 Task: Schedule a 4-hour DIY home gardening and landscape design consultation.
Action: Mouse pressed left at (985, 144)
Screenshot: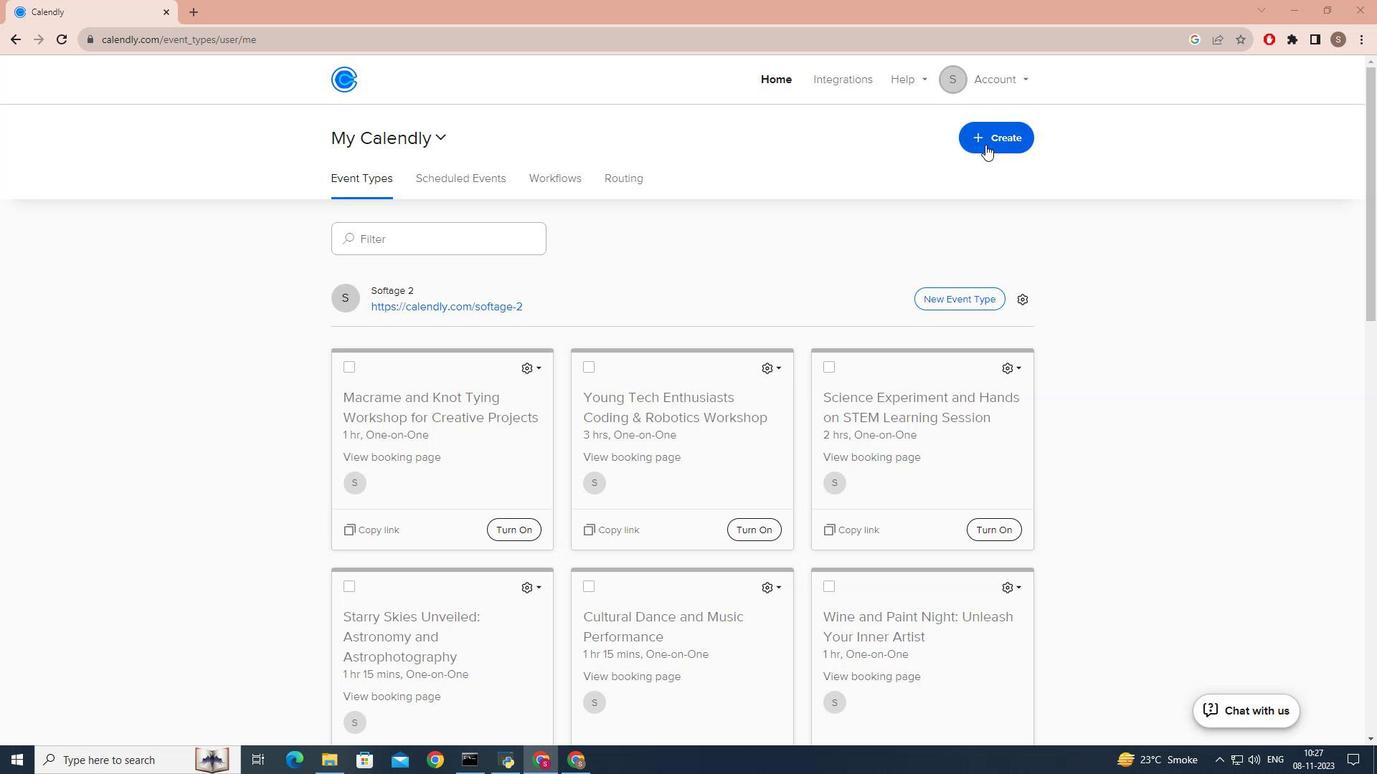 
Action: Mouse moved to (963, 188)
Screenshot: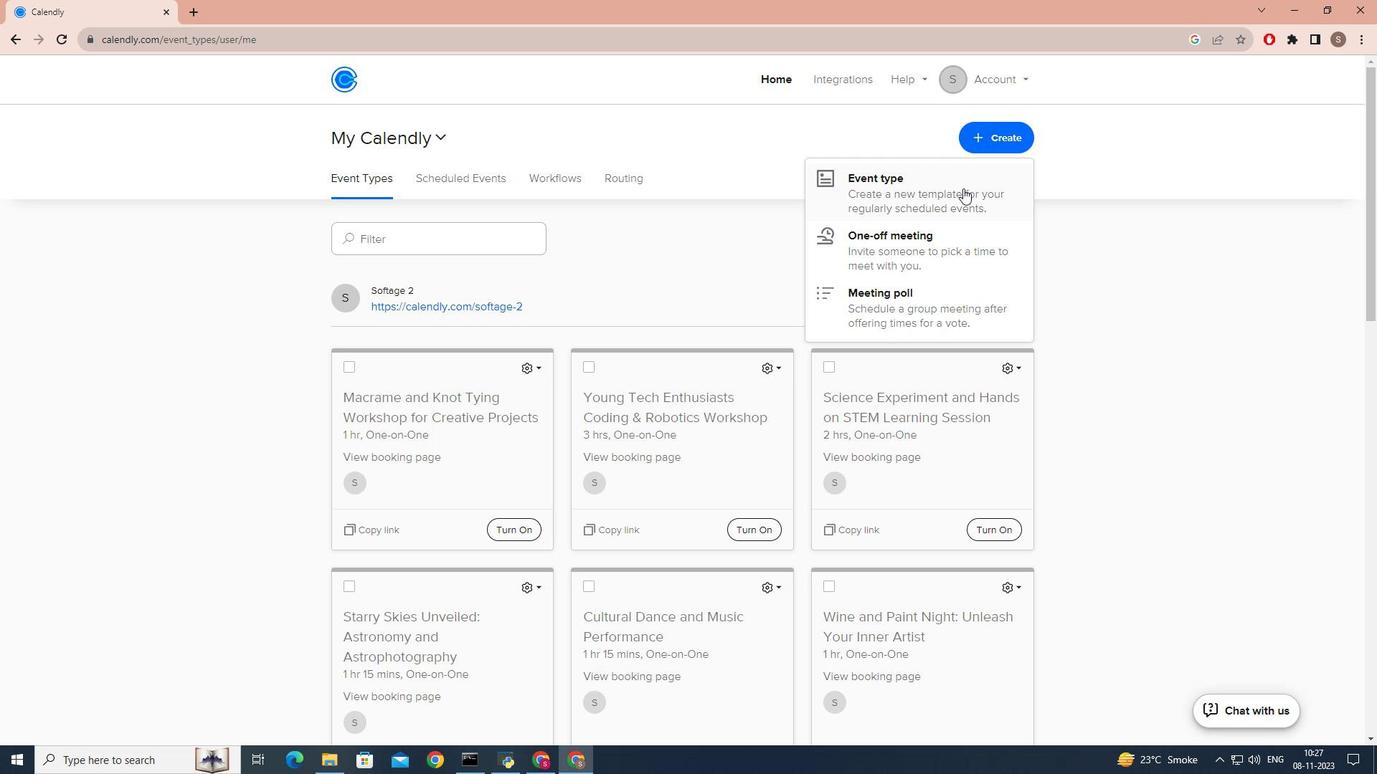 
Action: Mouse pressed left at (963, 188)
Screenshot: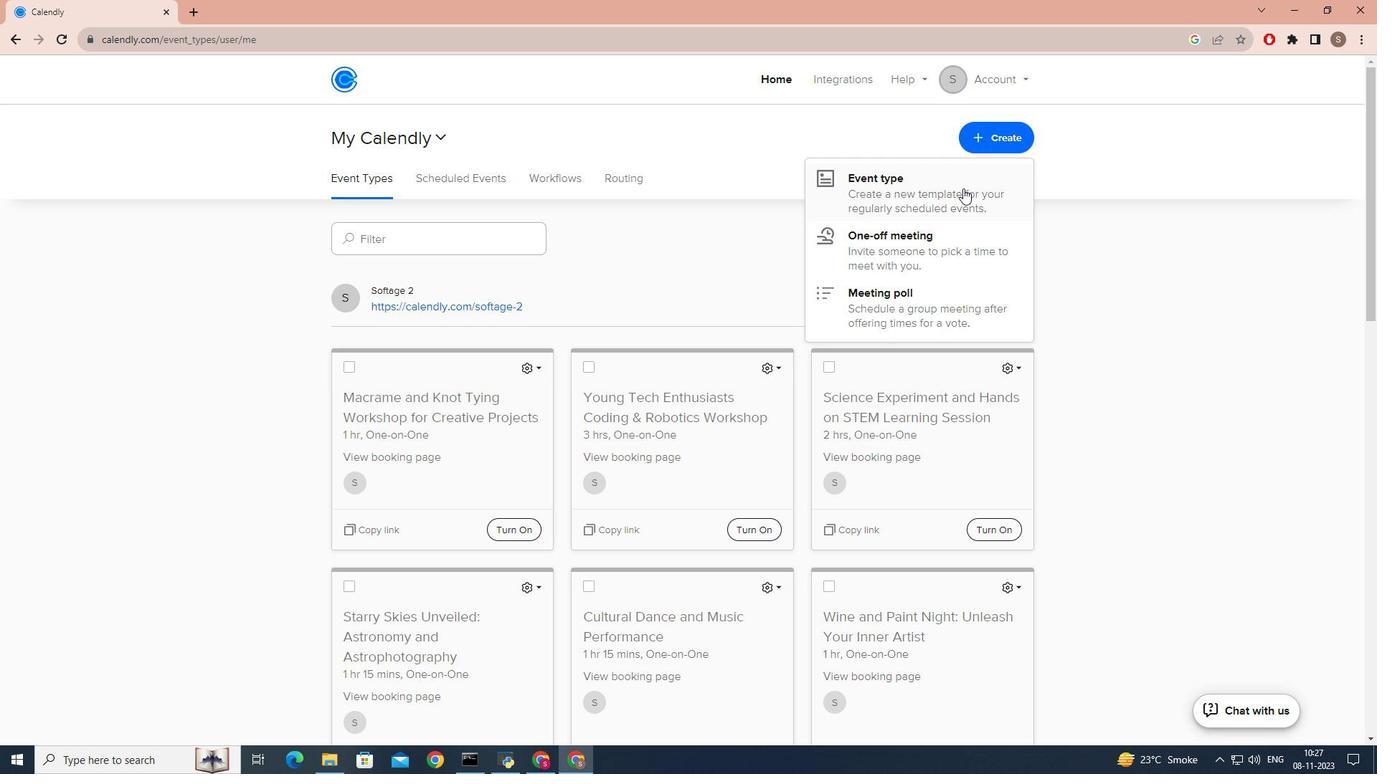 
Action: Mouse moved to (675, 257)
Screenshot: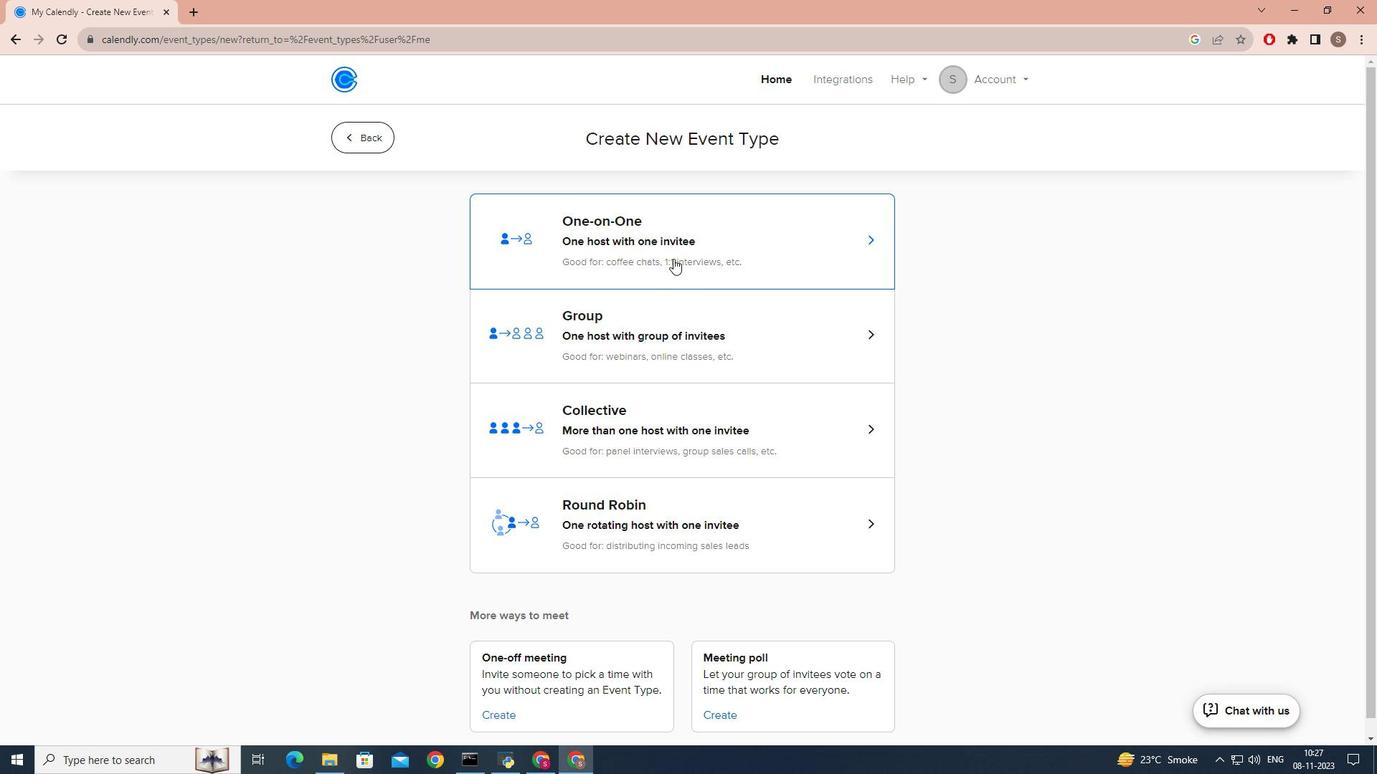 
Action: Mouse pressed left at (675, 257)
Screenshot: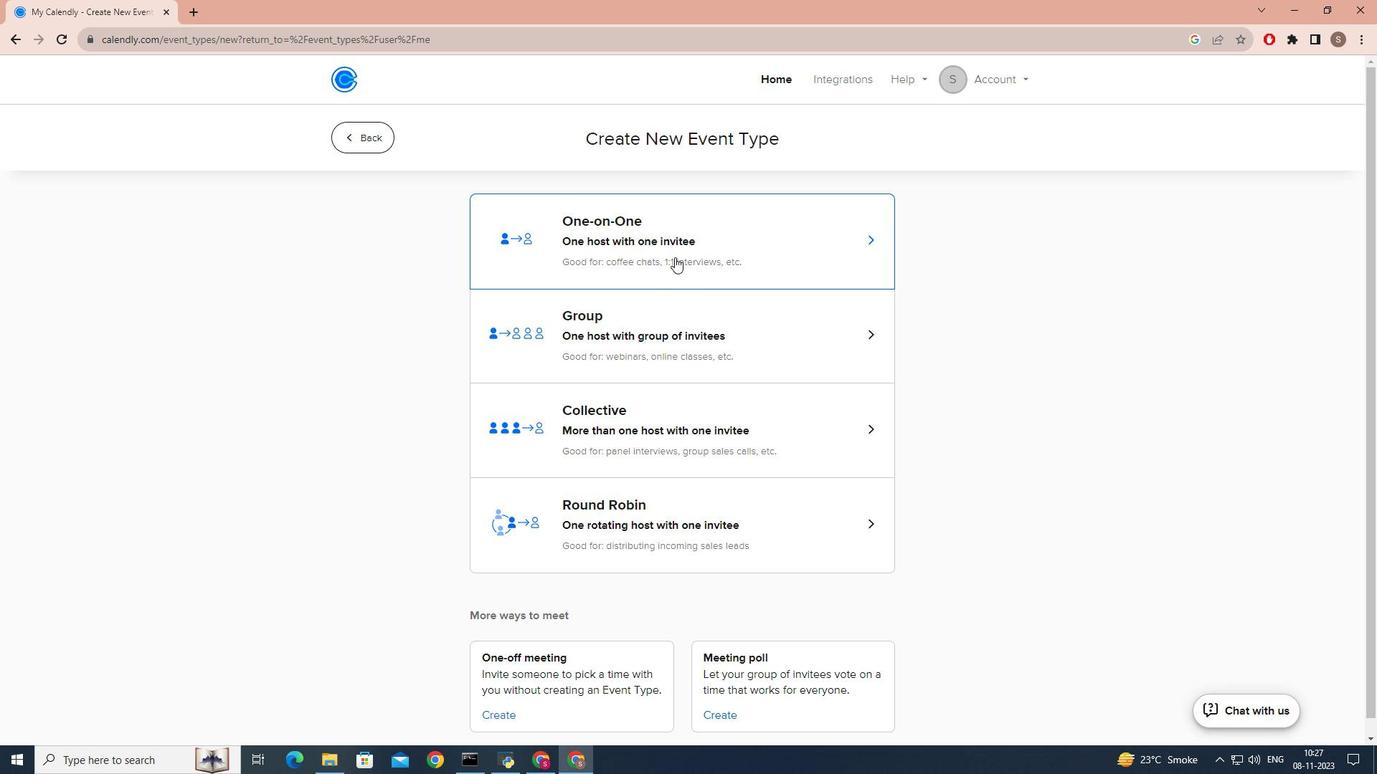 
Action: Mouse moved to (499, 327)
Screenshot: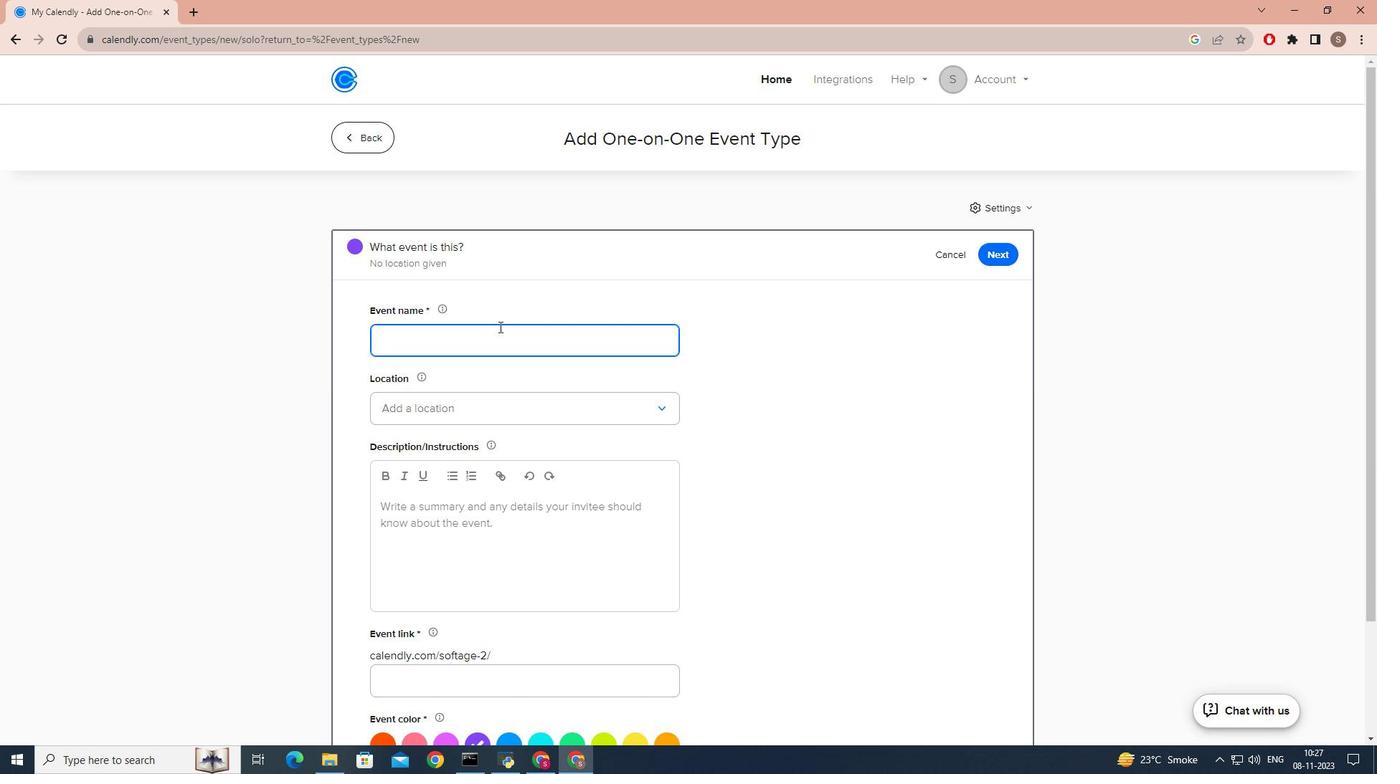 
Action: Key pressed <Key.caps_lock><Key.caps_lock>diy<Key.space>
Screenshot: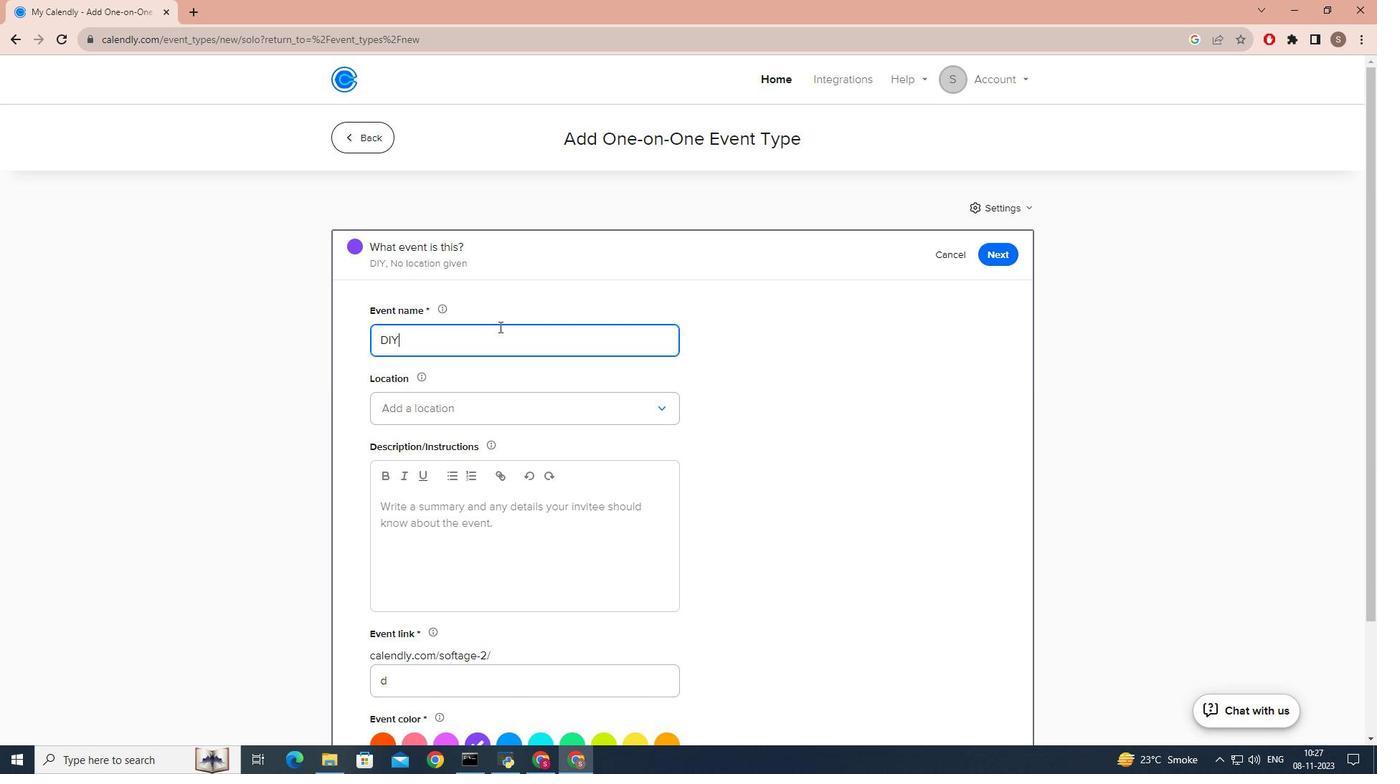 
Action: Mouse moved to (499, 327)
Screenshot: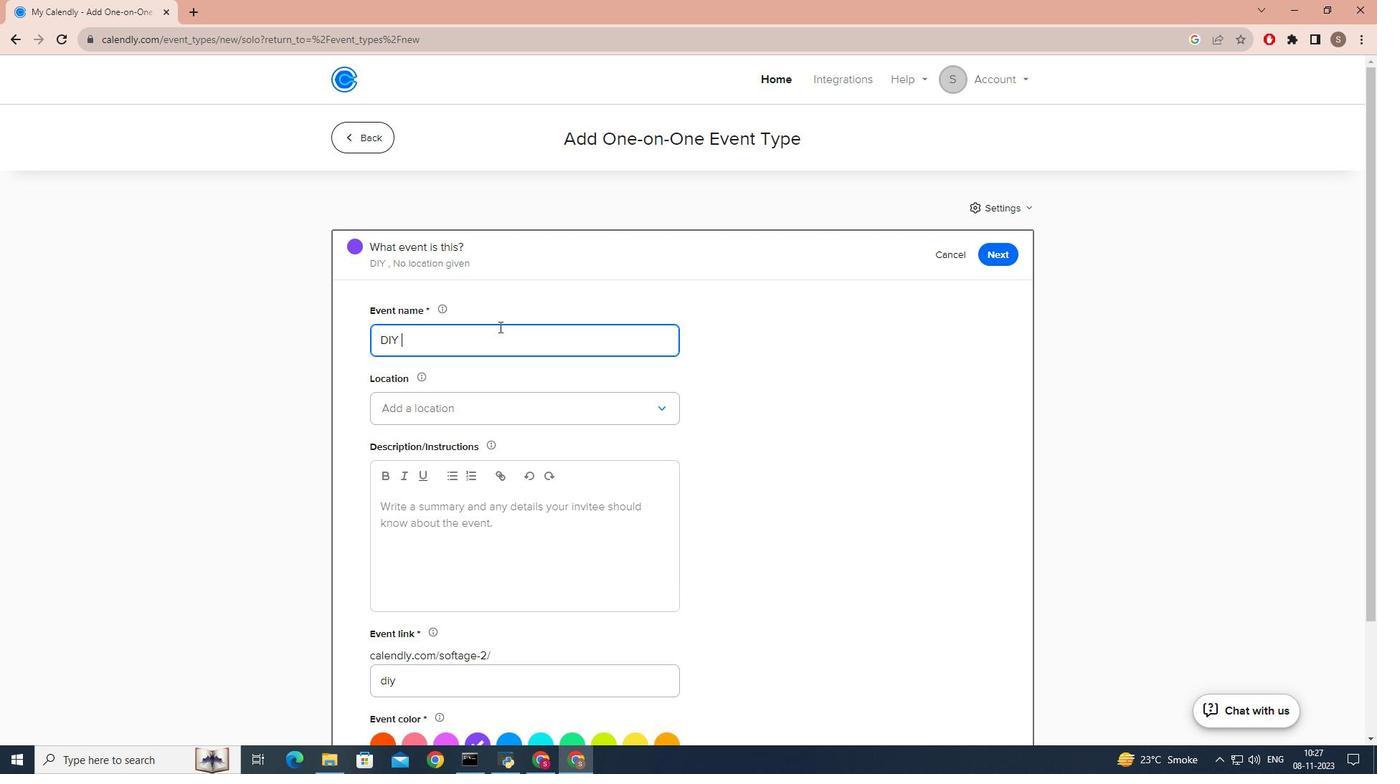 
Action: Key pressed h<Key.caps_lock>OME<Key.space><Key.caps_lock>g<Key.caps_lock>ARDENING<Key.space>AND<Key.space><Key.caps_lock>l<Key.caps_lock>ANDSCAPE<Key.space><Key.caps_lock>d<Key.caps_lock>ESIGN
Screenshot: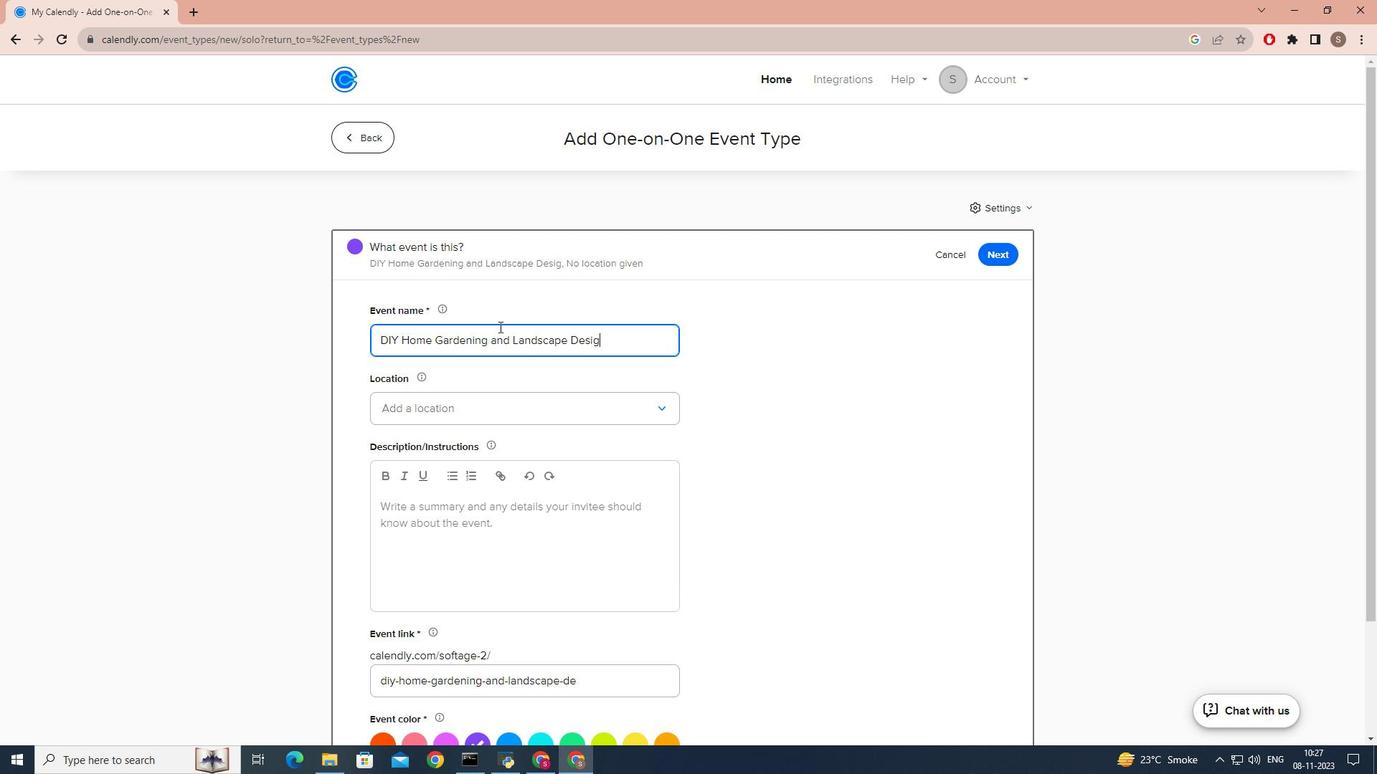 
Action: Mouse moved to (494, 330)
Screenshot: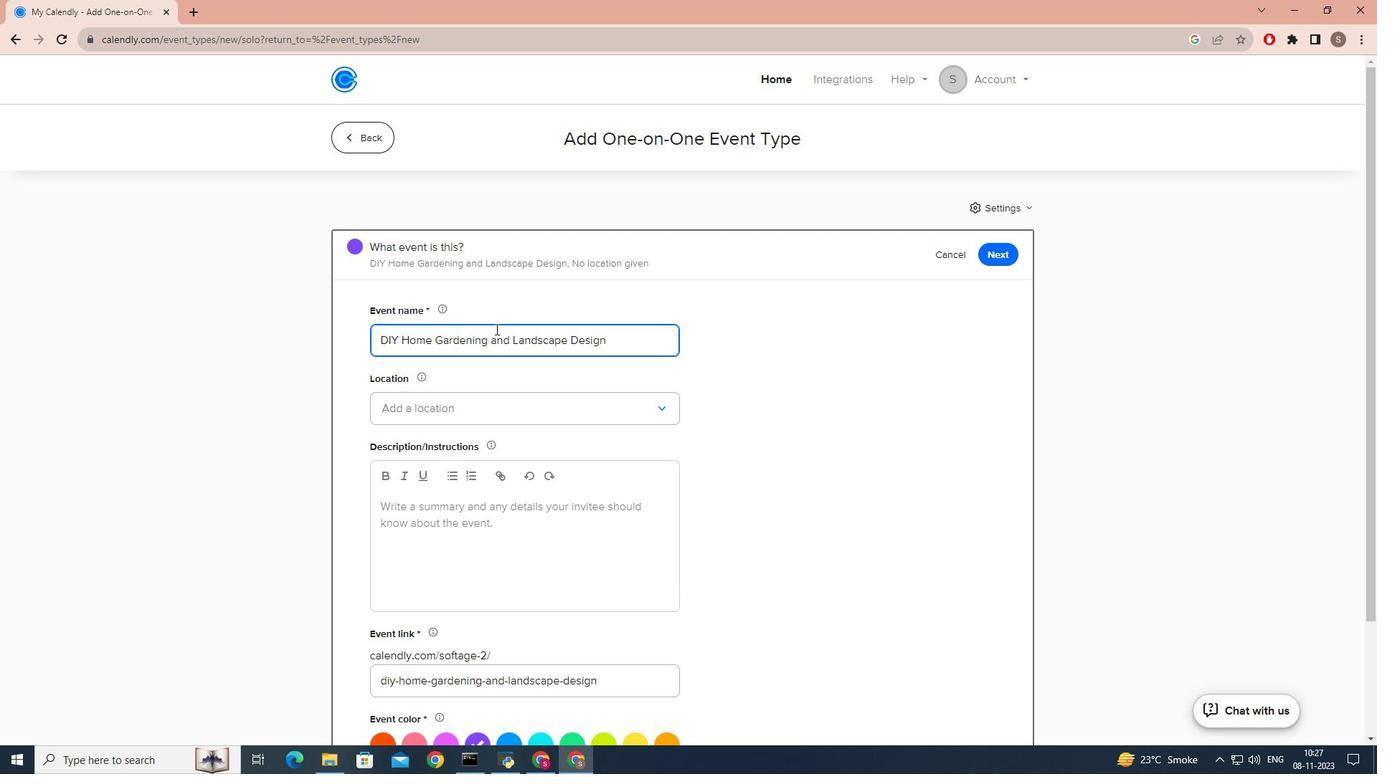 
Action: Key pressed <Key.space><Key.caps_lock>c<Key.caps_lock>ONSULTATOPN<Key.backspace><Key.backspace><Key.backspace>ION
Screenshot: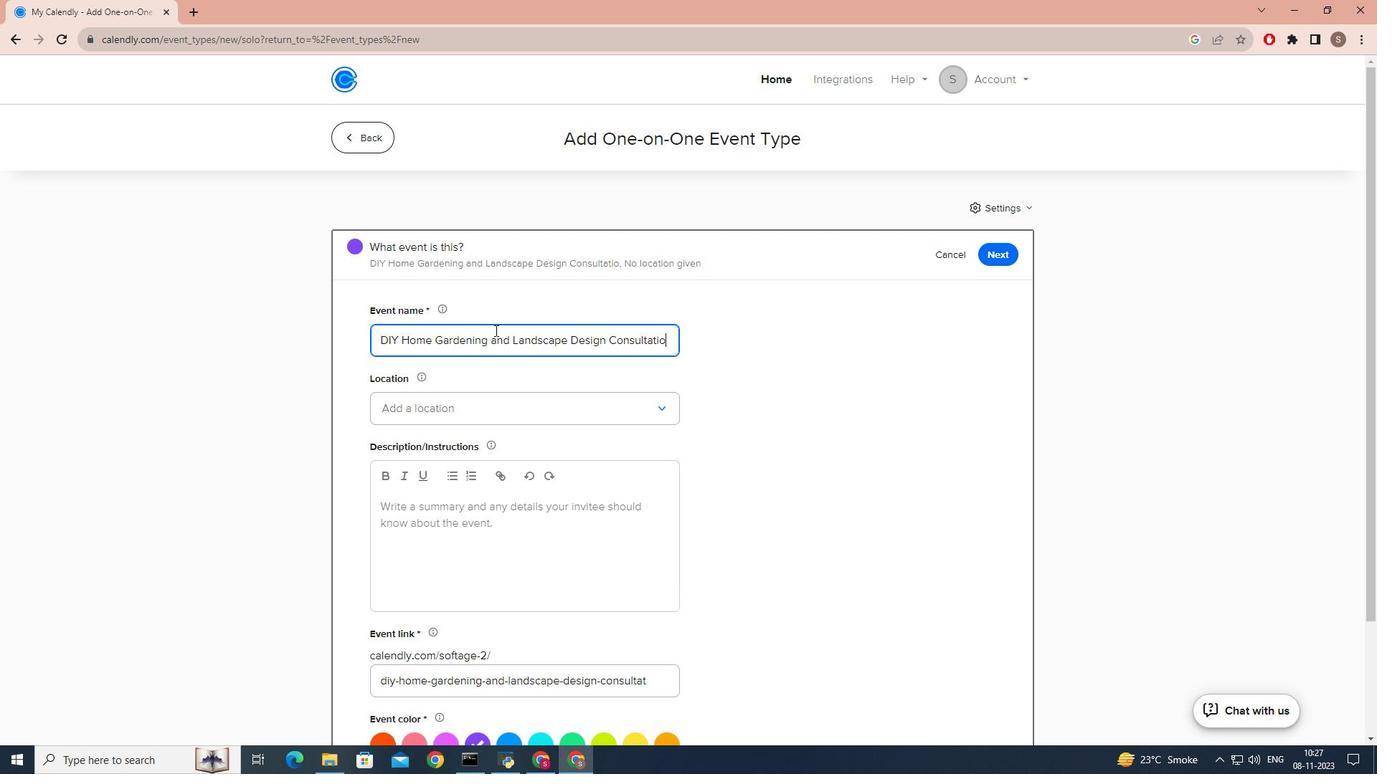 
Action: Mouse moved to (433, 416)
Screenshot: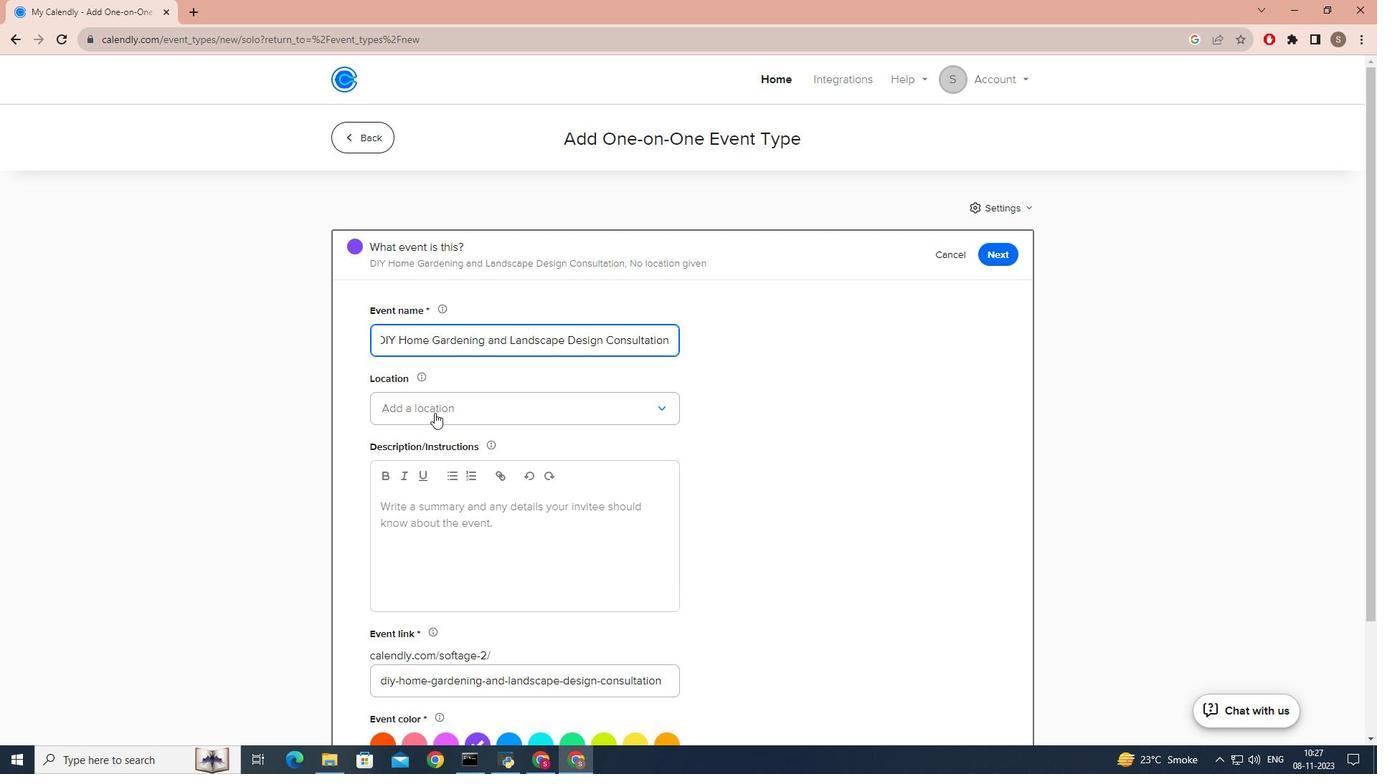 
Action: Mouse pressed left at (433, 416)
Screenshot: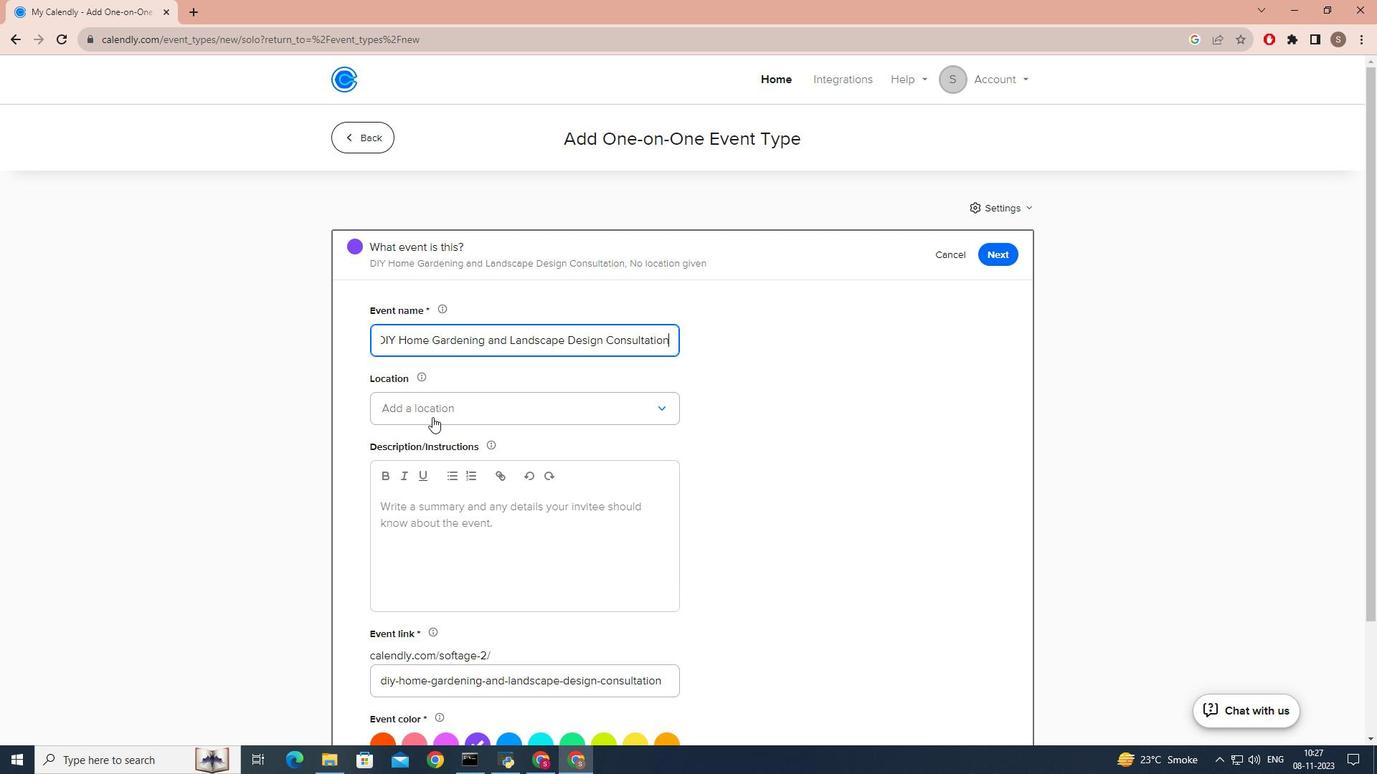 
Action: Mouse moved to (418, 438)
Screenshot: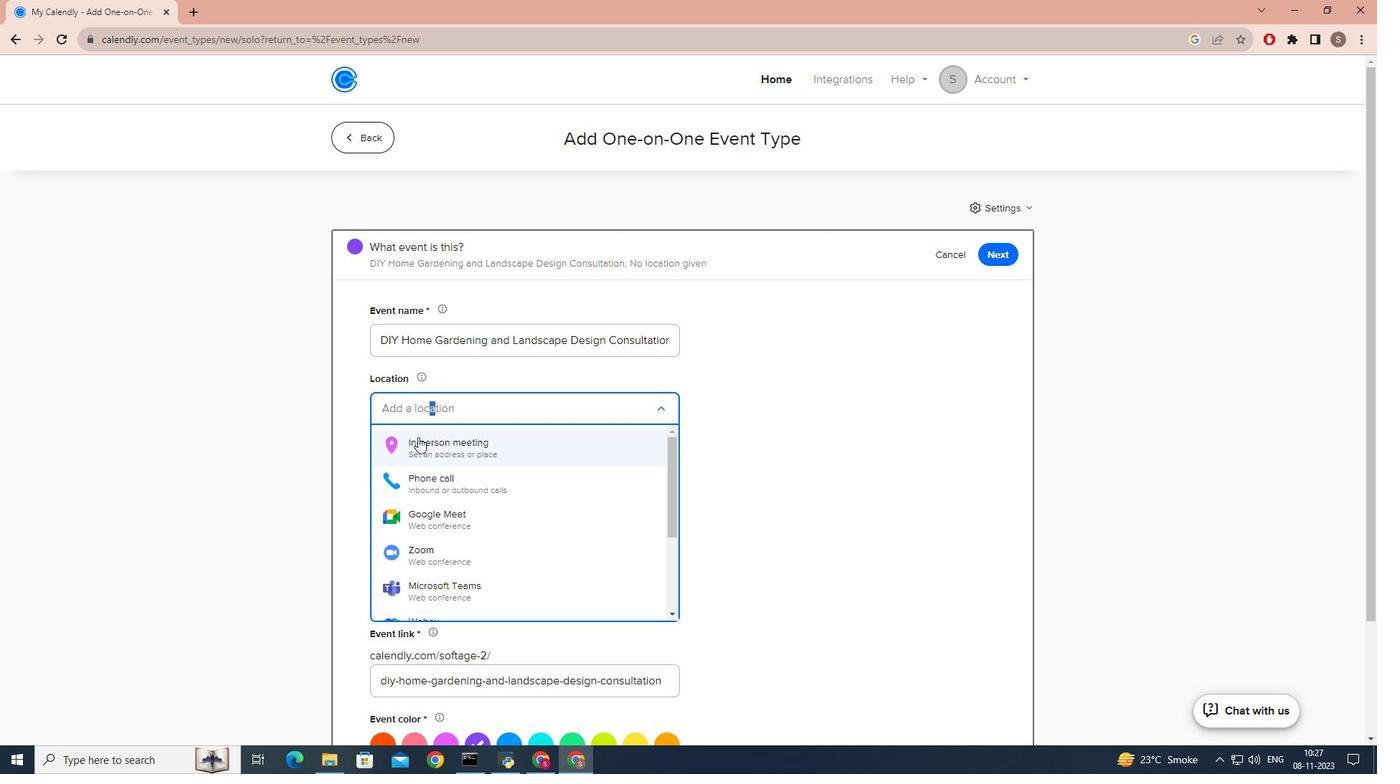 
Action: Mouse pressed left at (418, 438)
Screenshot: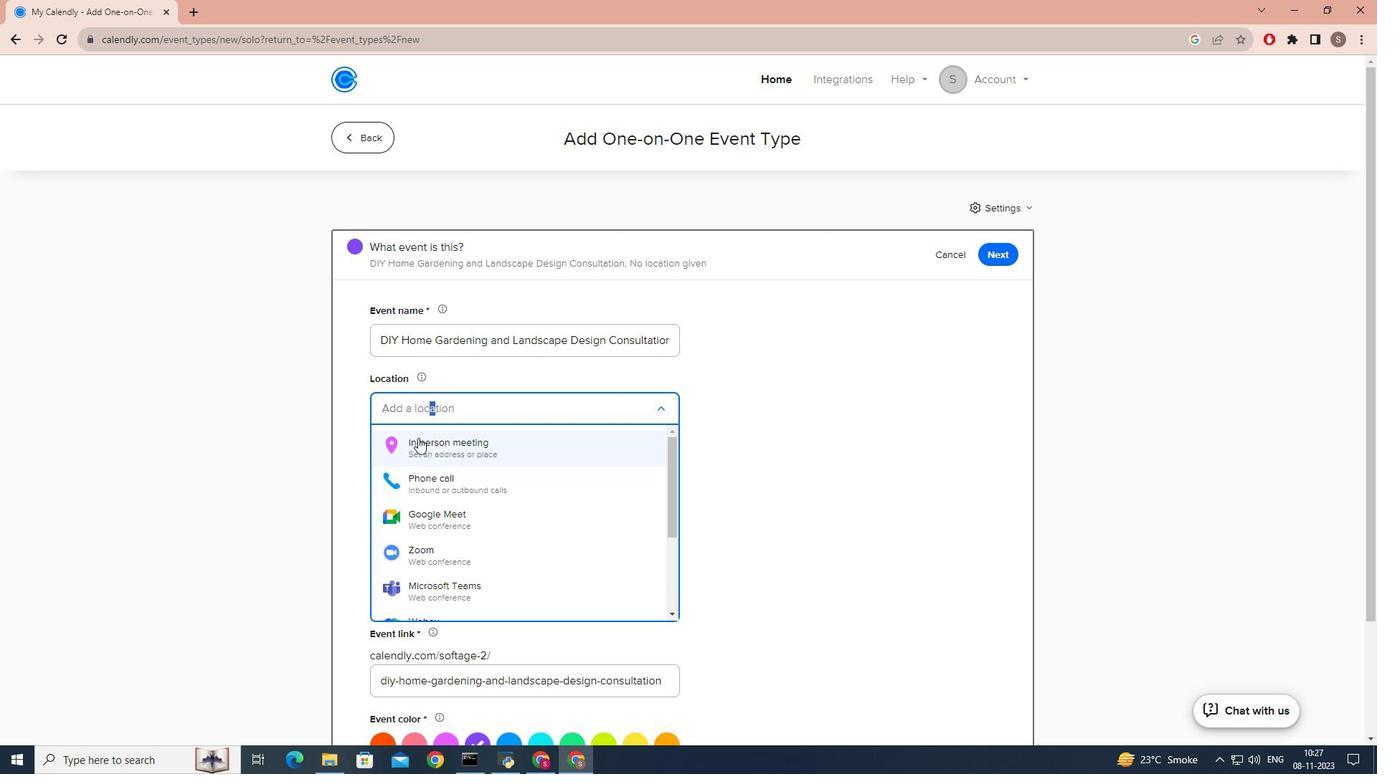 
Action: Mouse moved to (614, 227)
Screenshot: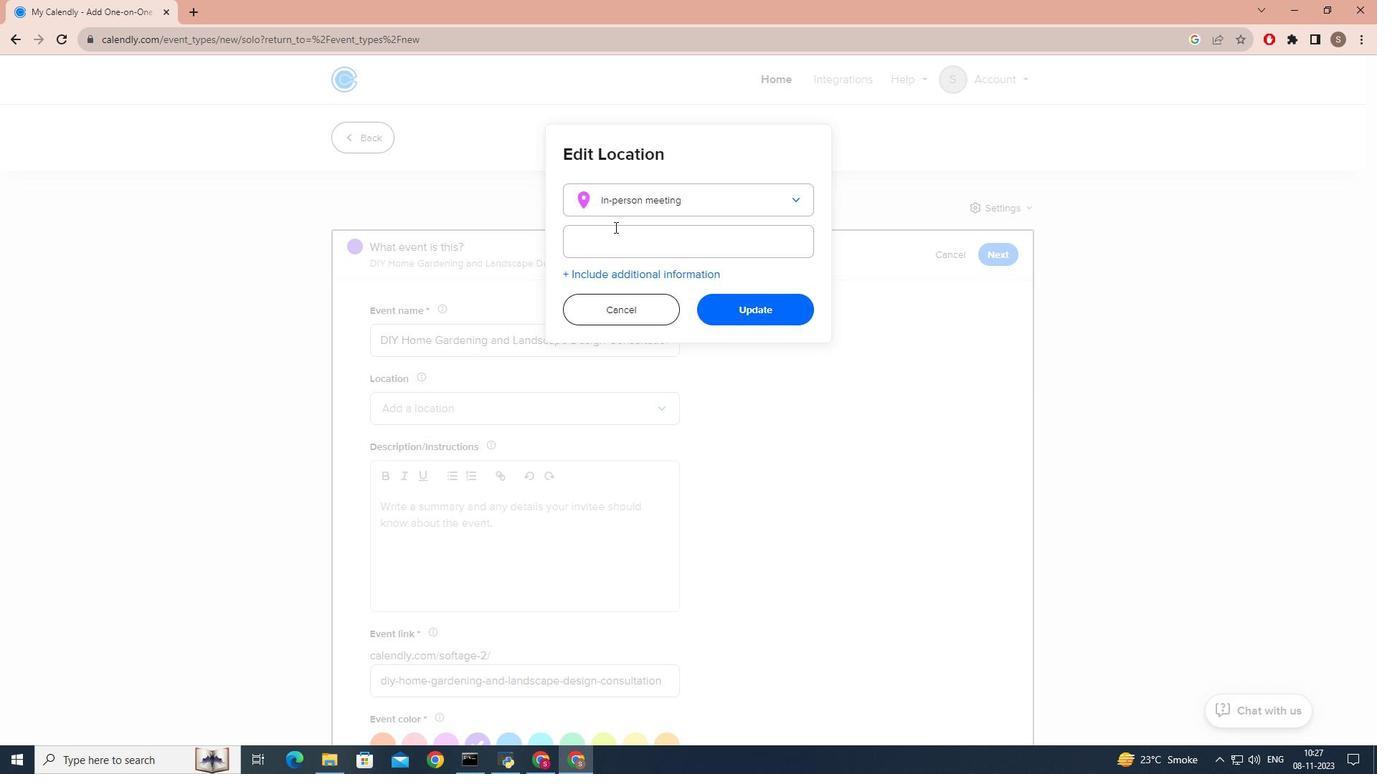 
Action: Mouse pressed left at (614, 227)
Screenshot: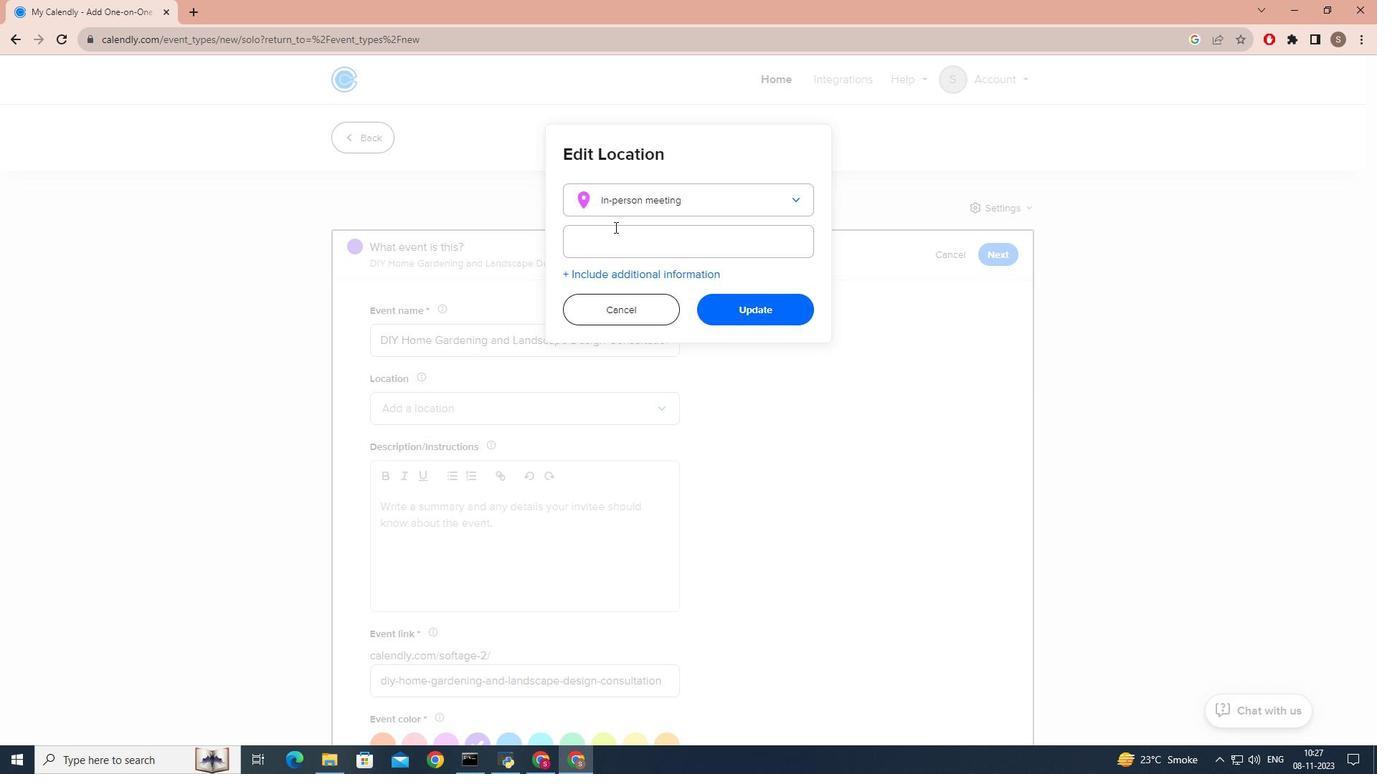 
Action: Key pressed <Key.caps_lock>z<Key.caps_lock>ENITH<Key.space><Key.caps_lock>z<Key.caps_lock>EN<Key.space><Key.caps_lock>g<Key.caps_lock>ARDEN,<Key.caps_lock>m<Key.caps_lock>INNESOTA,<Key.caps_lock>u.s.a
Screenshot: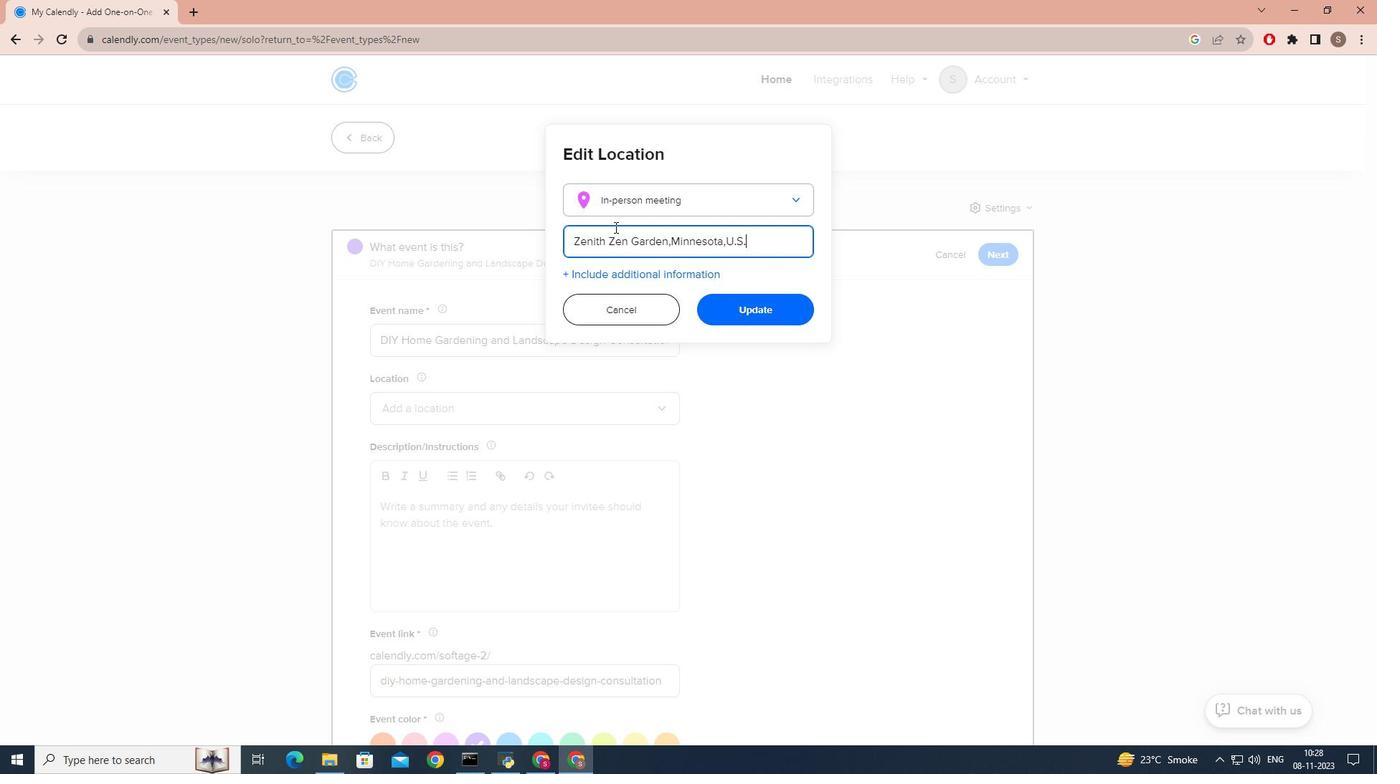 
Action: Mouse moved to (742, 318)
Screenshot: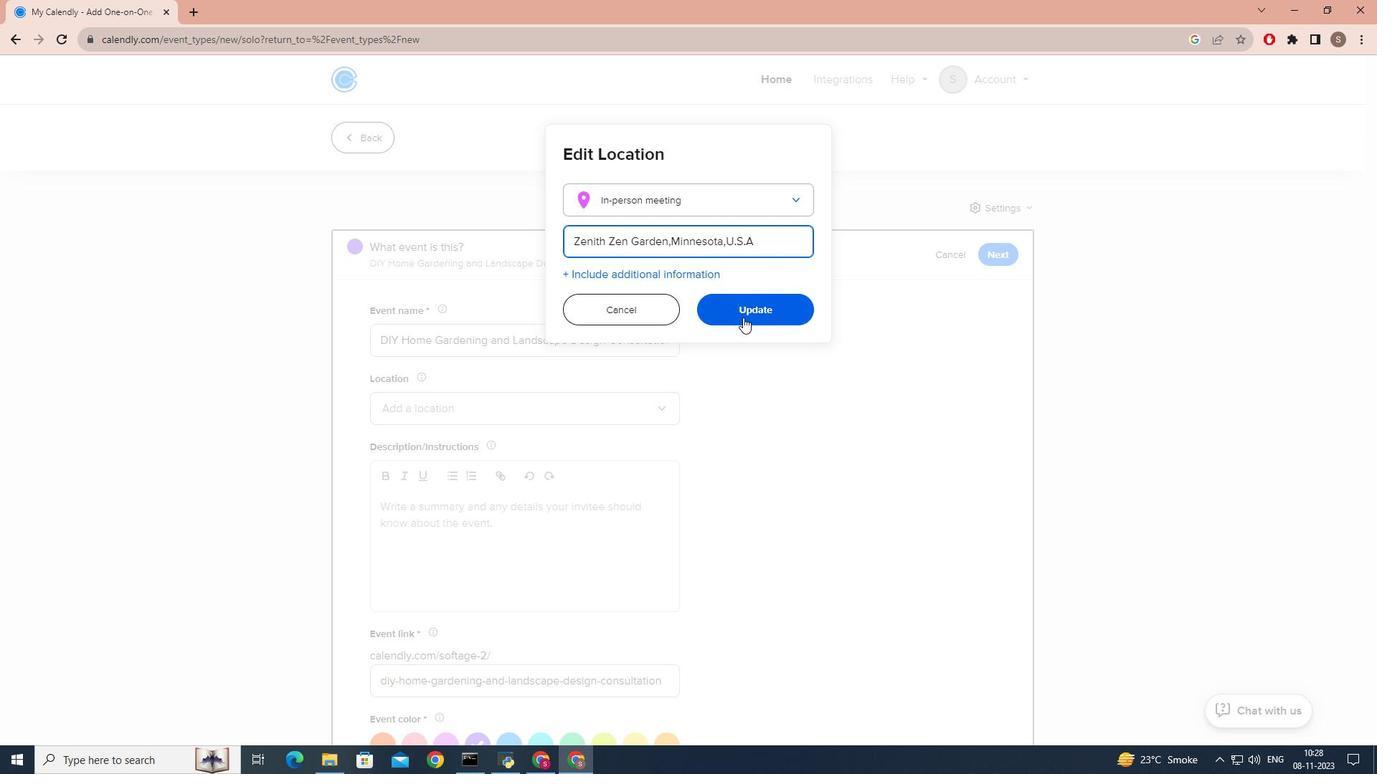 
Action: Mouse pressed left at (742, 318)
Screenshot: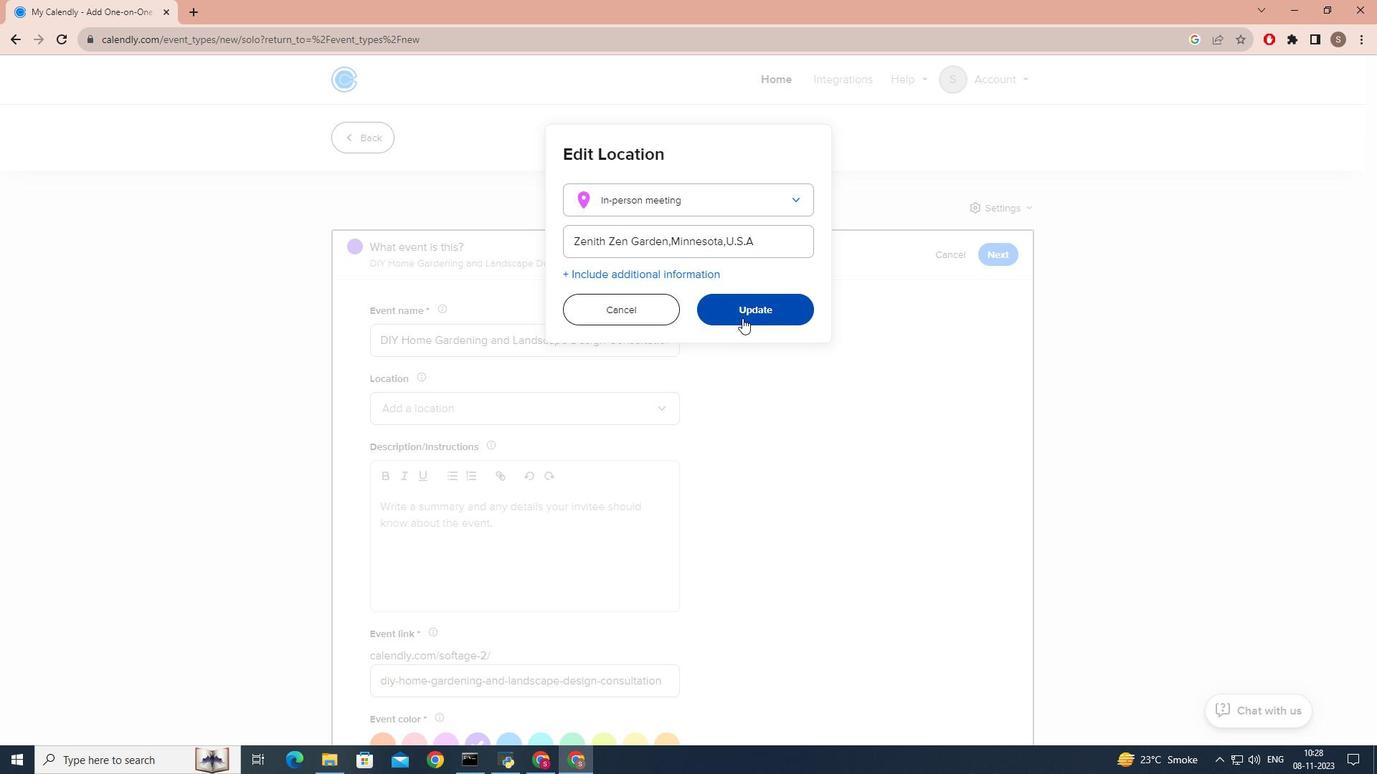 
Action: Mouse moved to (454, 497)
Screenshot: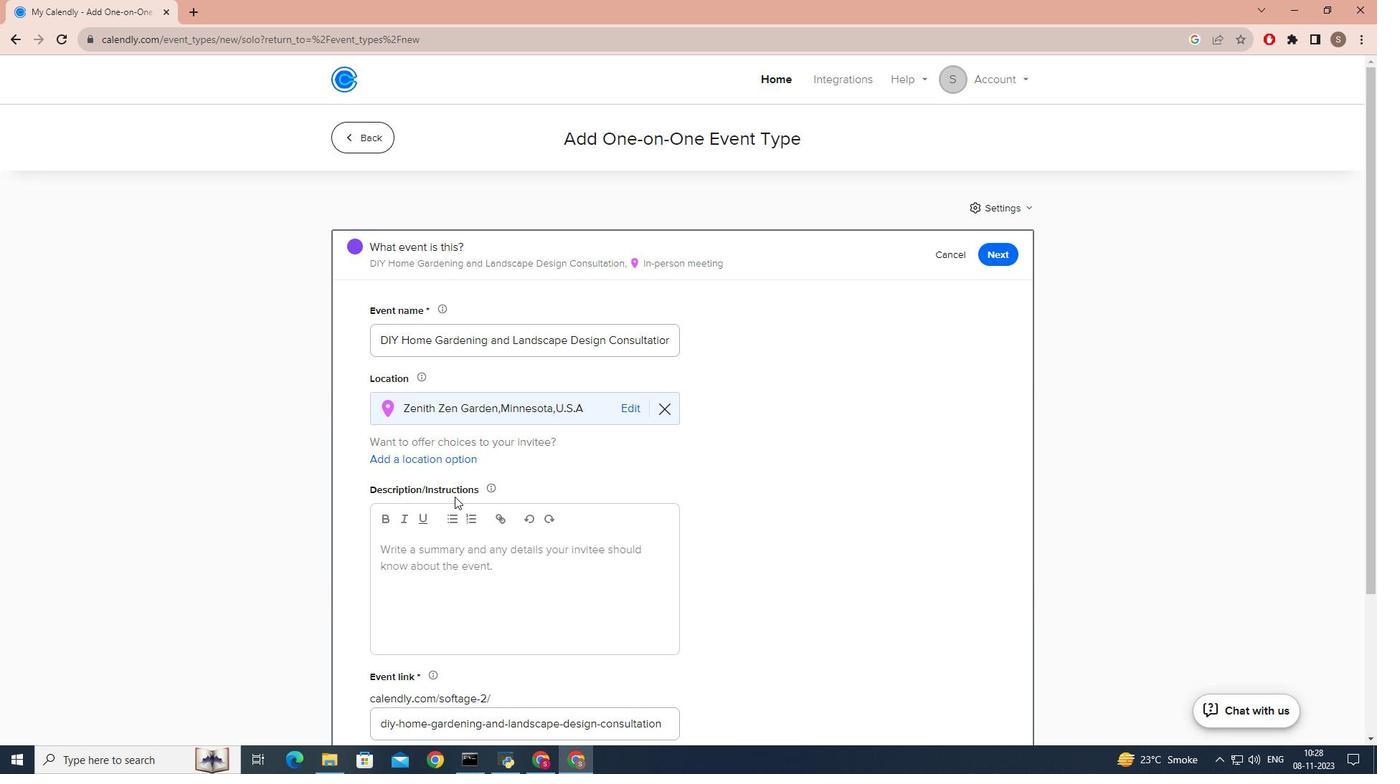 
Action: Mouse scrolled (454, 496) with delta (0, 0)
Screenshot: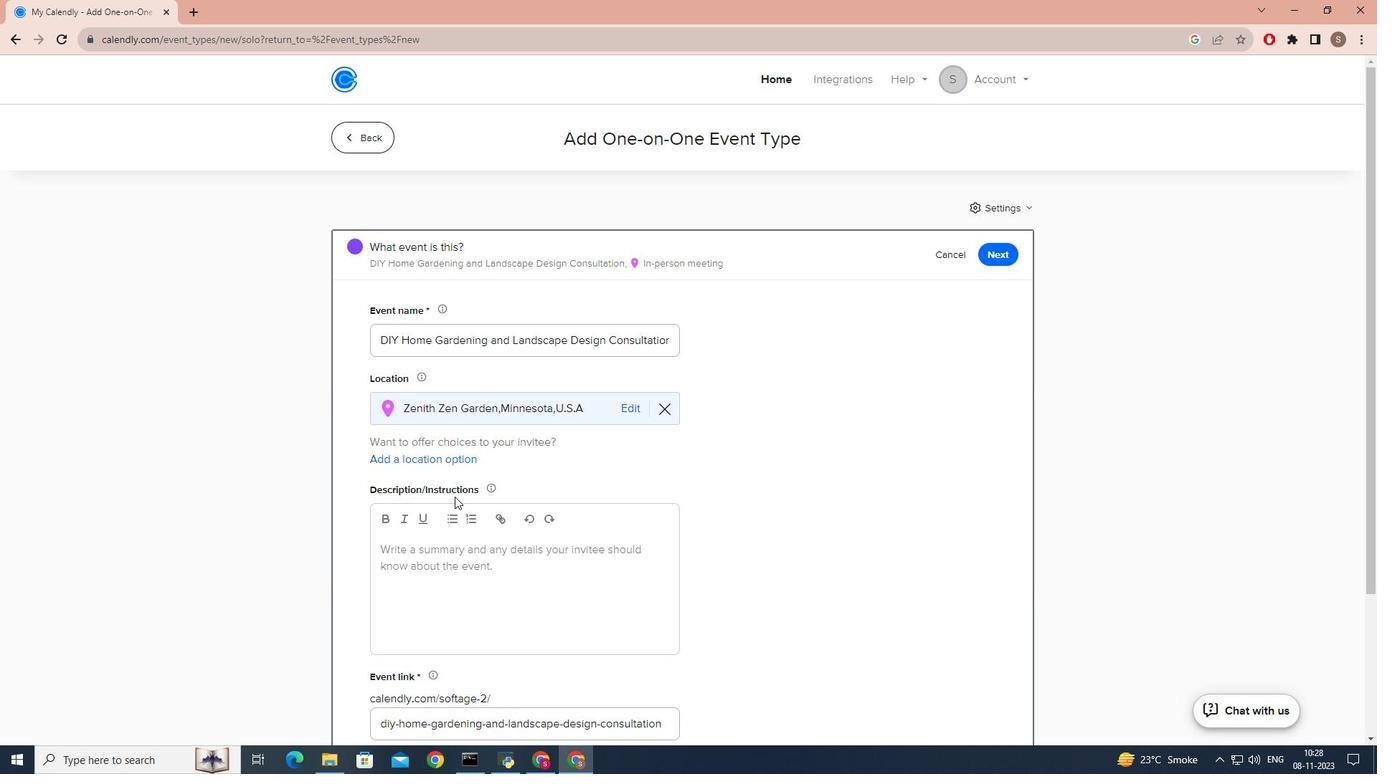 
Action: Mouse scrolled (454, 496) with delta (0, 0)
Screenshot: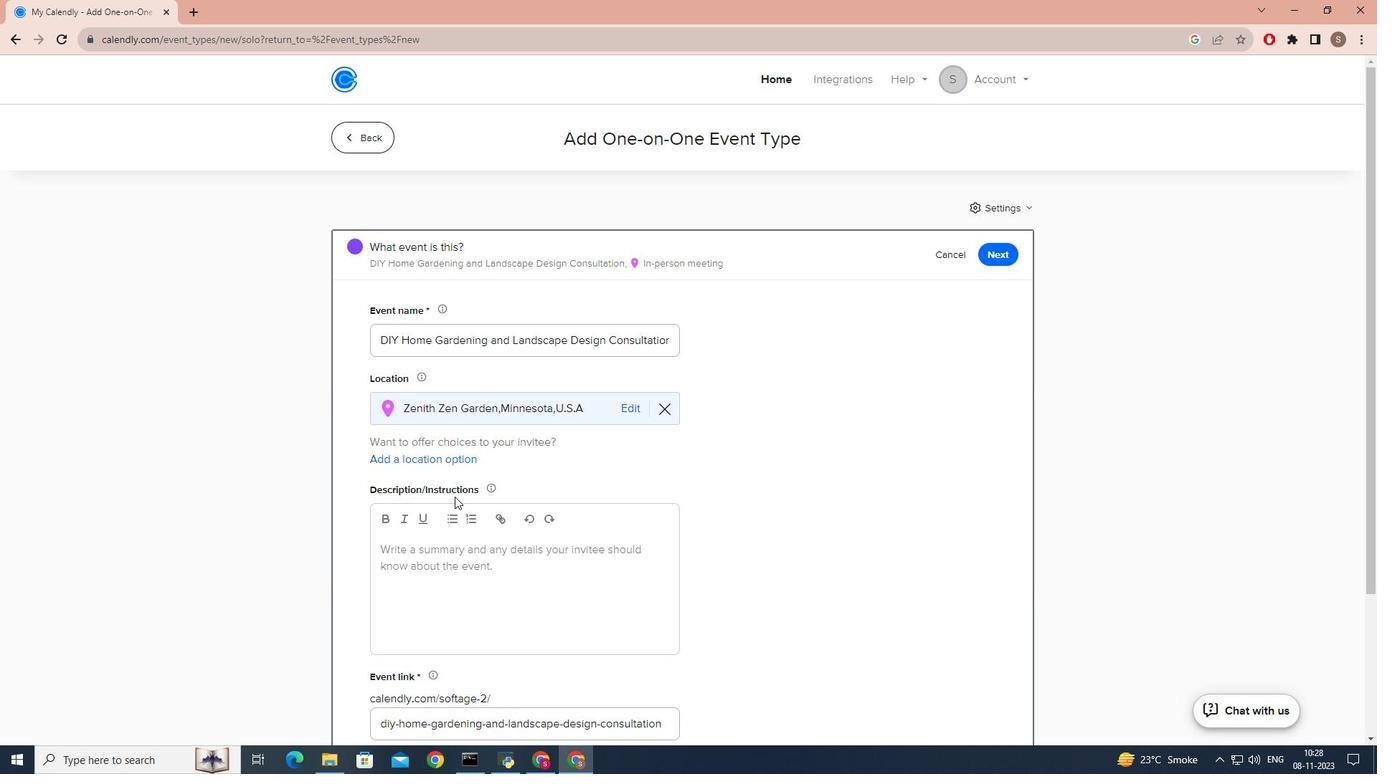 
Action: Mouse scrolled (454, 496) with delta (0, 0)
Screenshot: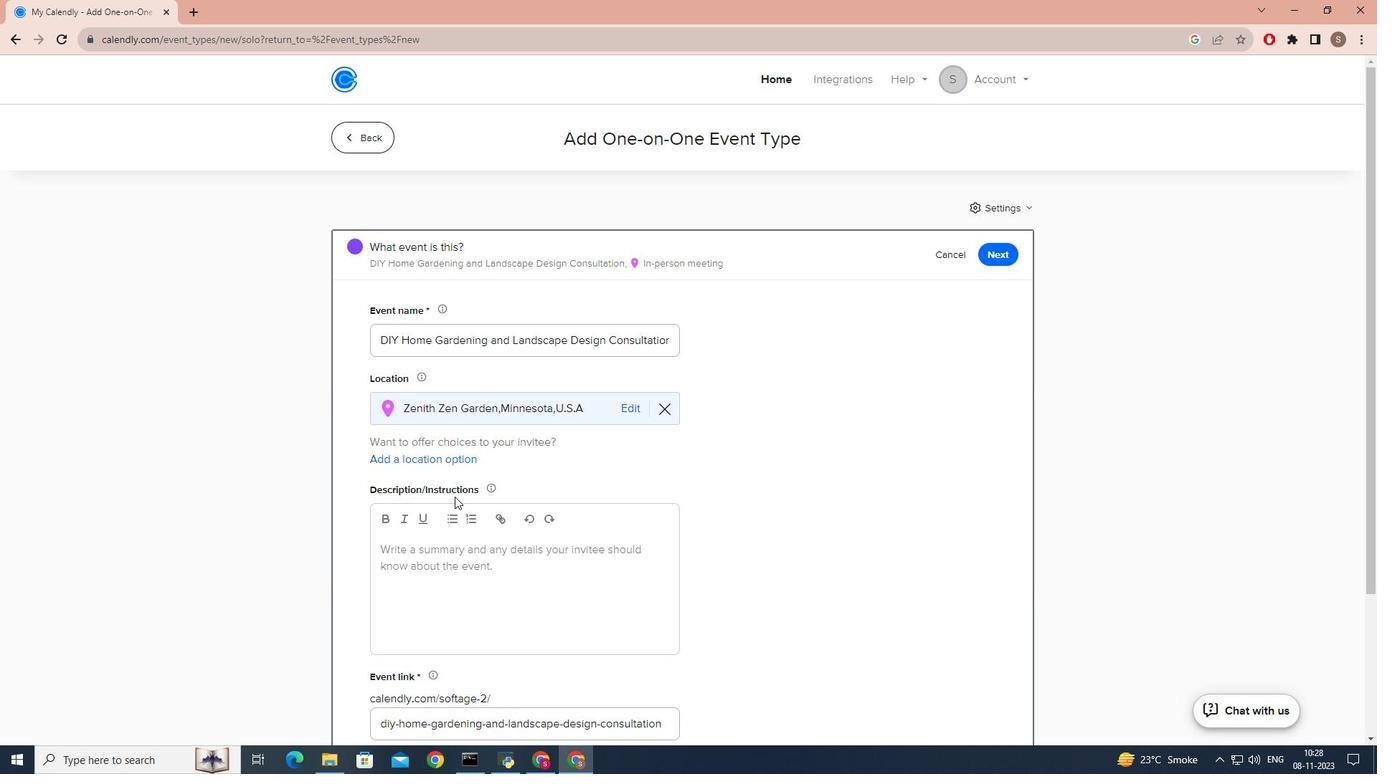 
Action: Mouse scrolled (454, 496) with delta (0, 0)
Screenshot: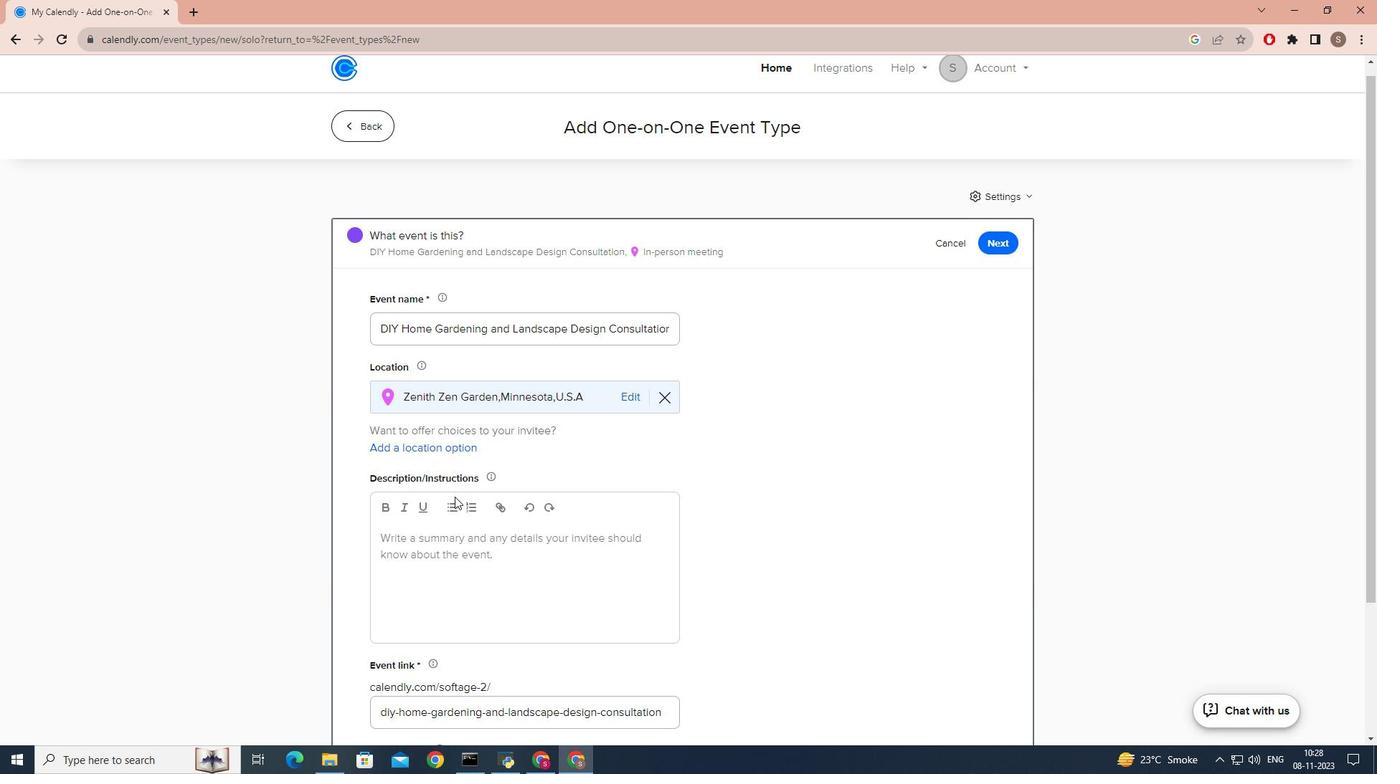 
Action: Mouse scrolled (454, 496) with delta (0, 0)
Screenshot: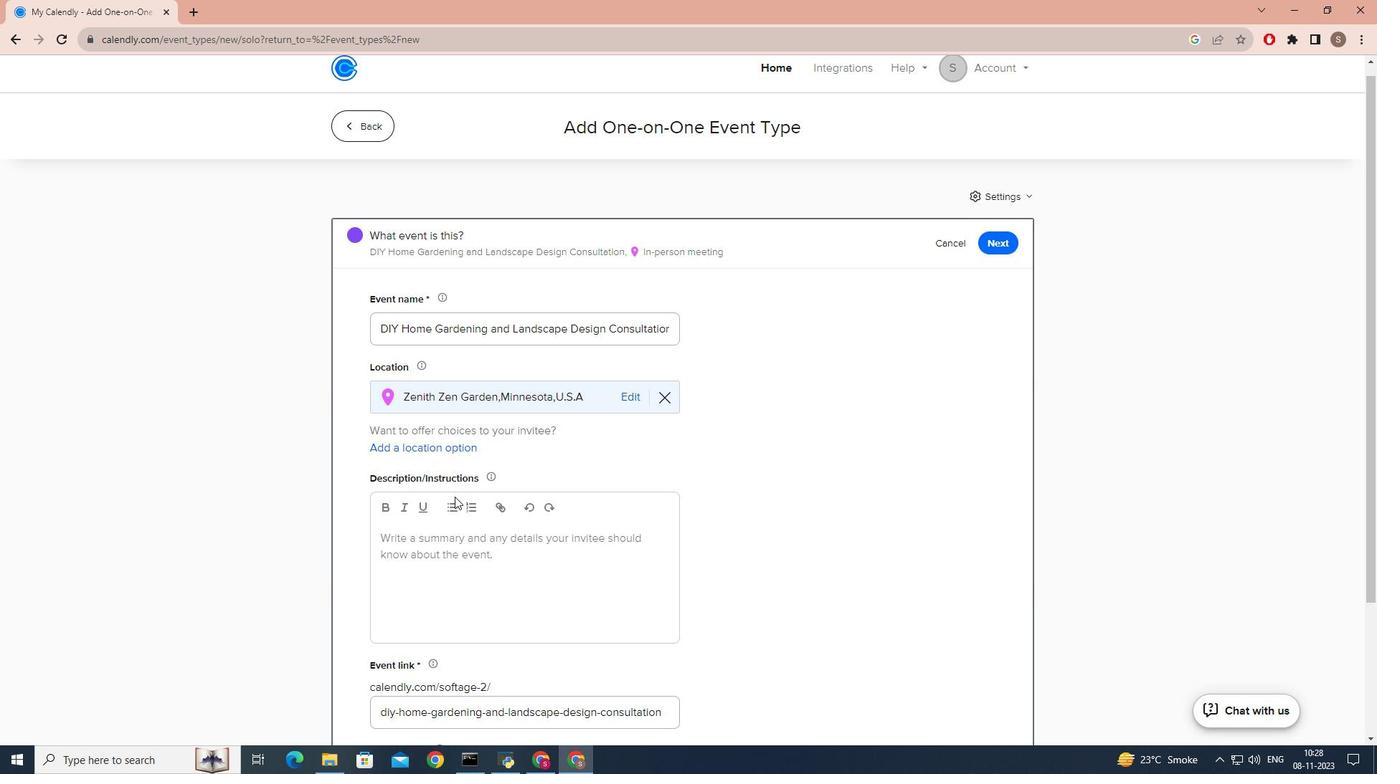 
Action: Mouse scrolled (454, 496) with delta (0, 0)
Screenshot: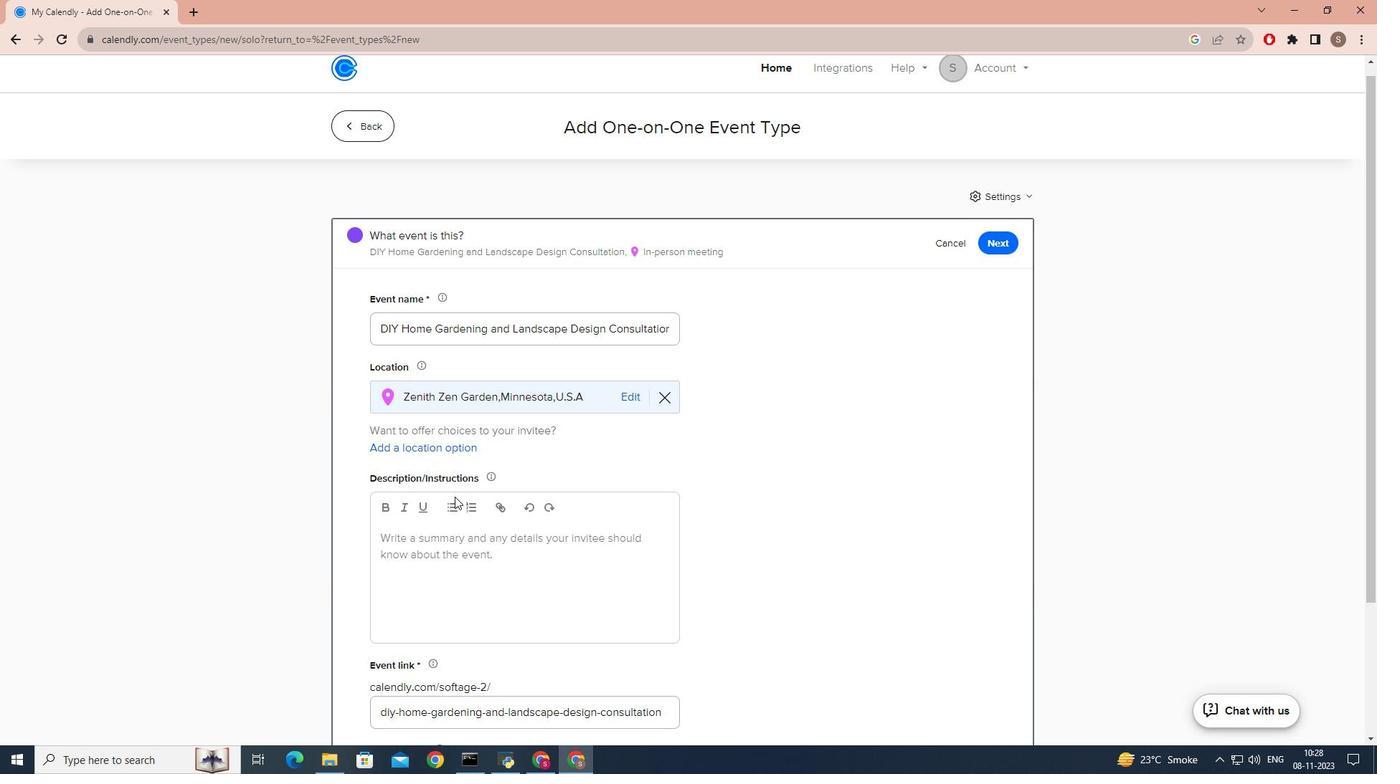 
Action: Mouse moved to (472, 393)
Screenshot: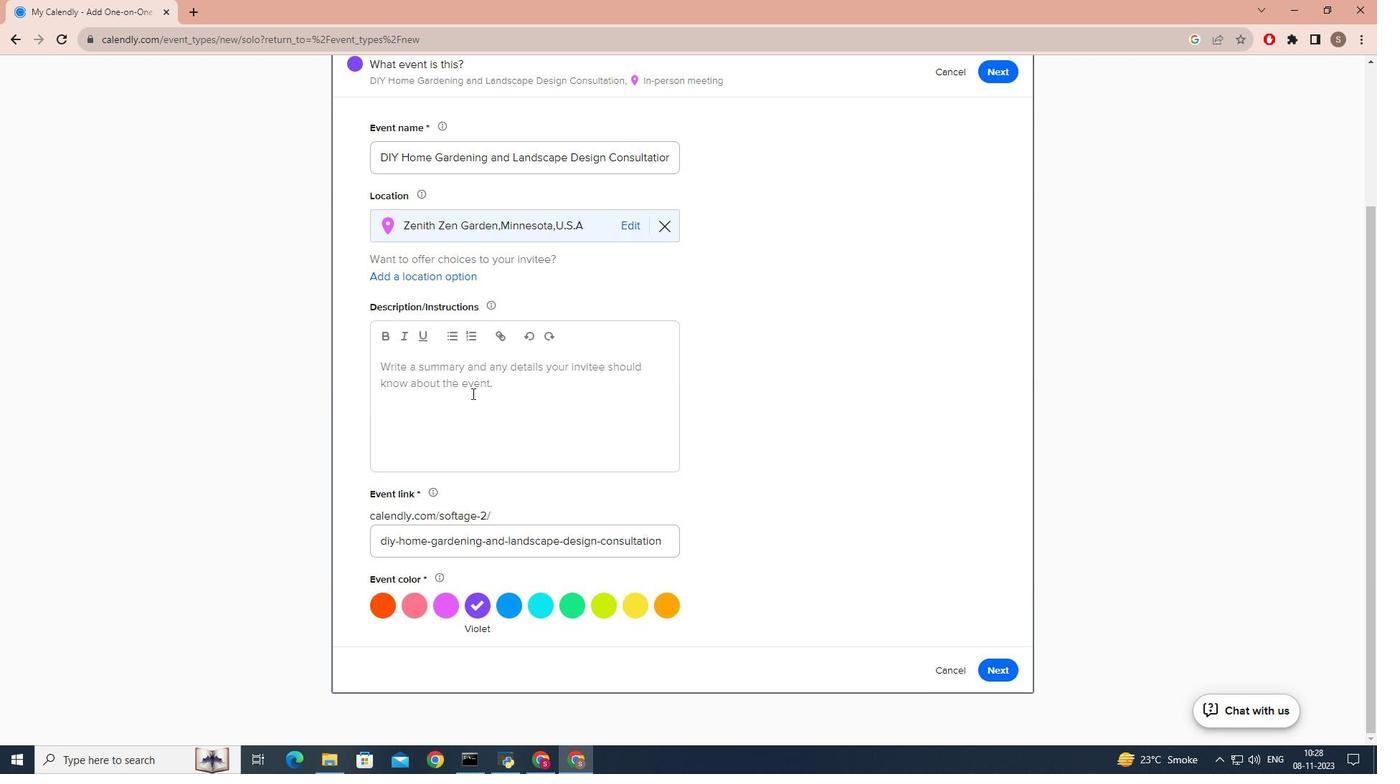 
Action: Mouse pressed left at (472, 393)
Screenshot: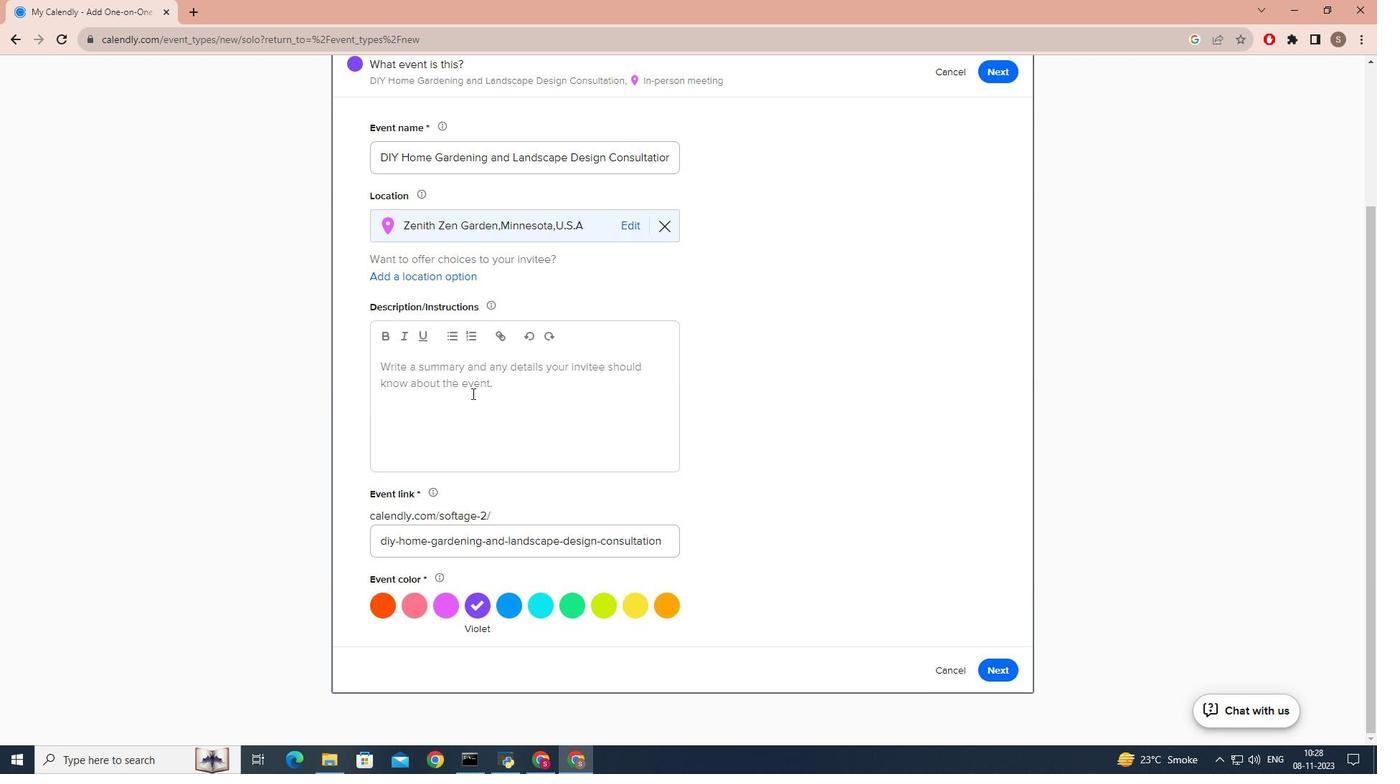 
Action: Key pressed <Key.caps_lock>J<Key.caps_lock><Key.backspace>j<Key.caps_lock>OIN<Key.space>US<Key.space>FOR<Key.space>A<Key.space>COMPREHEND<Key.backspace>SIVE<Key.space><Key.caps_lock>diy<Key.space><Key.caps_lock>HOME<Key.space>GARDENING<Key.space>AN
Screenshot: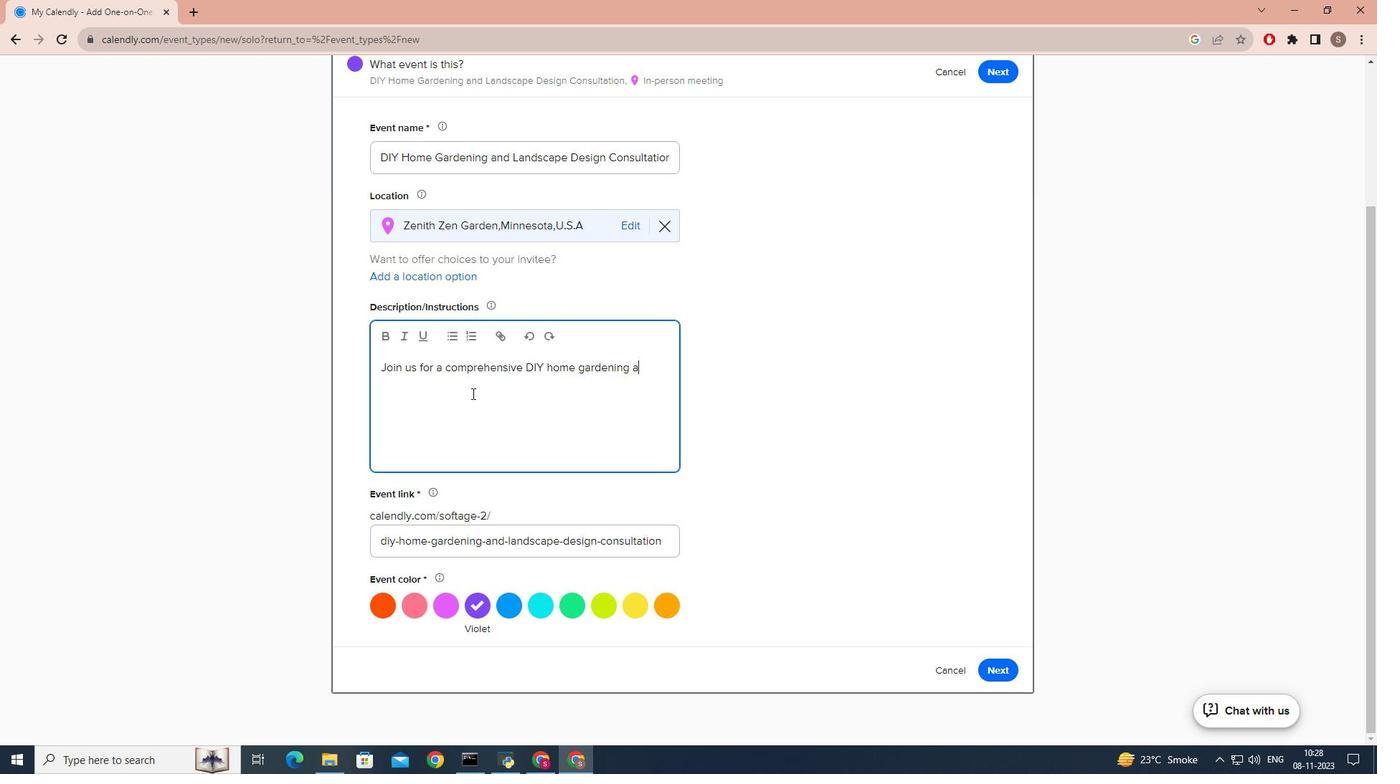 
Action: Mouse moved to (470, 393)
Screenshot: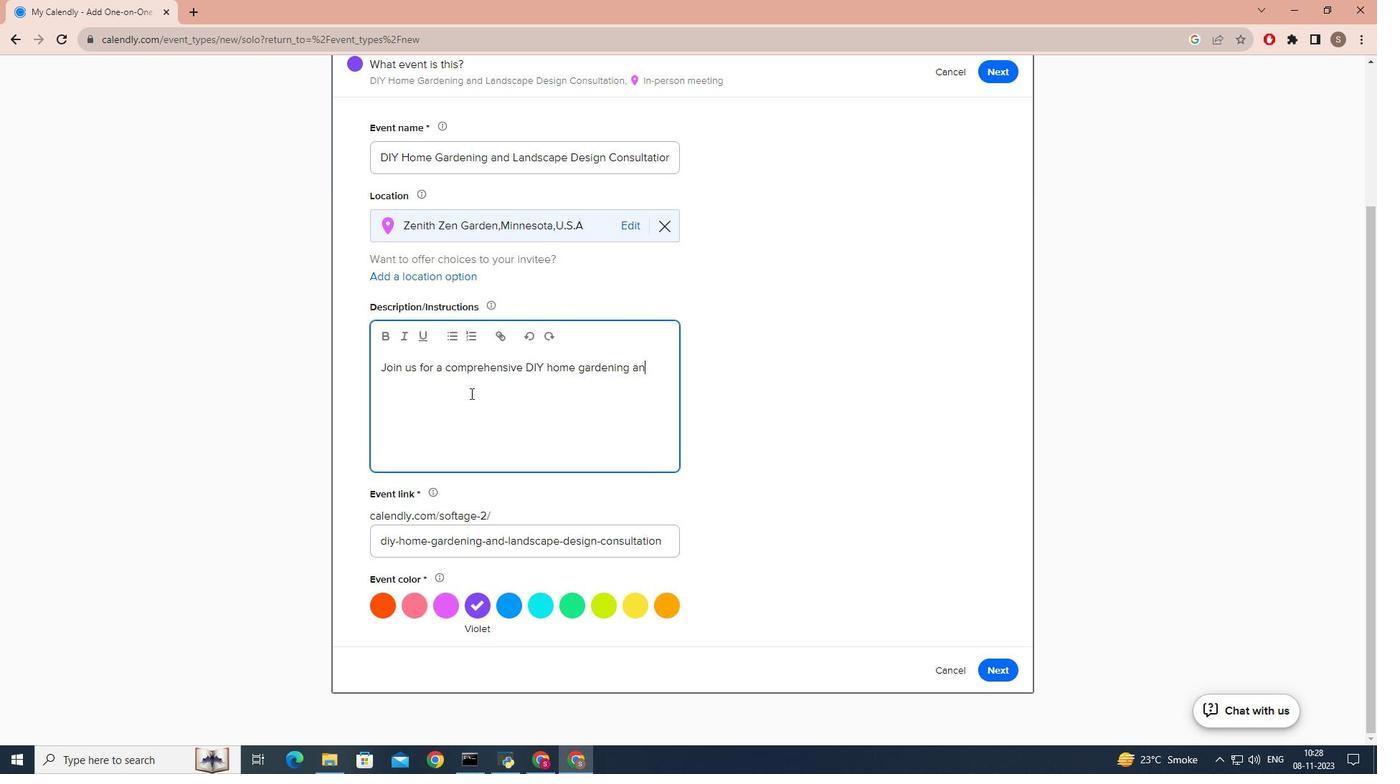 
Action: Key pressed D<Key.space>LANDSCAPE<Key.space>DESIGN<Key.space>WORK<Key.backspace><Key.backspace><Key.backspace><Key.backspace>CONSULTATION<Key.space>SESSION,WHERE<Key.space>YOU<Key.space>WILL<Key.space>H<Key.backspace>GAIN<Key.space>KNOWLEDGE<Key.space>NA<Key.space>D<Key.backspace><Key.backspace><Key.backspace><Key.backspace>AND<Key.space>SKILL<Key.space>TO<Key.space>TRANSFORM<Key.space>YOUR<Key.space>OUTDOOR<Key.space>SPACE<Key.space>INTO<Key.space><Key.space>A<Key.backspace><Key.backspace>A<Key.space>BEAUTIFUL<Key.space>AND<Key.space>FUNCTIONAL<Key.space>GARDEN.<Key.caps_lock>y<Key.caps_lock>OU<Key.space>
Screenshot: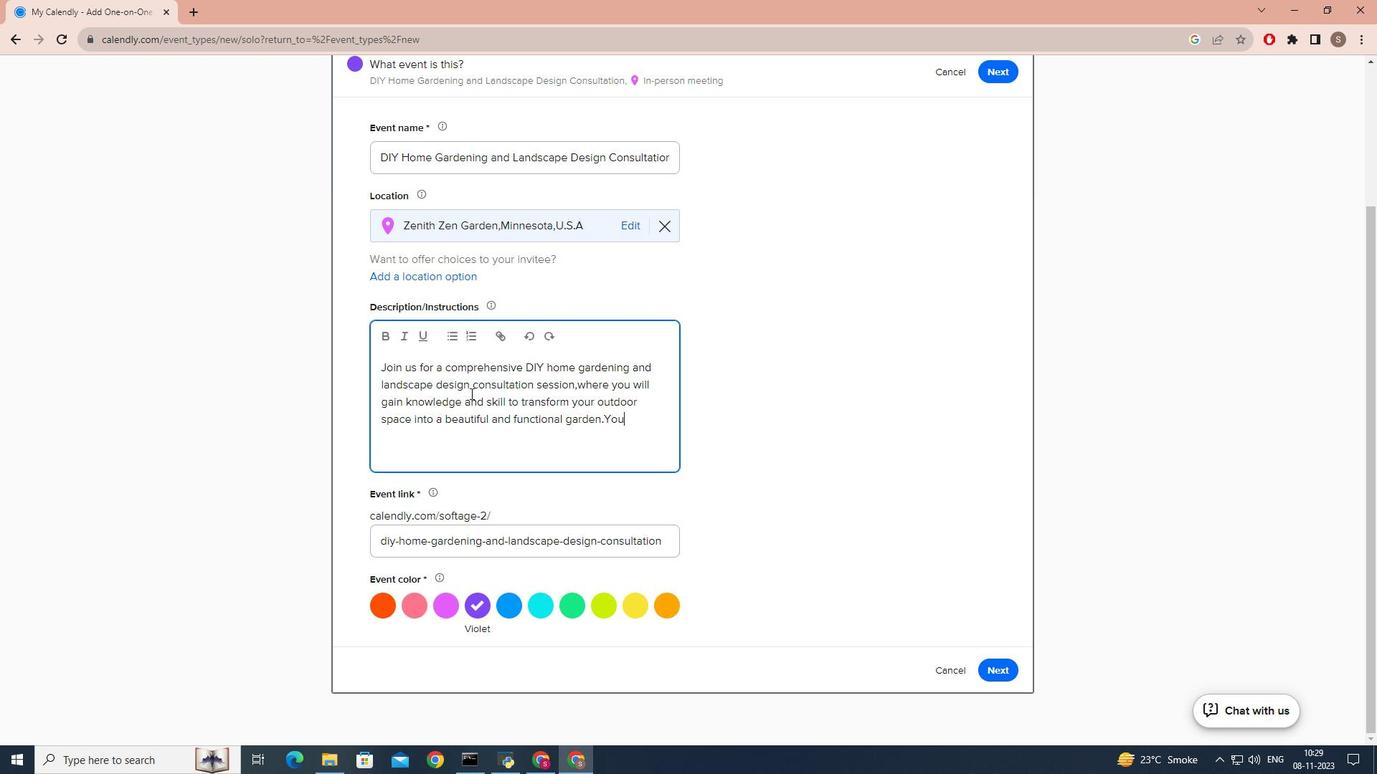 
Action: Mouse moved to (469, 393)
Screenshot: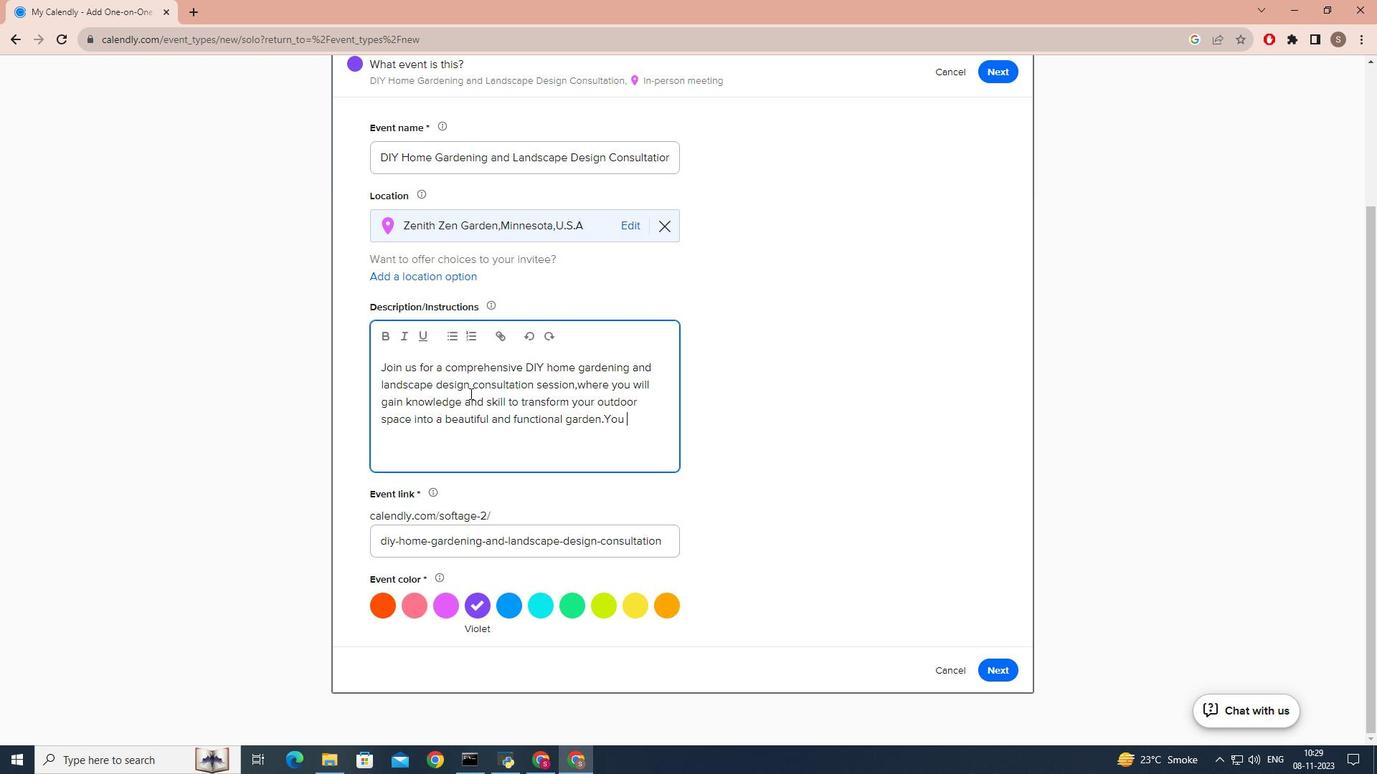 
Action: Key pressed WILL<Key.space>LEAR<Key.space><Key.backspace>N
Screenshot: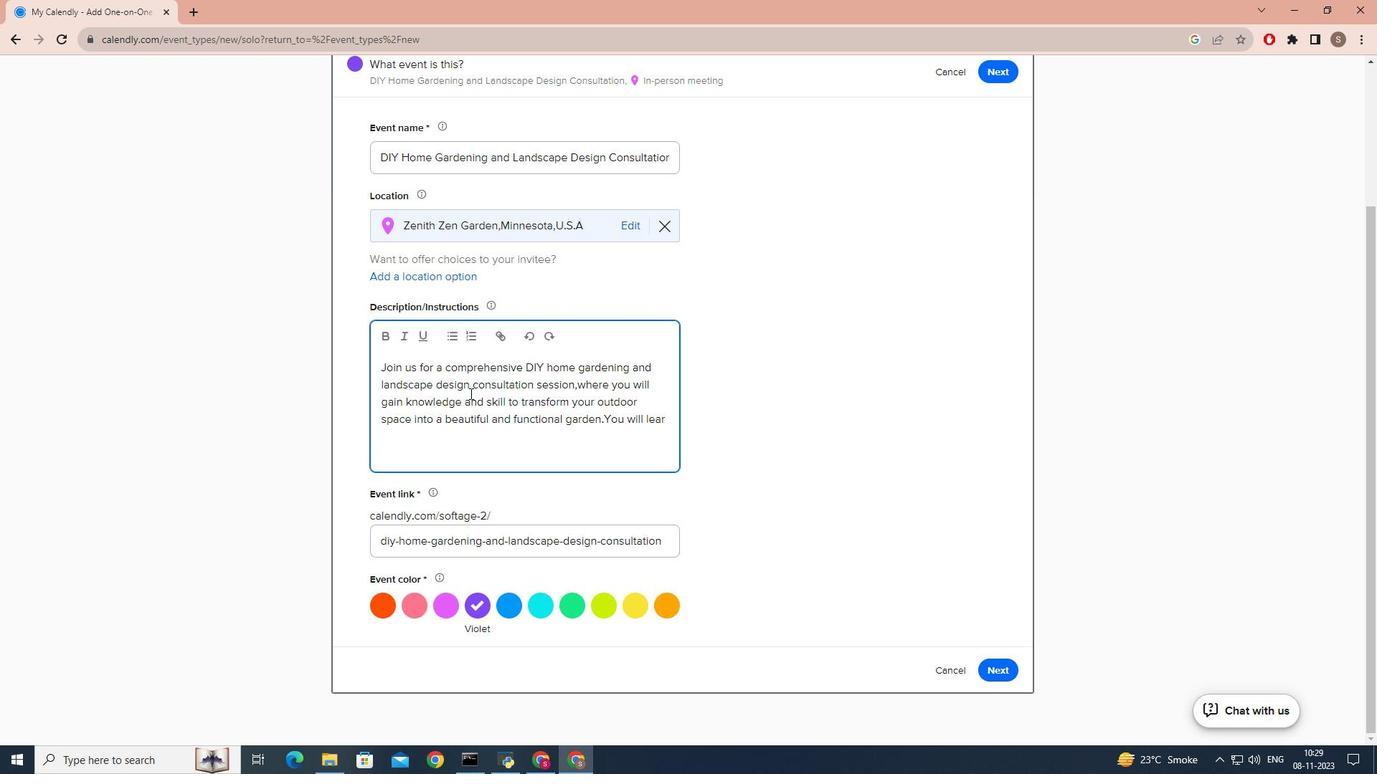 
Action: Mouse moved to (469, 393)
Screenshot: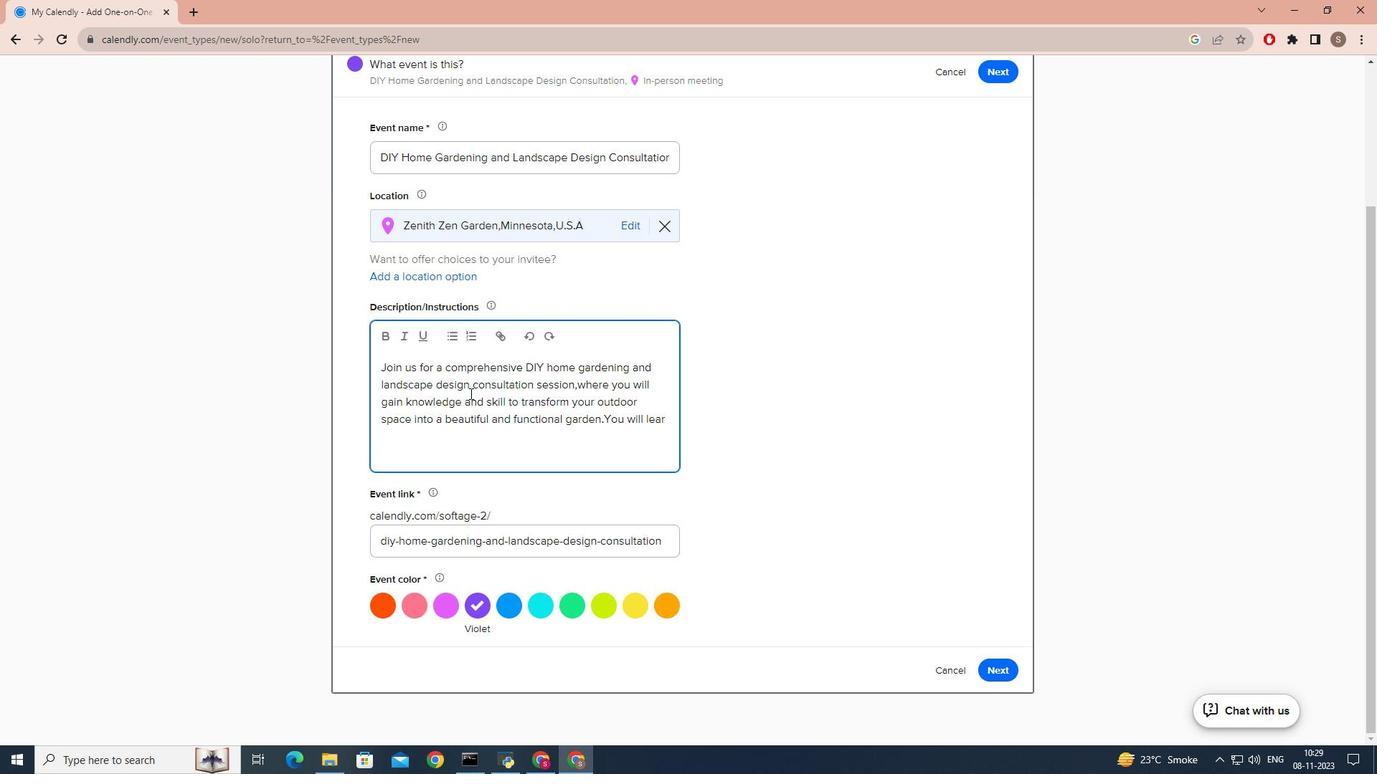 
Action: Key pressed <Key.space>ABOUT<Key.space>PLANT<Key.space>SELECTION,GARDEN<Key.space>LAYOUT,SOIL<Key.space>PREPARTION<Key.space><Key.backspace><Key.backspace><Key.backspace><Key.backspace><Key.backspace>ATION<Key.space><Key.space>AND<Key.space>SUSTAII<Key.backspace>NABLE<Key.space>LANDSCAPING<Key.space>
Screenshot: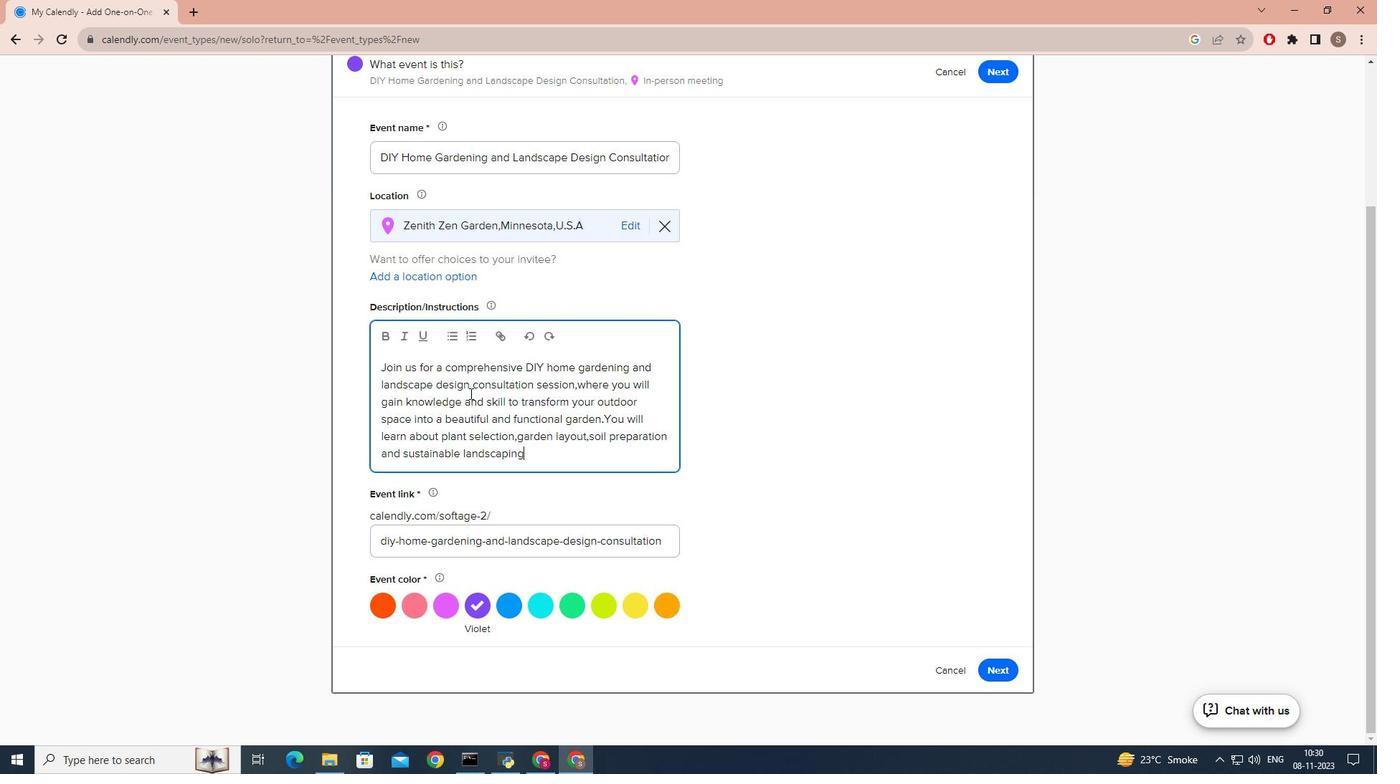 
Action: Mouse moved to (450, 402)
Screenshot: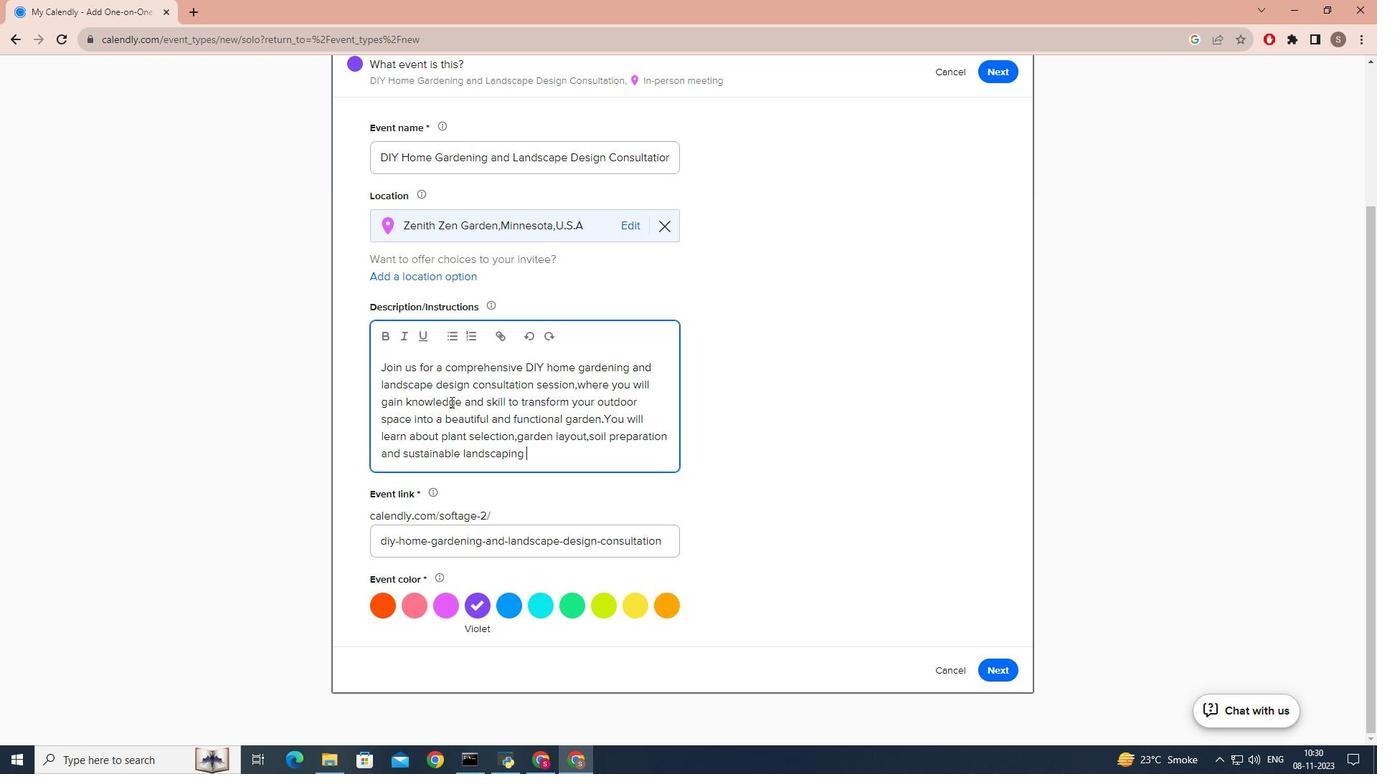 
Action: Key pressed PRACTICES.<Key.caps_lock>w<Key.caps_lock>HETHER<Key.space>YOU<Key.space>ARE<Key.space>A<Key.space>GARDENING<Key.space>NOVICE<Key.space>OR<Key.space>HAVE<Key.space>SOM<Key.space><Key.backspace>E<Key.space>EXPERIENCE<Key.space>,THIS<Key.space>PERSONALIZED<Key.space>CONSULTATION<Key.space>IS<Key.space>TO<Key.space>HELP<Key.space>YOU<Key.space>
Screenshot: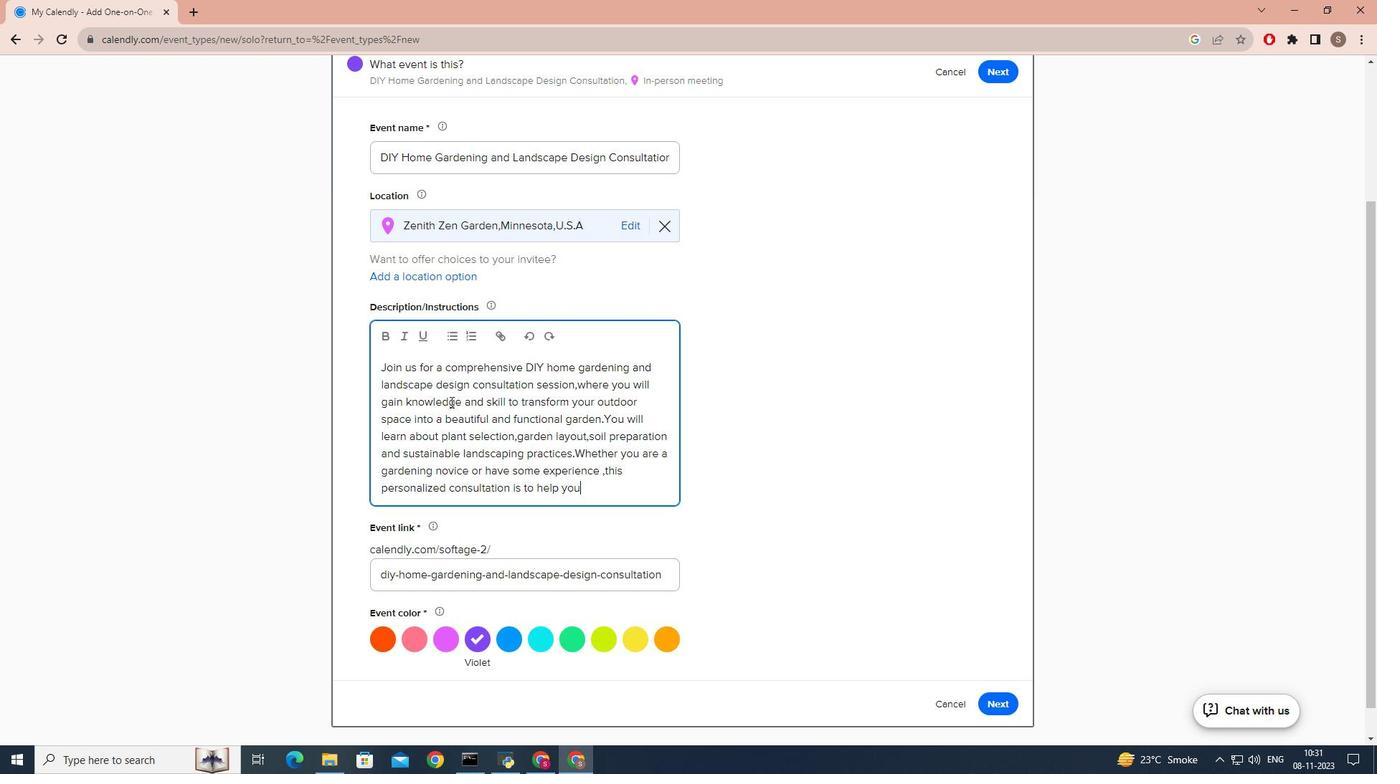 
Action: Mouse moved to (442, 406)
Screenshot: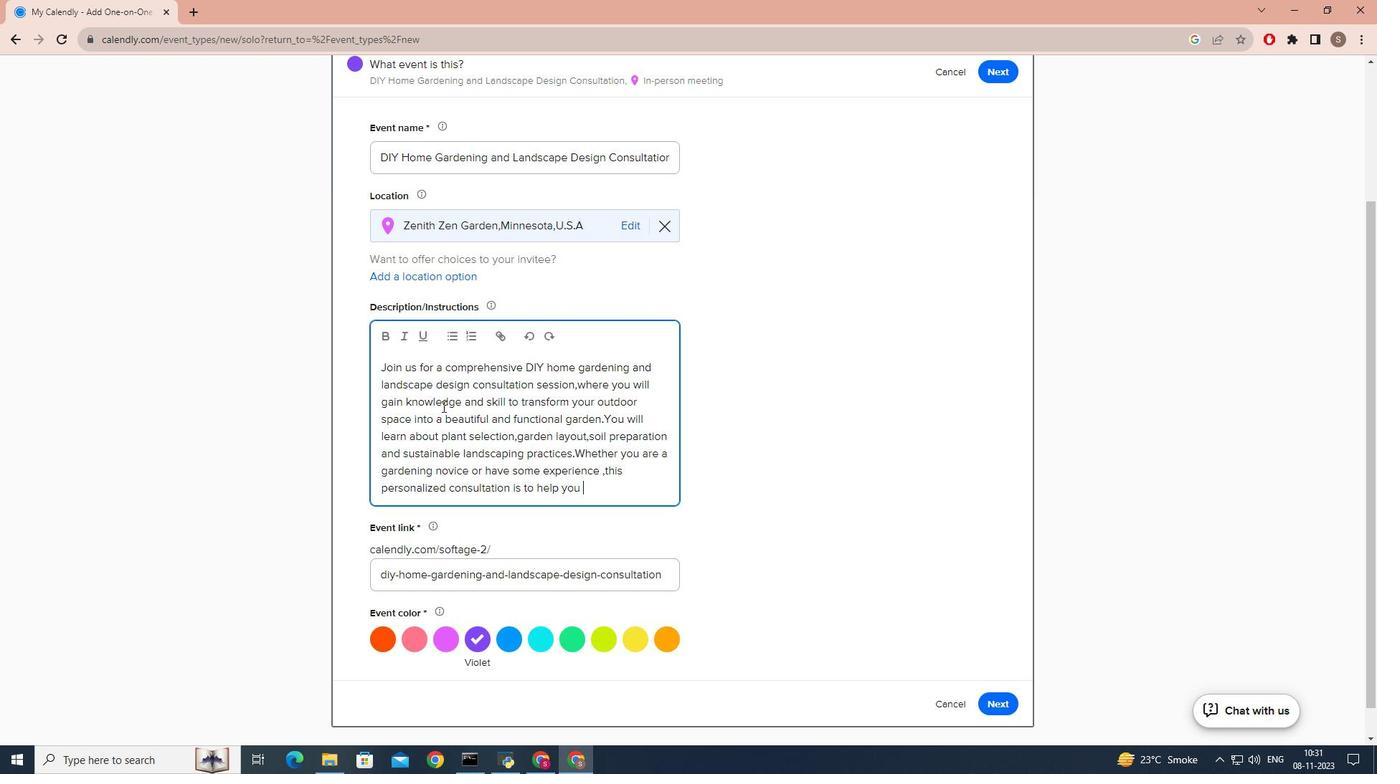 
Action: Key pressed CREATE<Key.space>THE<Key.space>GARDEN<Key.space>OF<Key.space>YOUR<Key.space>DREAMS.
Screenshot: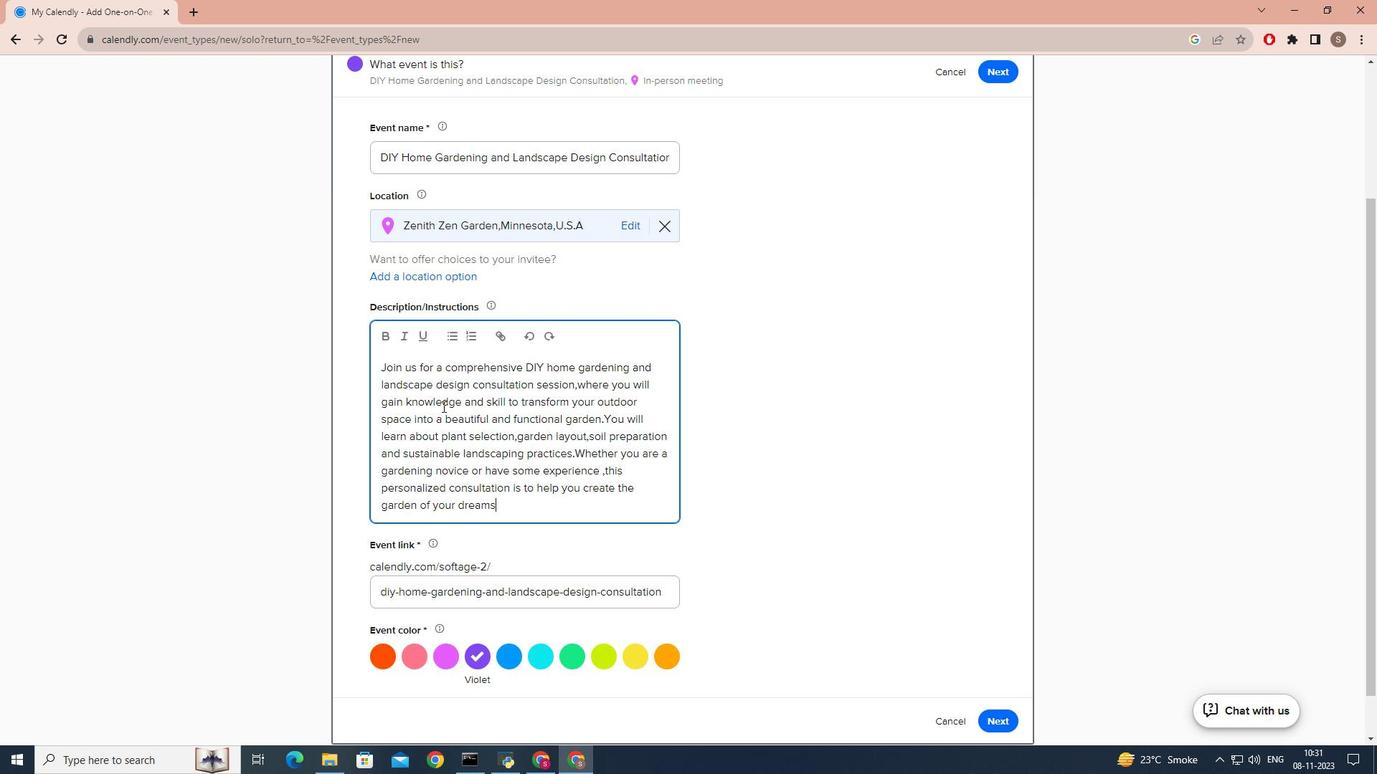 
Action: Mouse moved to (725, 588)
Screenshot: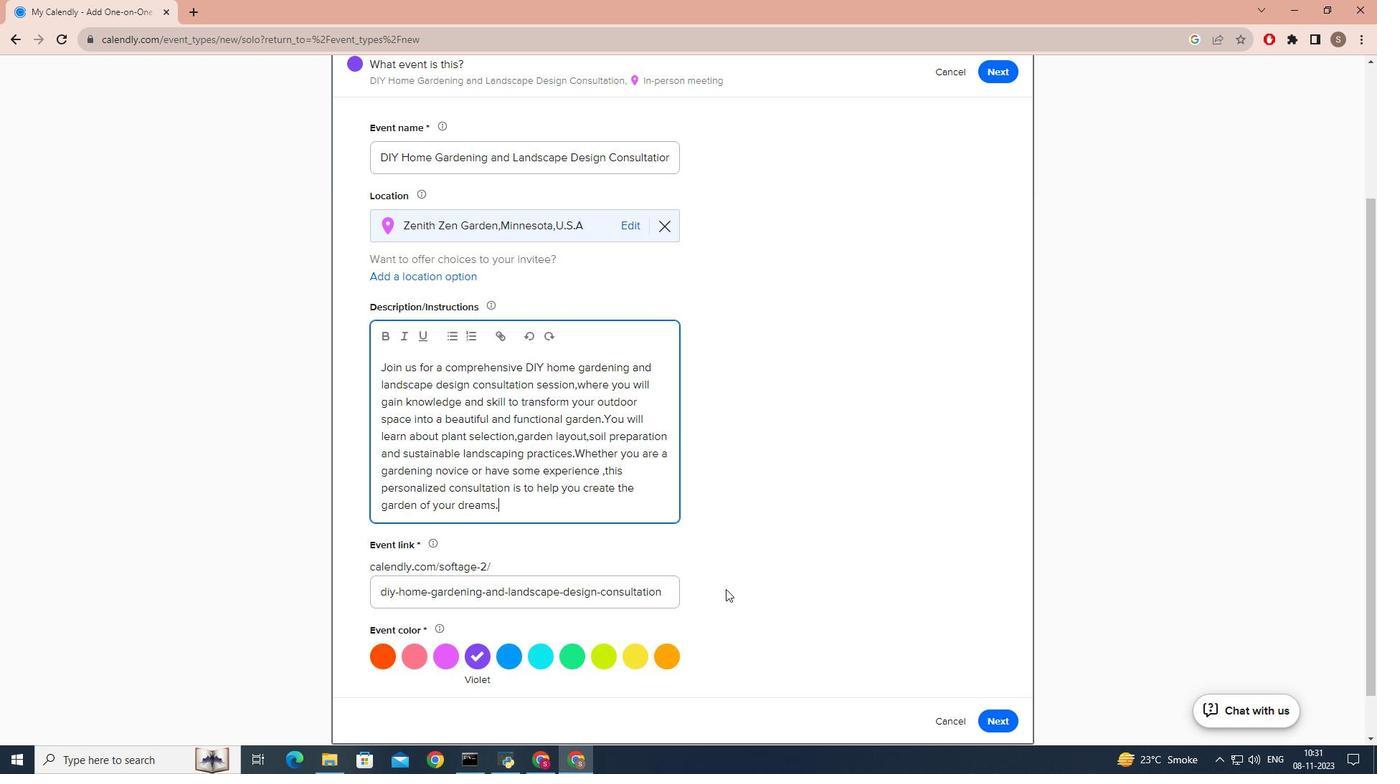 
Action: Mouse scrolled (725, 588) with delta (0, 0)
Screenshot: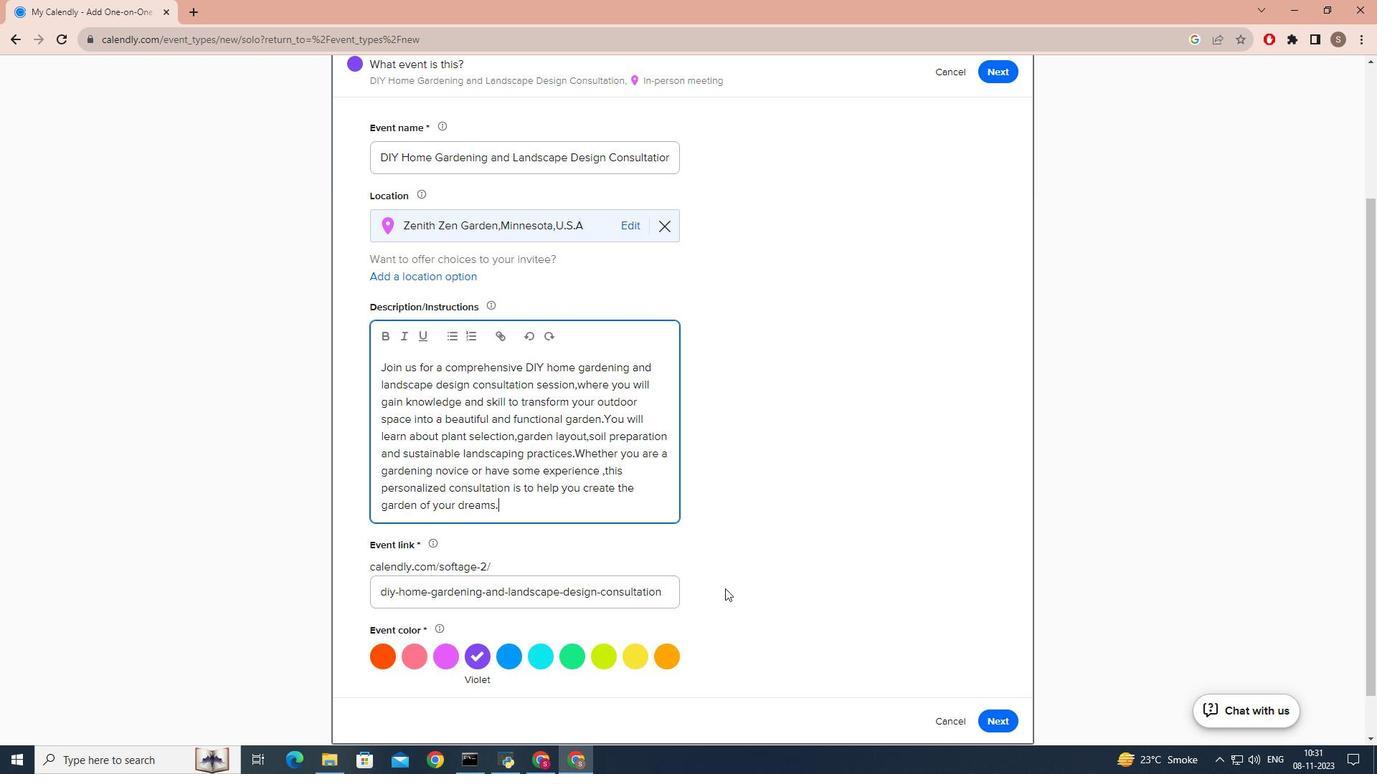 
Action: Mouse moved to (1010, 675)
Screenshot: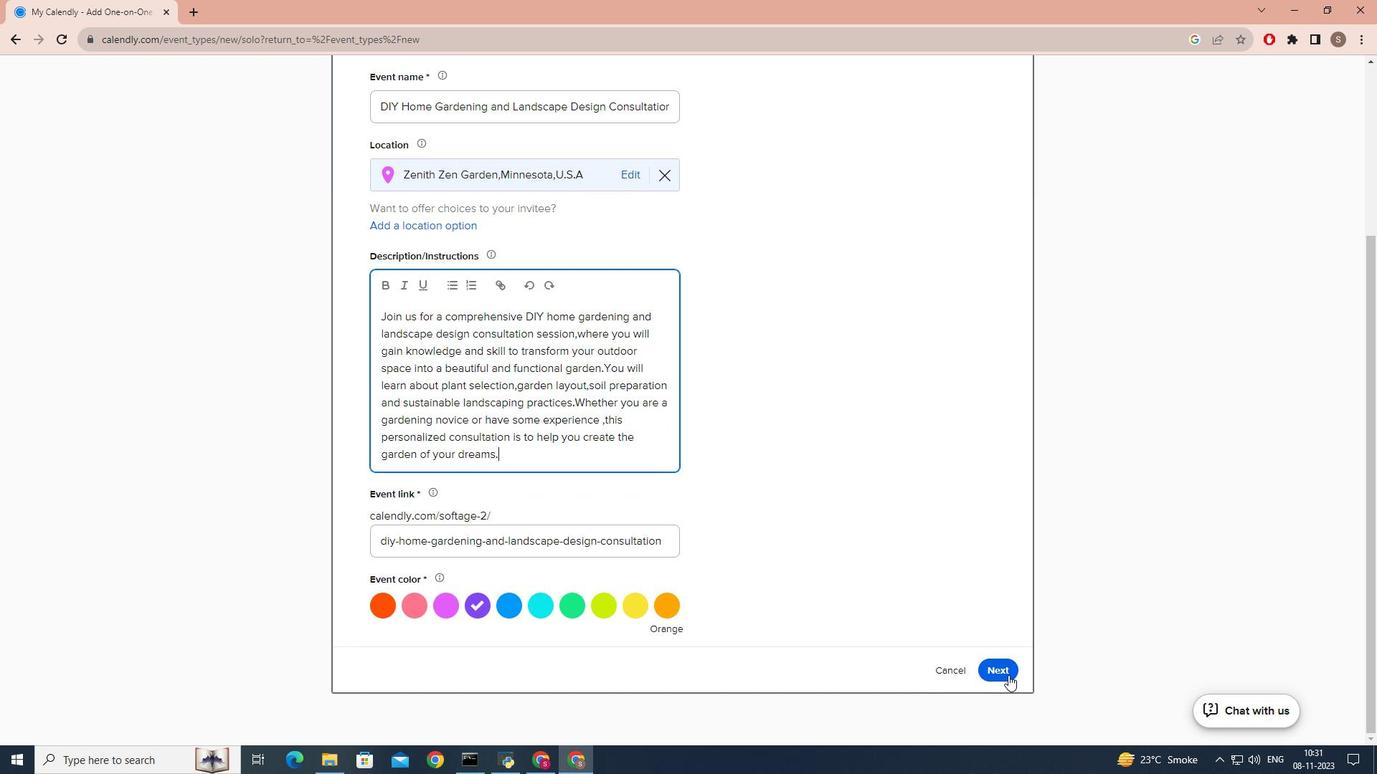 
Action: Mouse pressed left at (1010, 675)
Screenshot: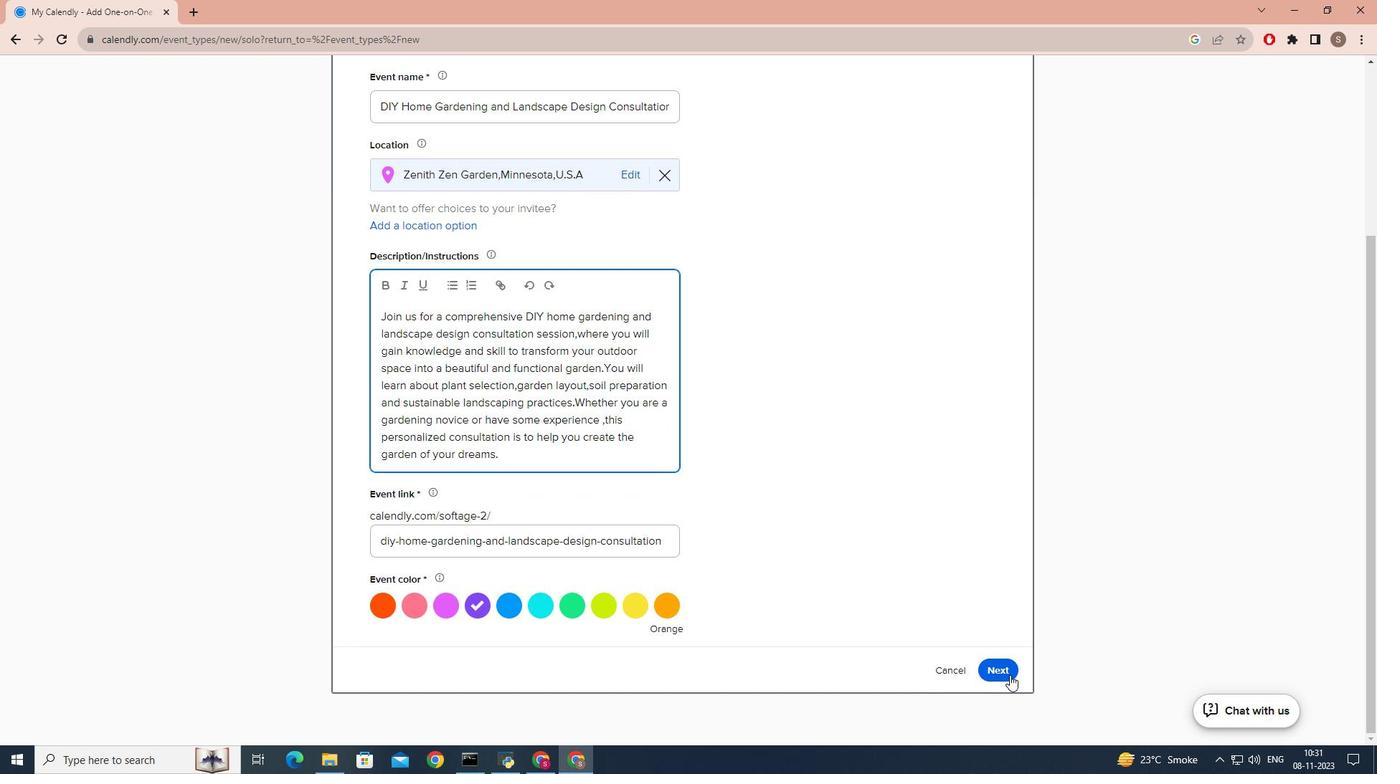 
Action: Mouse moved to (403, 359)
Screenshot: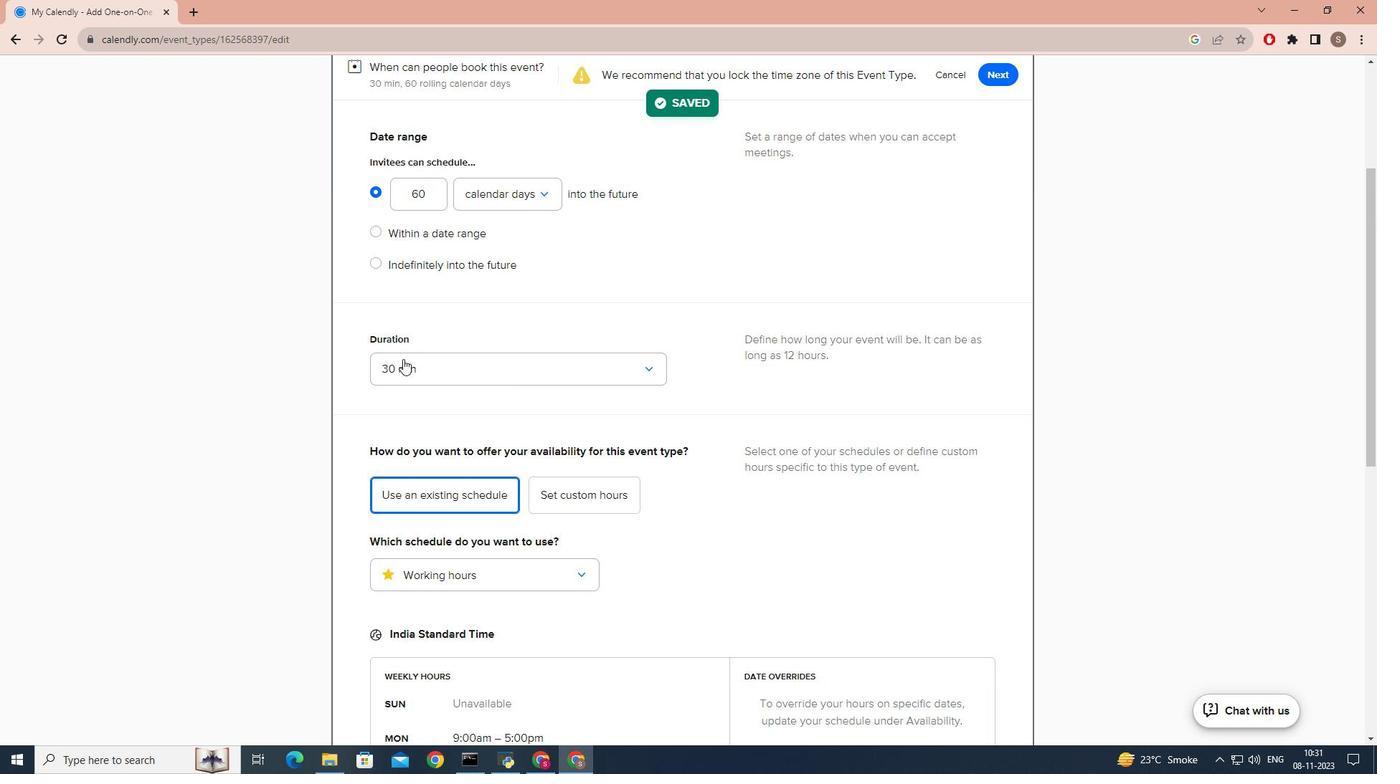 
Action: Mouse pressed left at (403, 359)
Screenshot: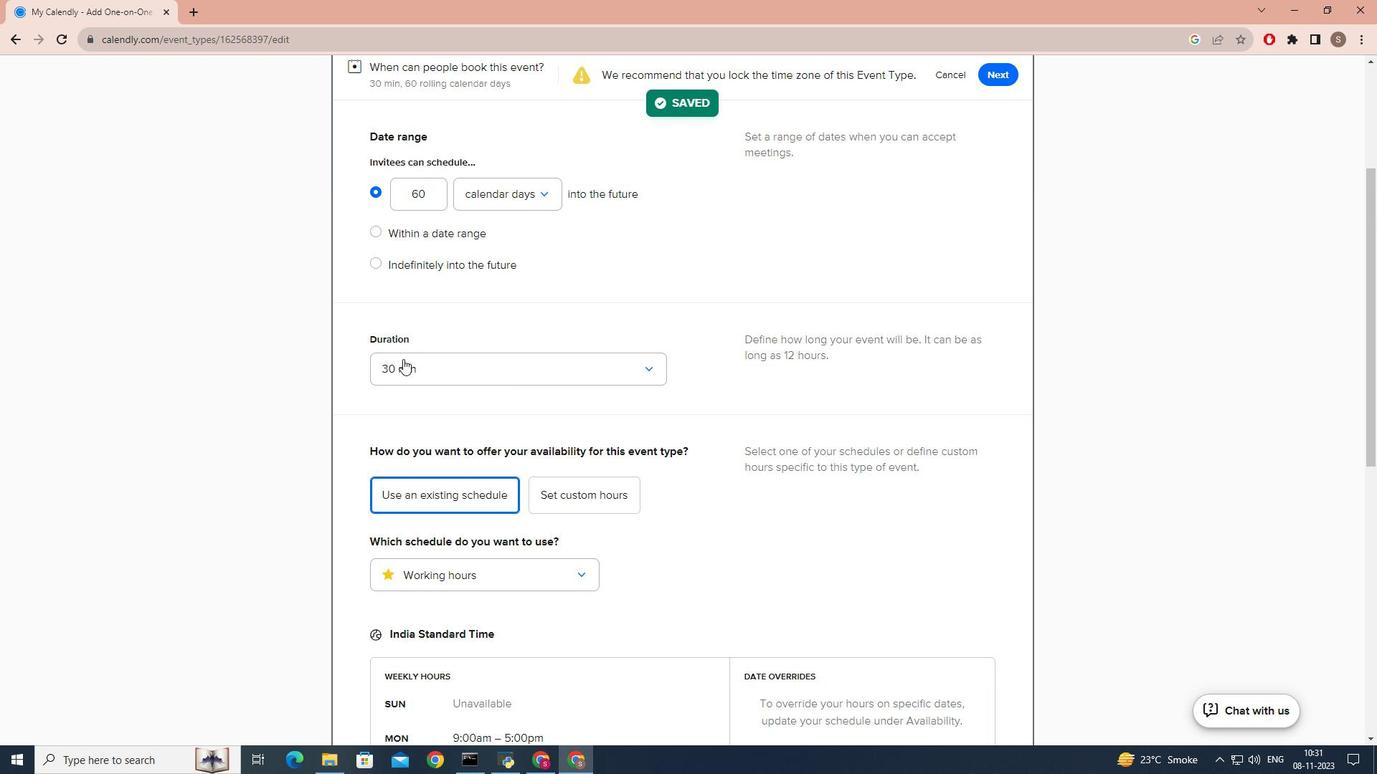 
Action: Mouse moved to (395, 520)
Screenshot: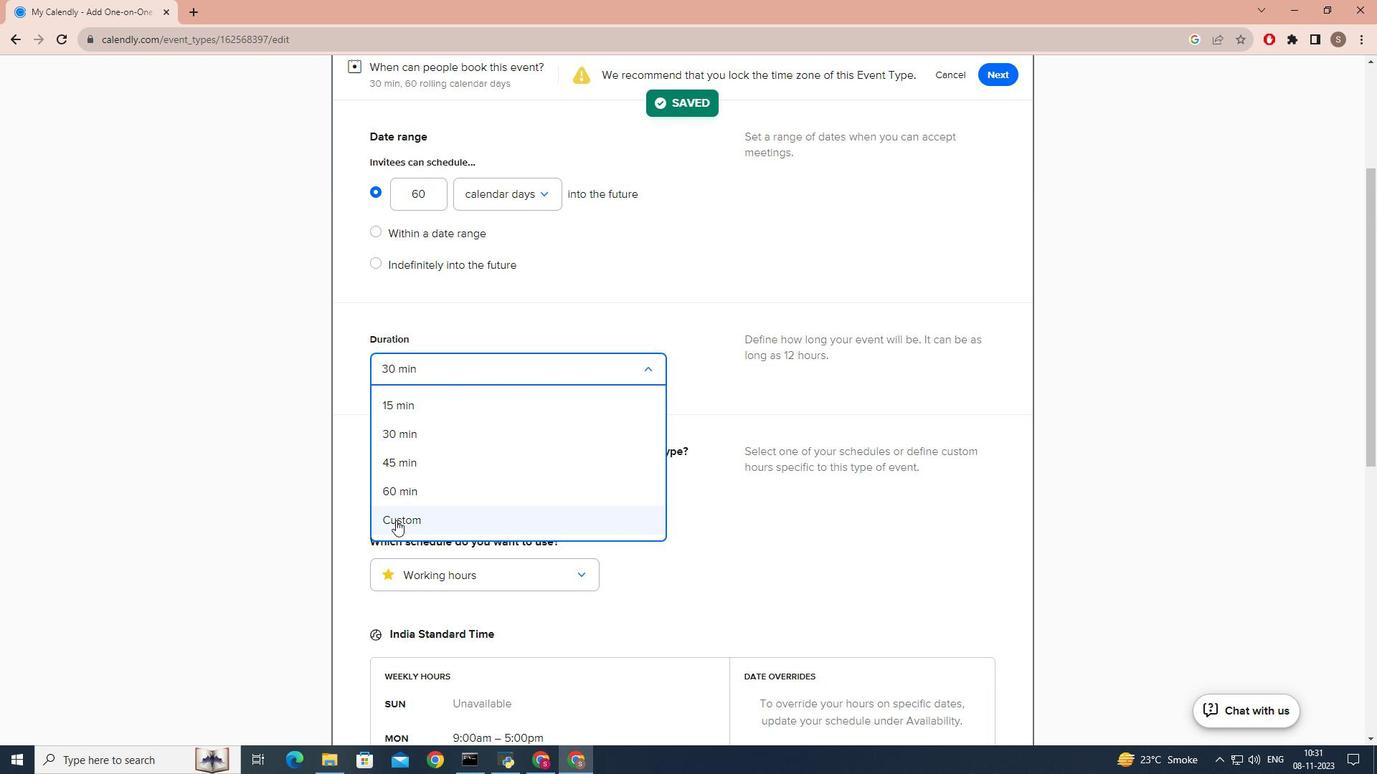 
Action: Mouse pressed left at (395, 520)
Screenshot: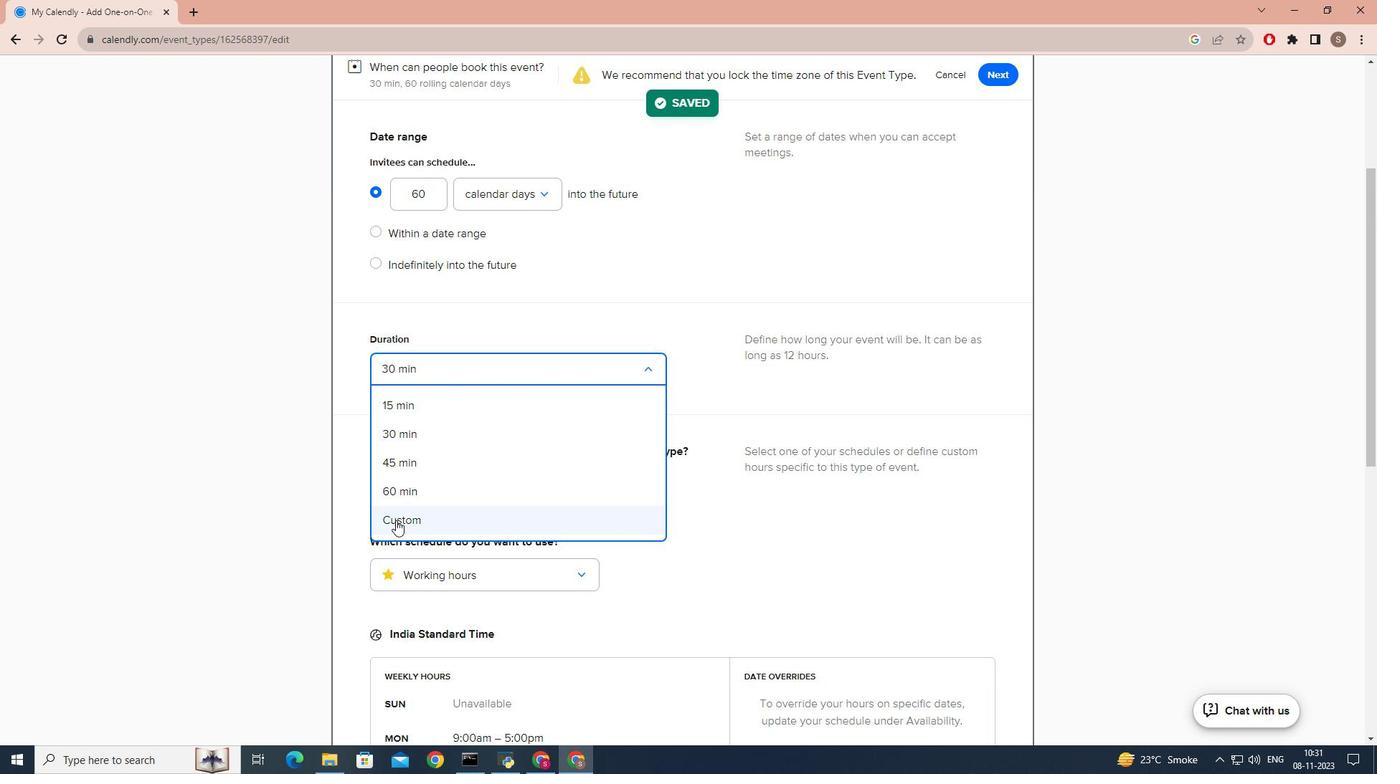 
Action: Mouse moved to (565, 405)
Screenshot: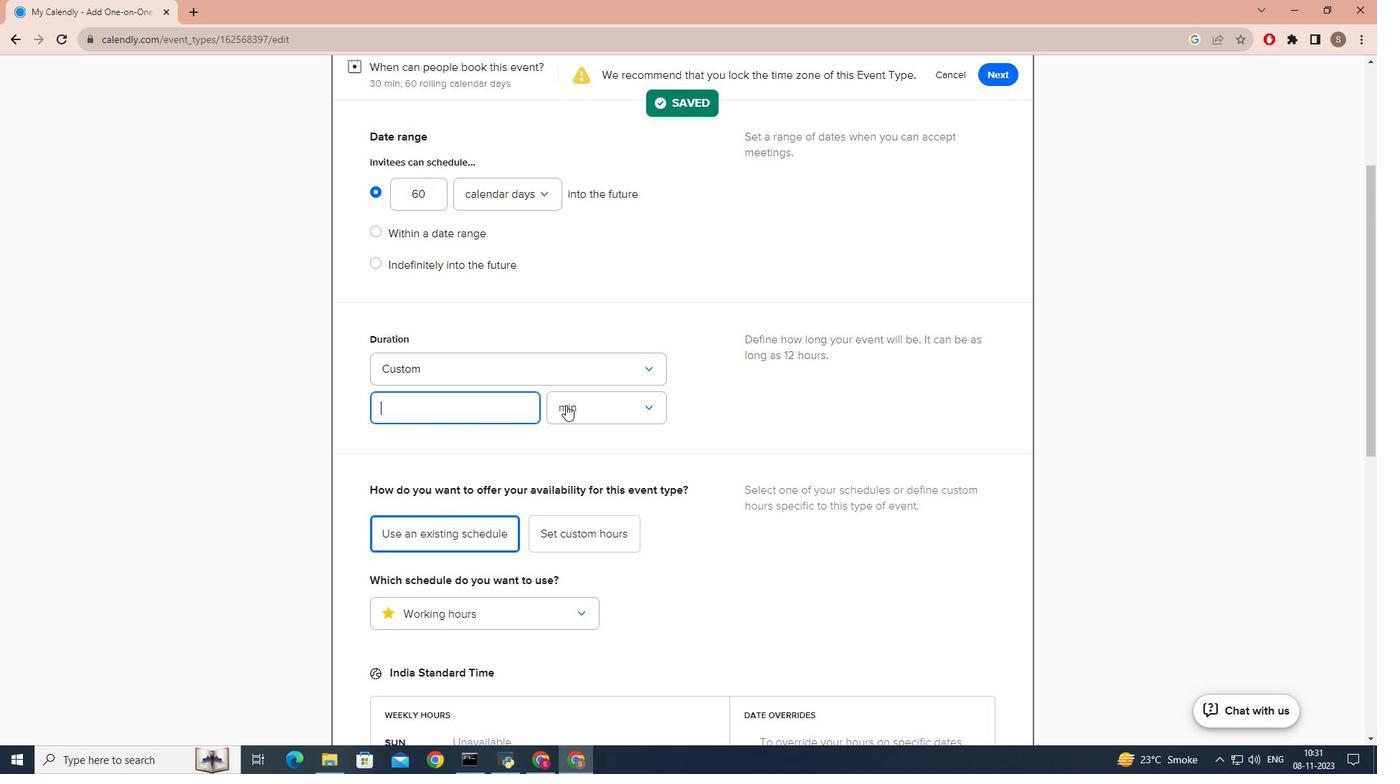 
Action: Mouse pressed left at (565, 405)
Screenshot: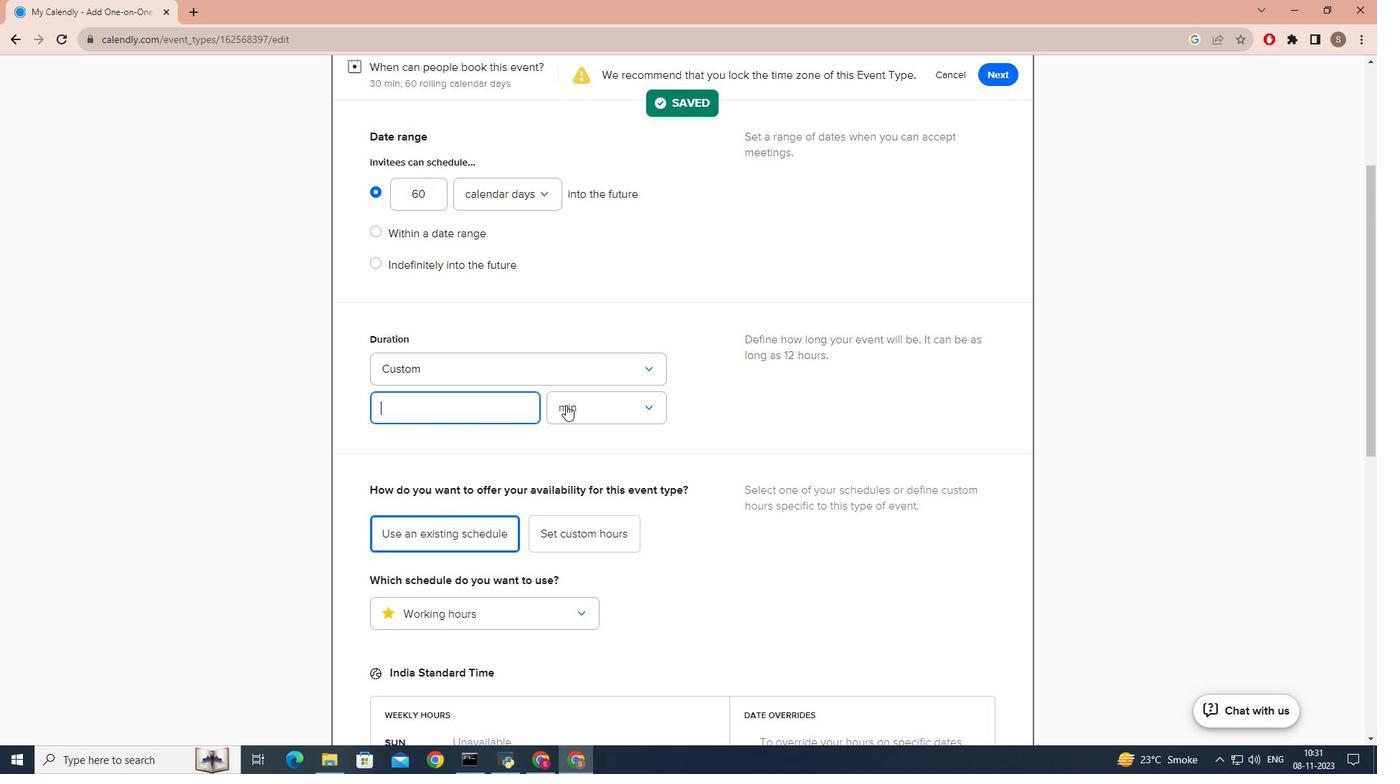 
Action: Mouse moved to (550, 481)
Screenshot: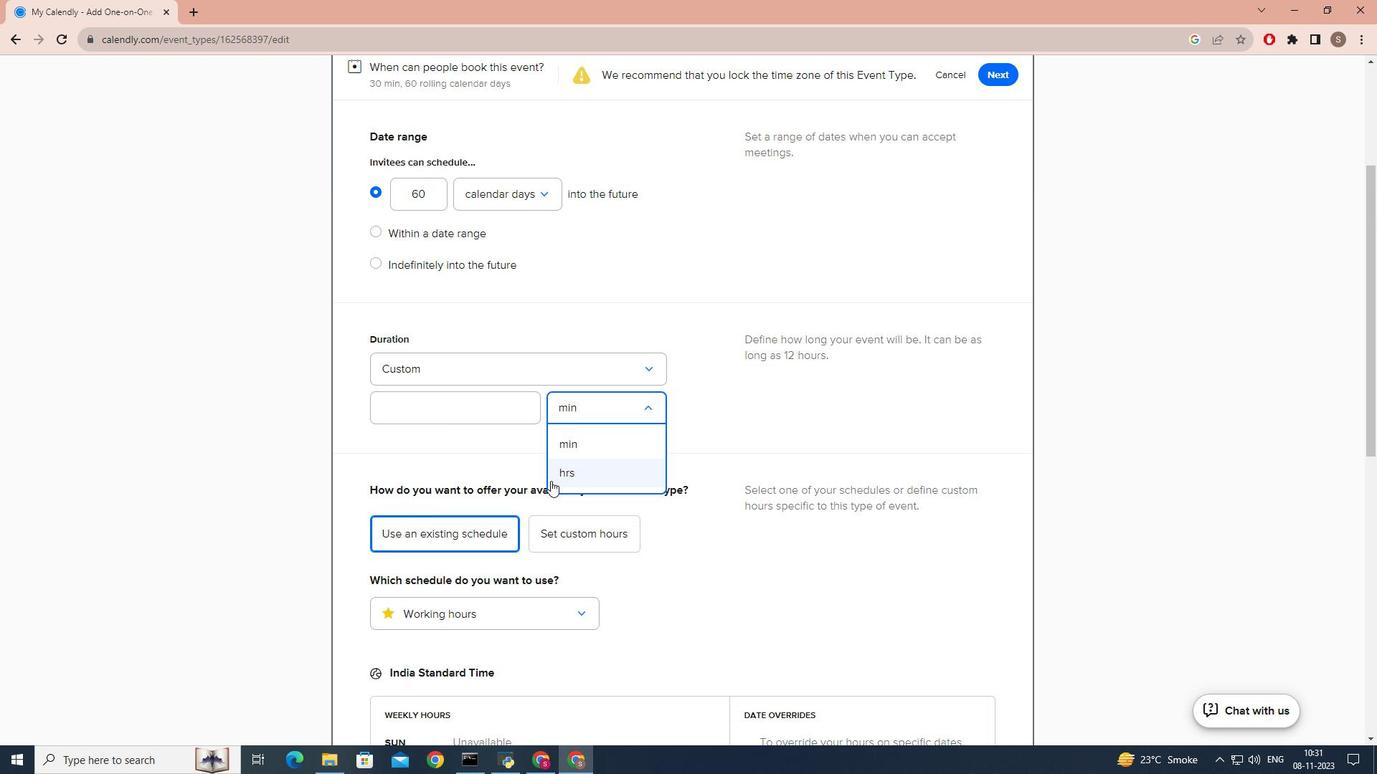 
Action: Mouse pressed left at (550, 481)
Screenshot: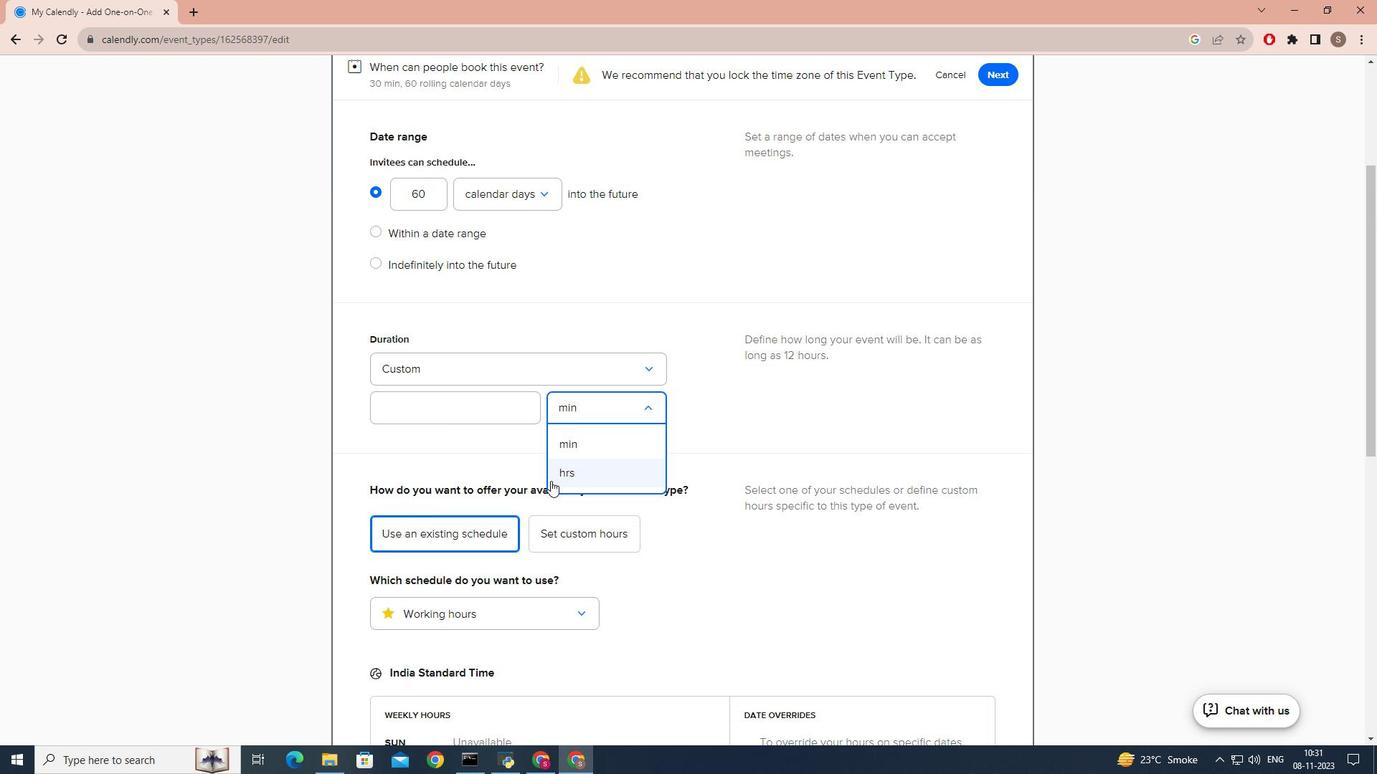 
Action: Mouse moved to (498, 409)
Screenshot: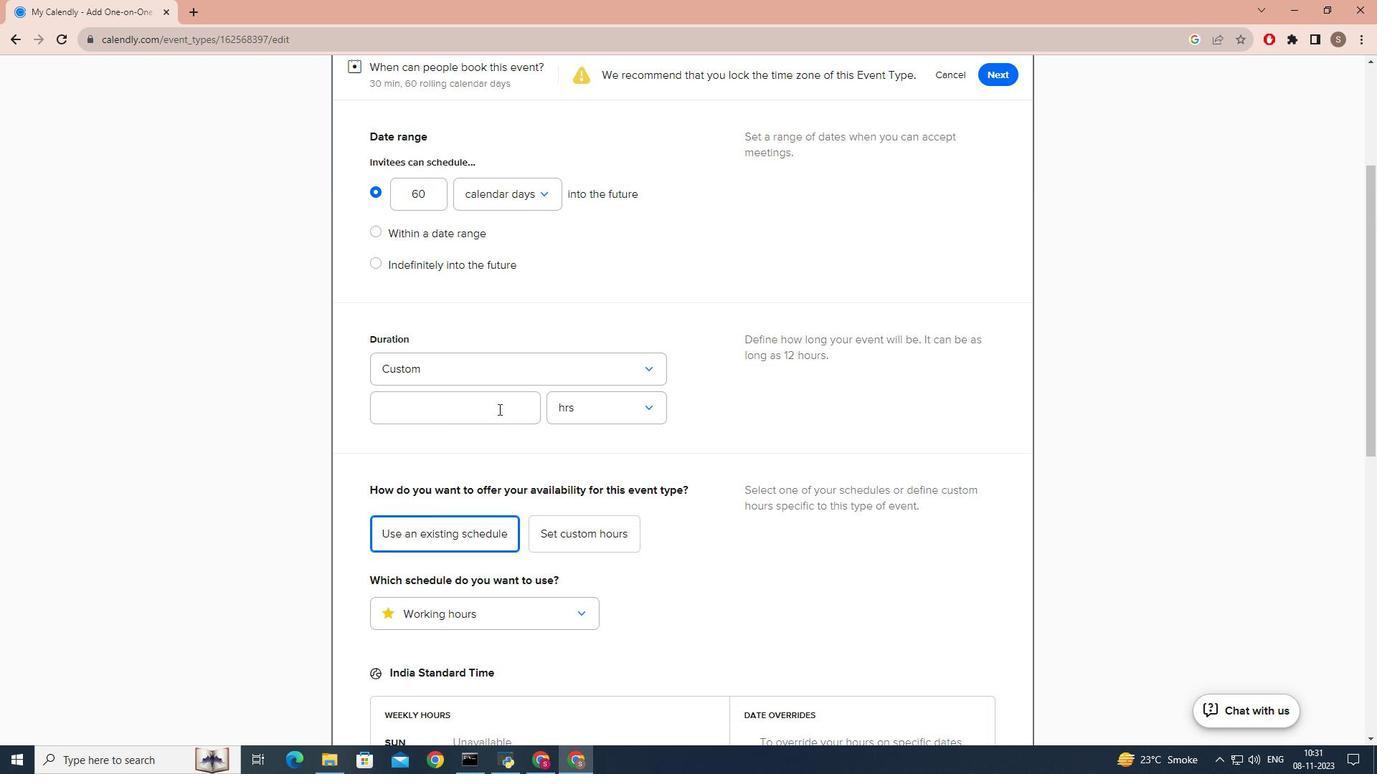
Action: Mouse pressed left at (498, 409)
Screenshot: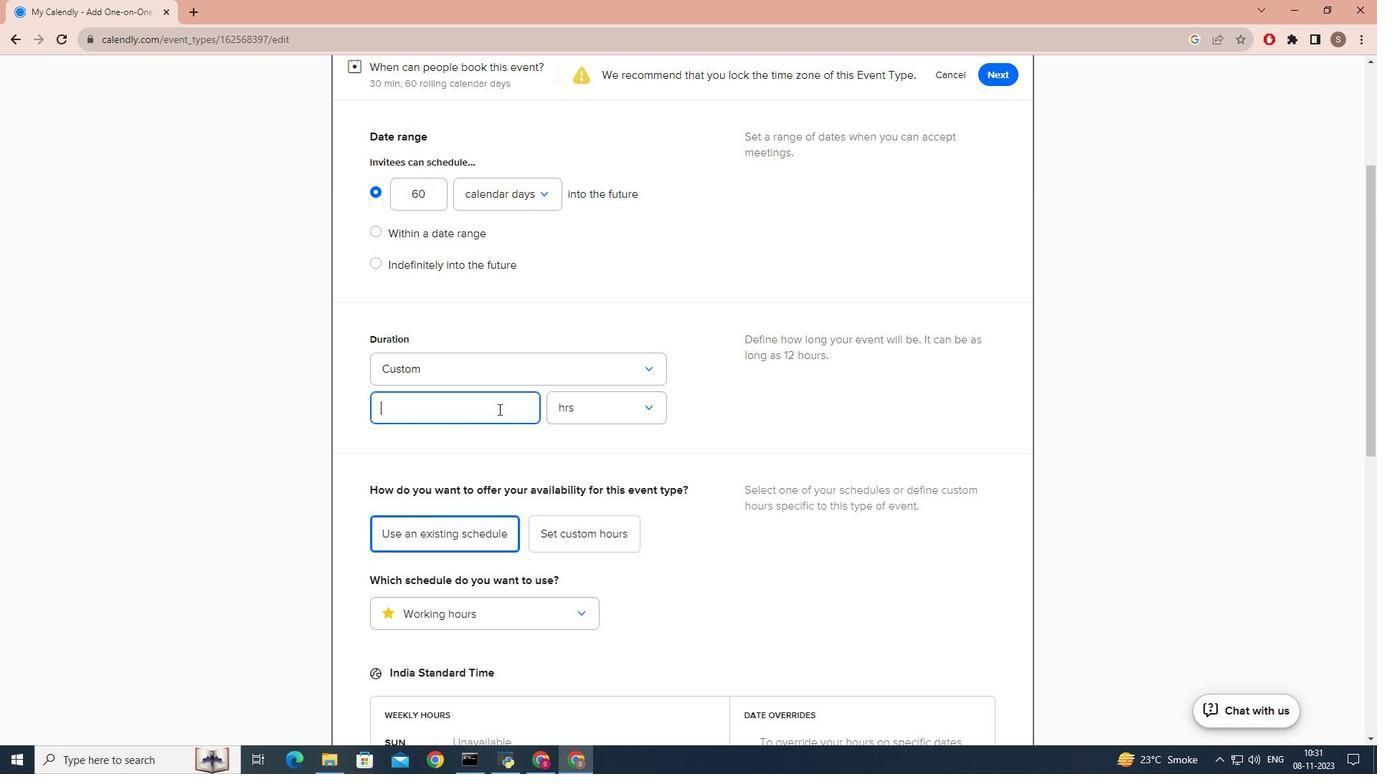 
Action: Key pressed 4
Screenshot: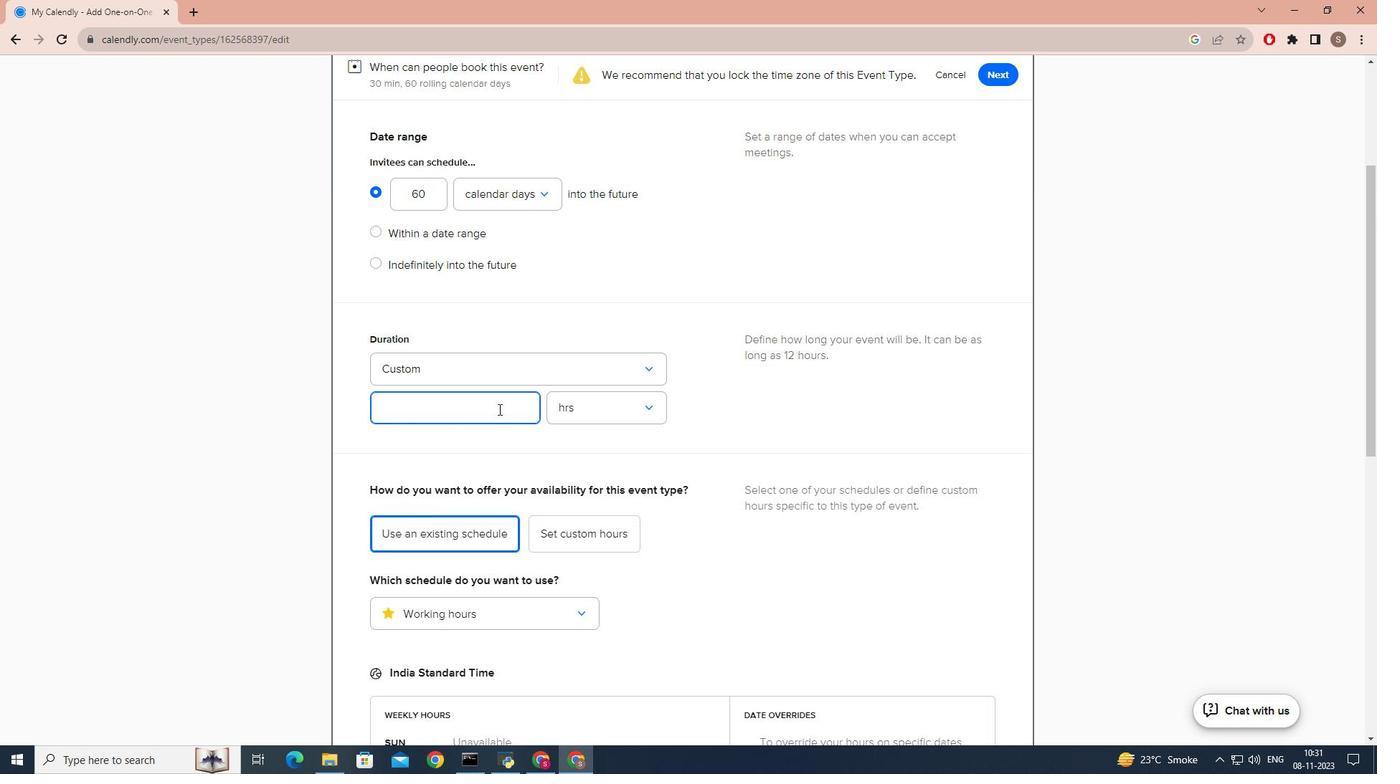 
Action: Mouse moved to (441, 457)
Screenshot: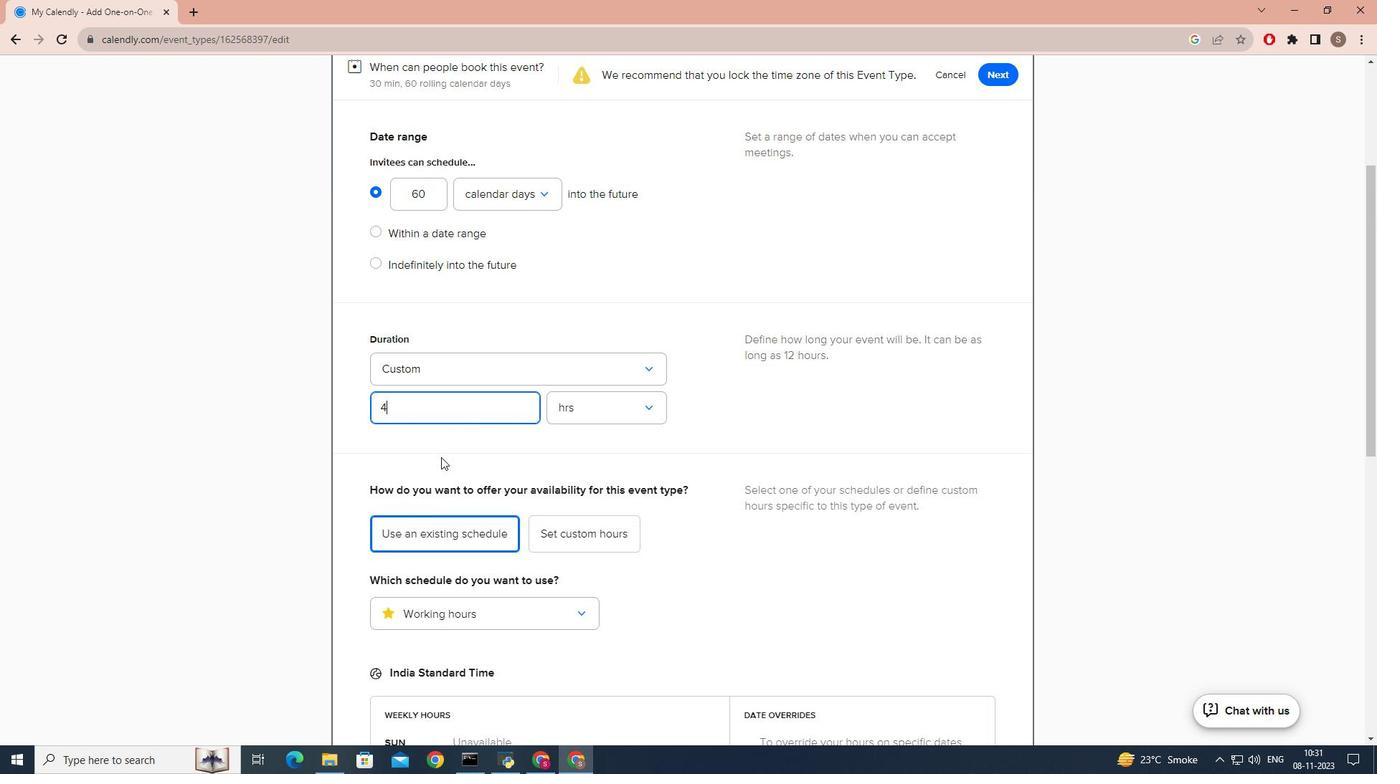 
Action: Mouse pressed left at (441, 457)
Screenshot: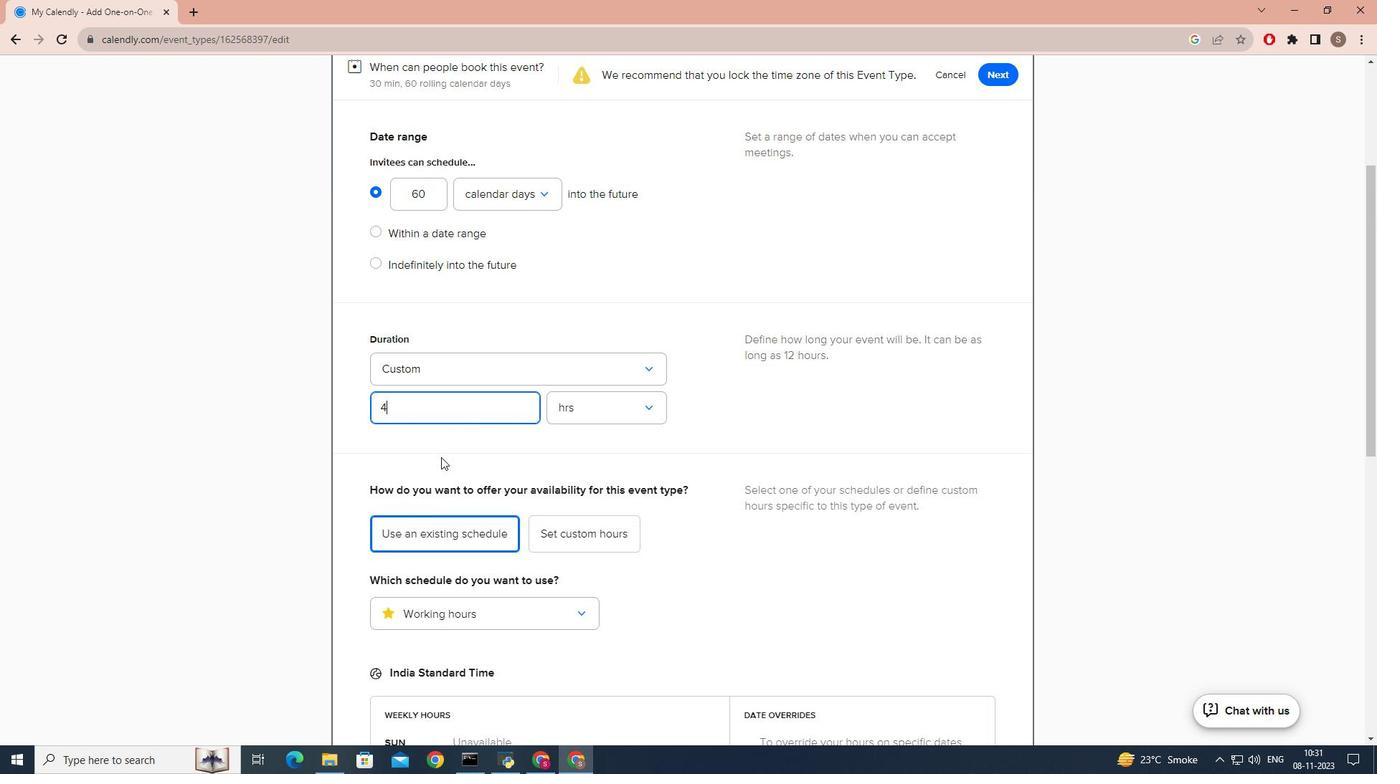 
Action: Mouse moved to (441, 457)
Screenshot: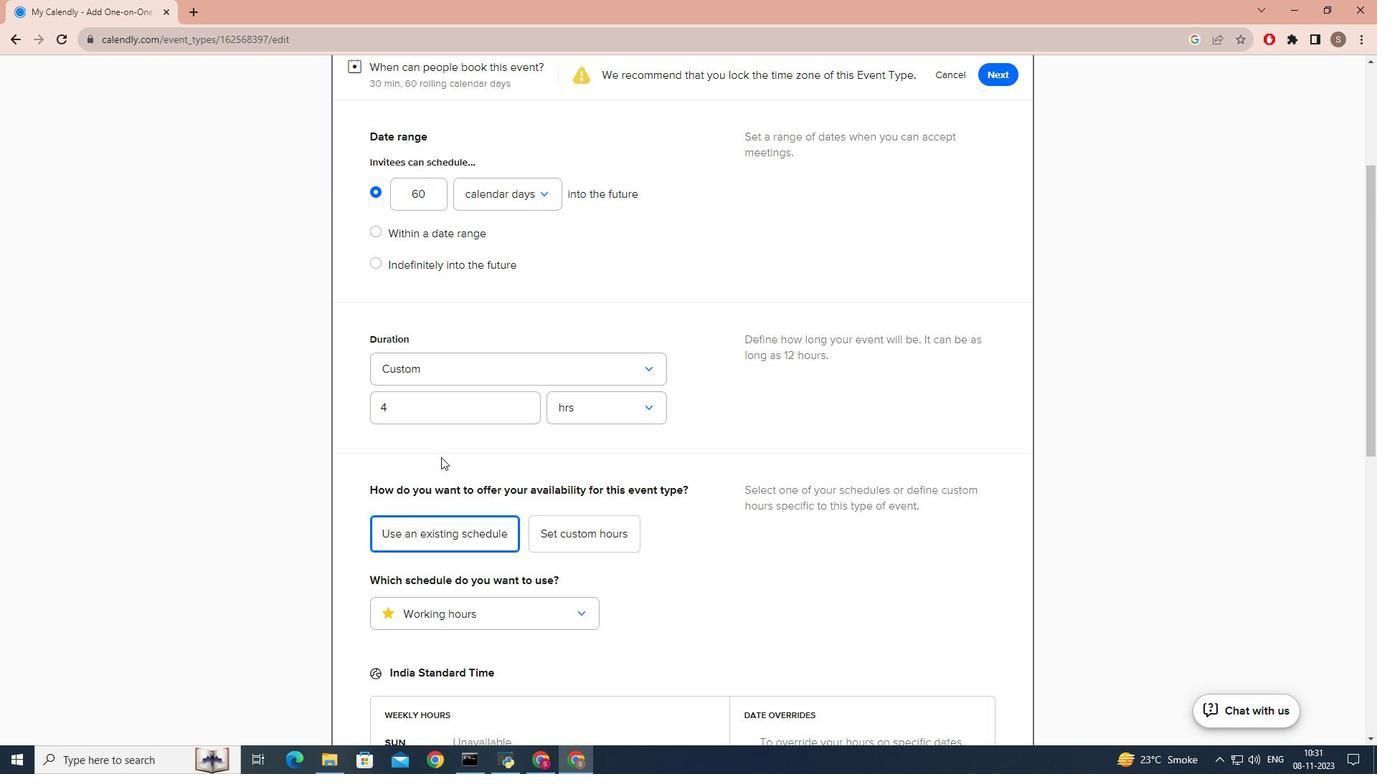
Action: Mouse scrolled (441, 456) with delta (0, 0)
Screenshot: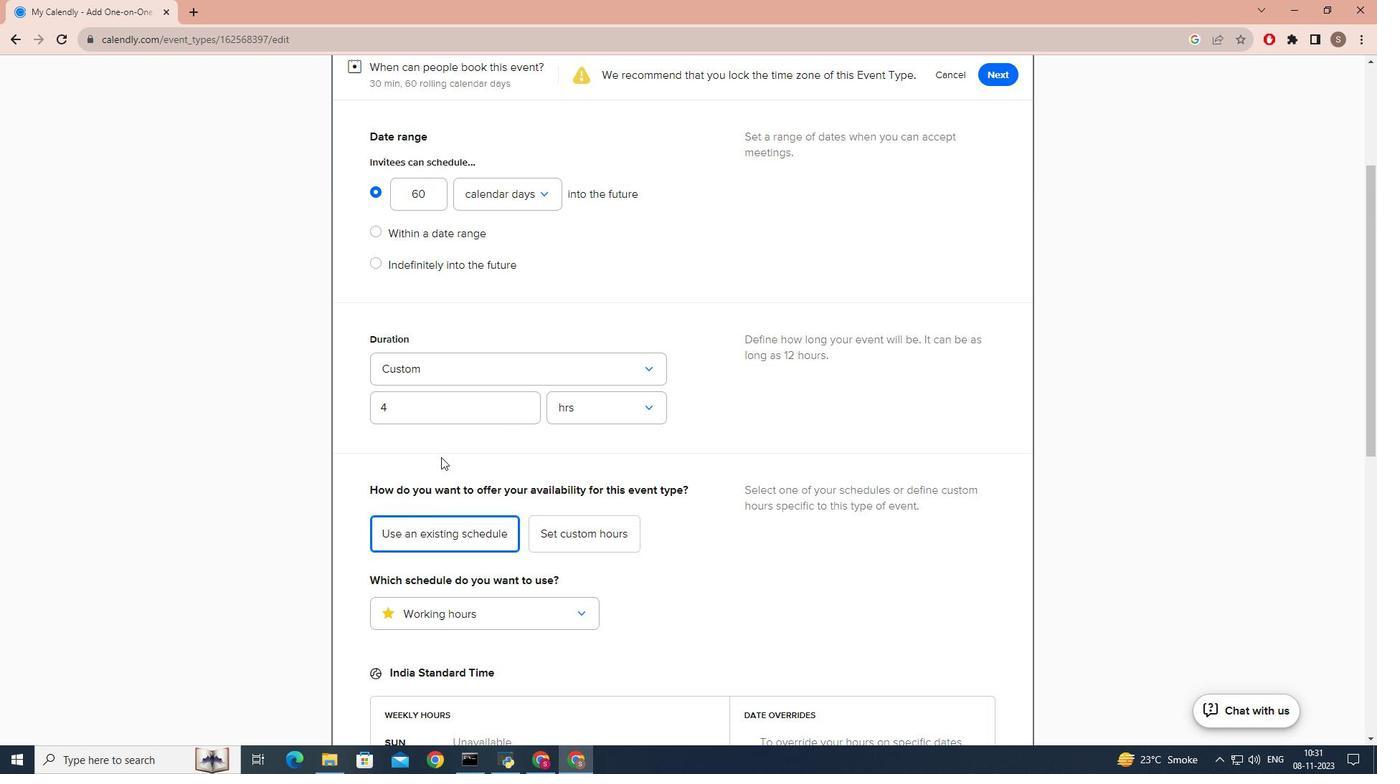 
Action: Mouse scrolled (441, 456) with delta (0, 0)
Screenshot: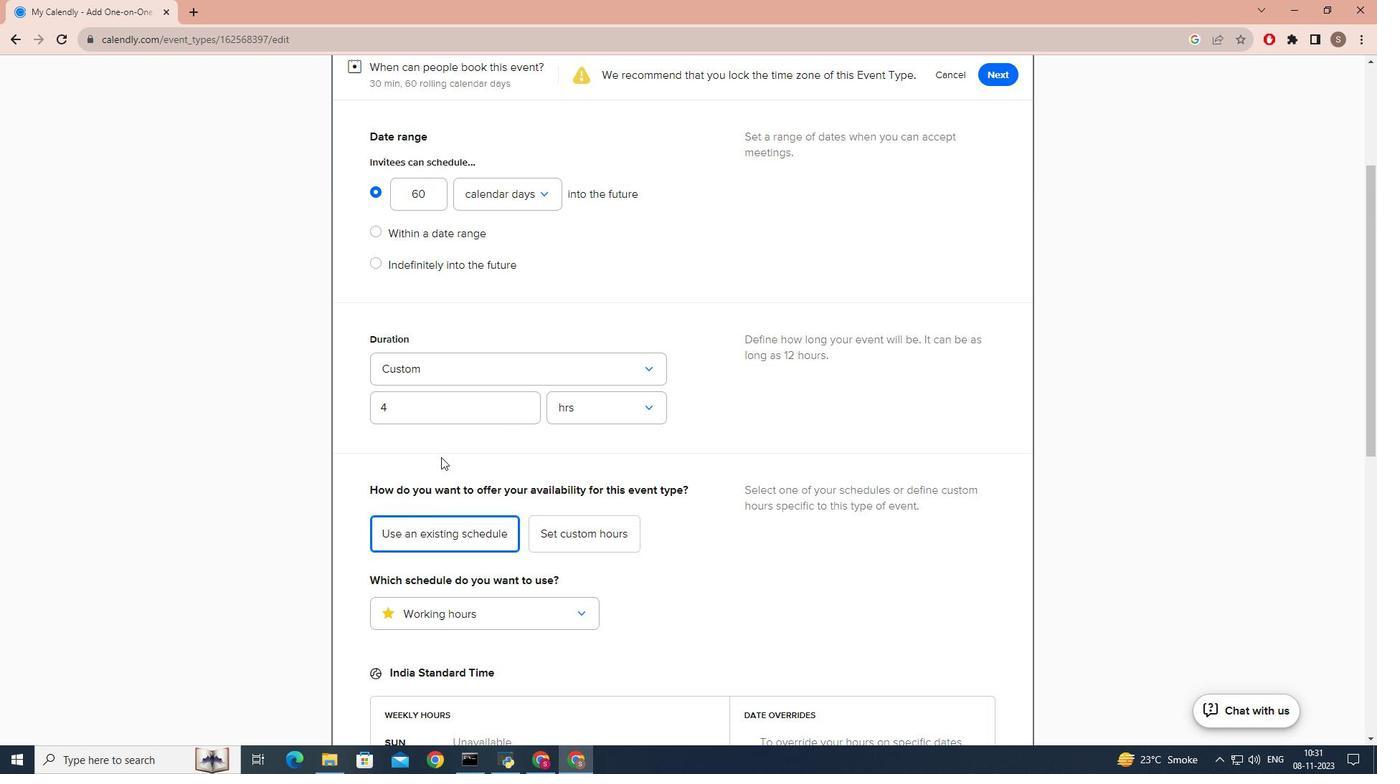 
Action: Mouse scrolled (441, 456) with delta (0, -1)
Screenshot: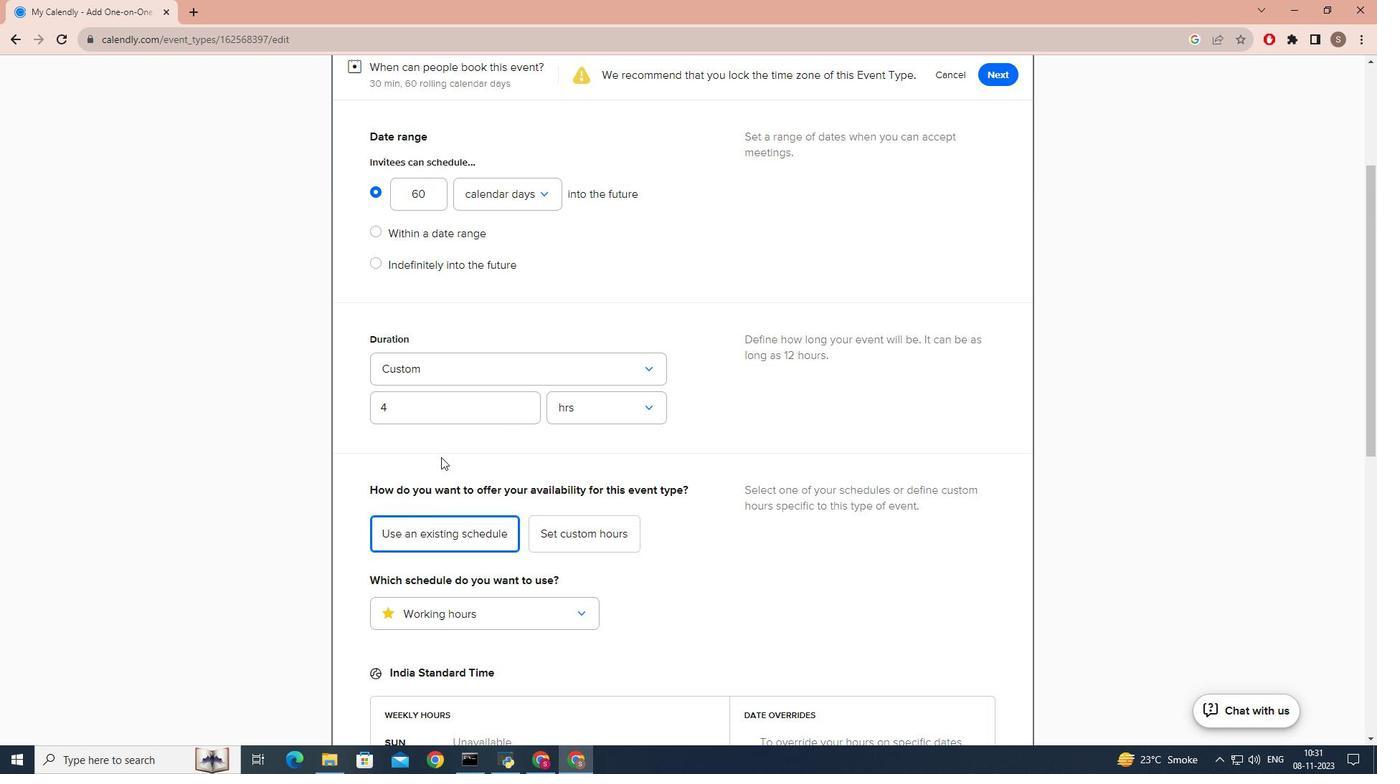 
Action: Mouse scrolled (441, 456) with delta (0, 0)
Screenshot: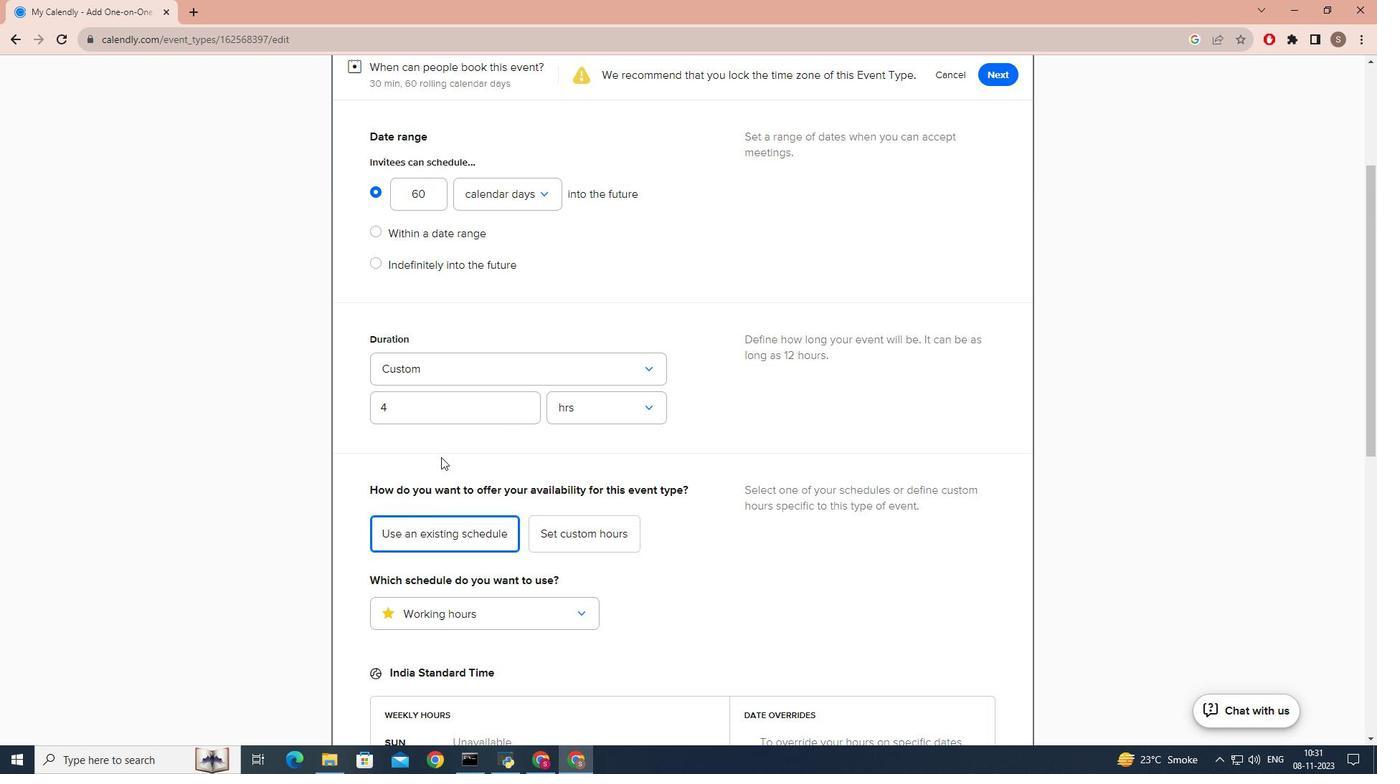 
Action: Mouse scrolled (441, 456) with delta (0, 0)
Screenshot: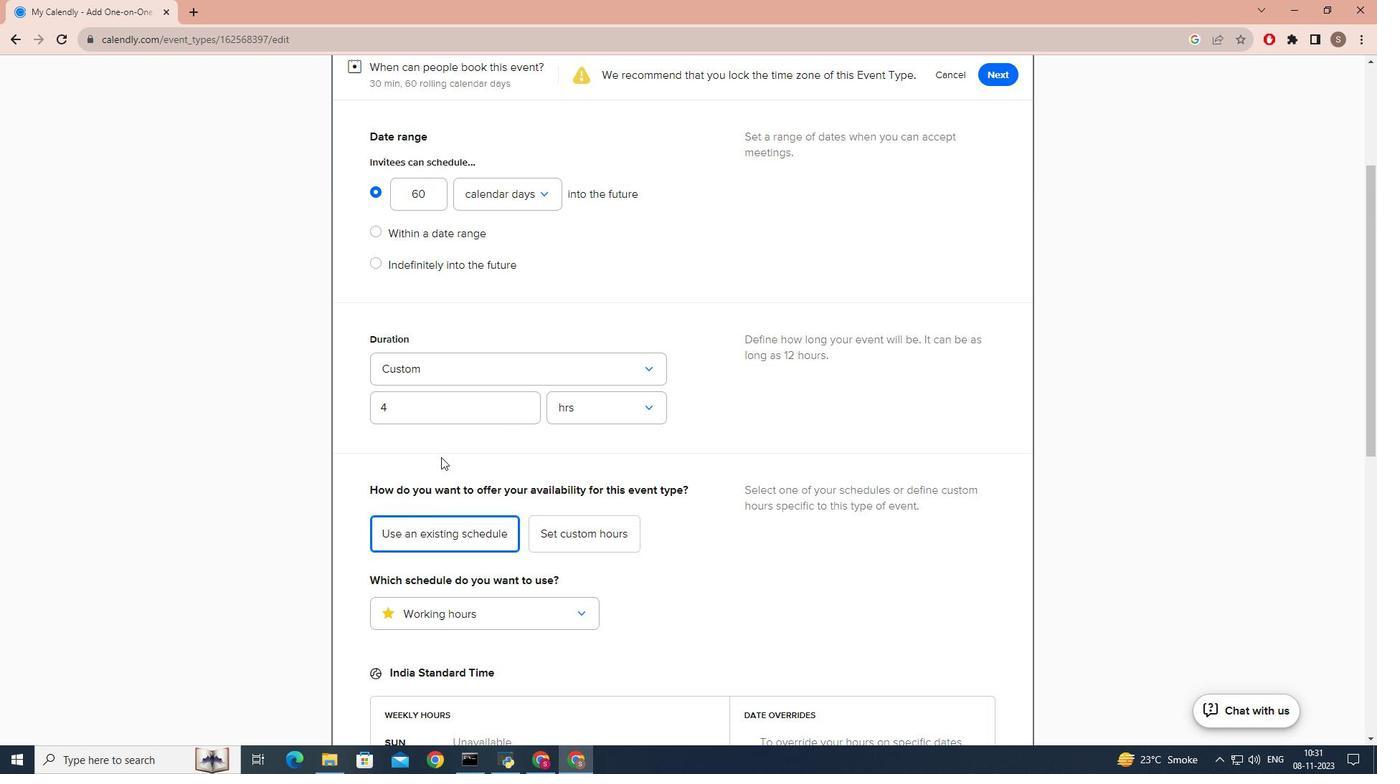 
Action: Mouse scrolled (441, 456) with delta (0, 0)
Screenshot: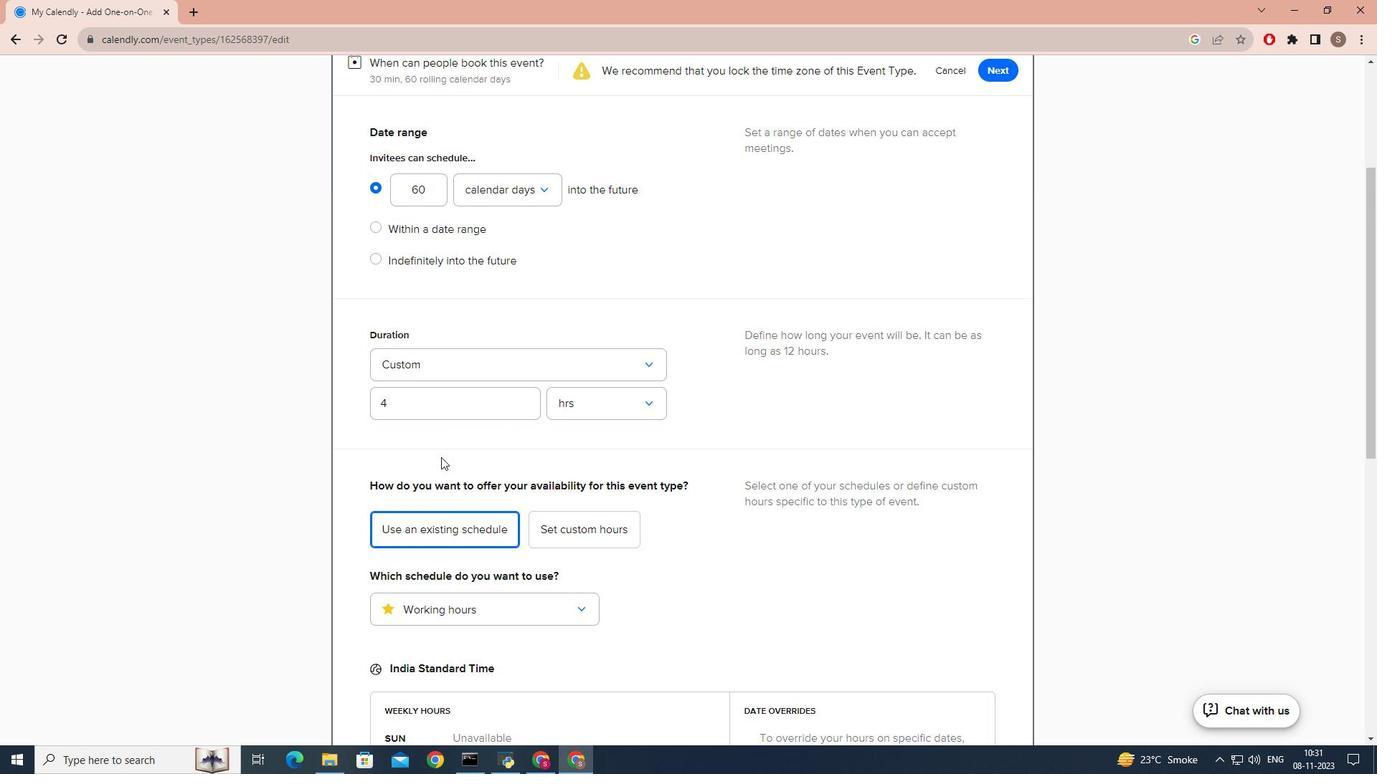 
Action: Mouse moved to (441, 452)
Screenshot: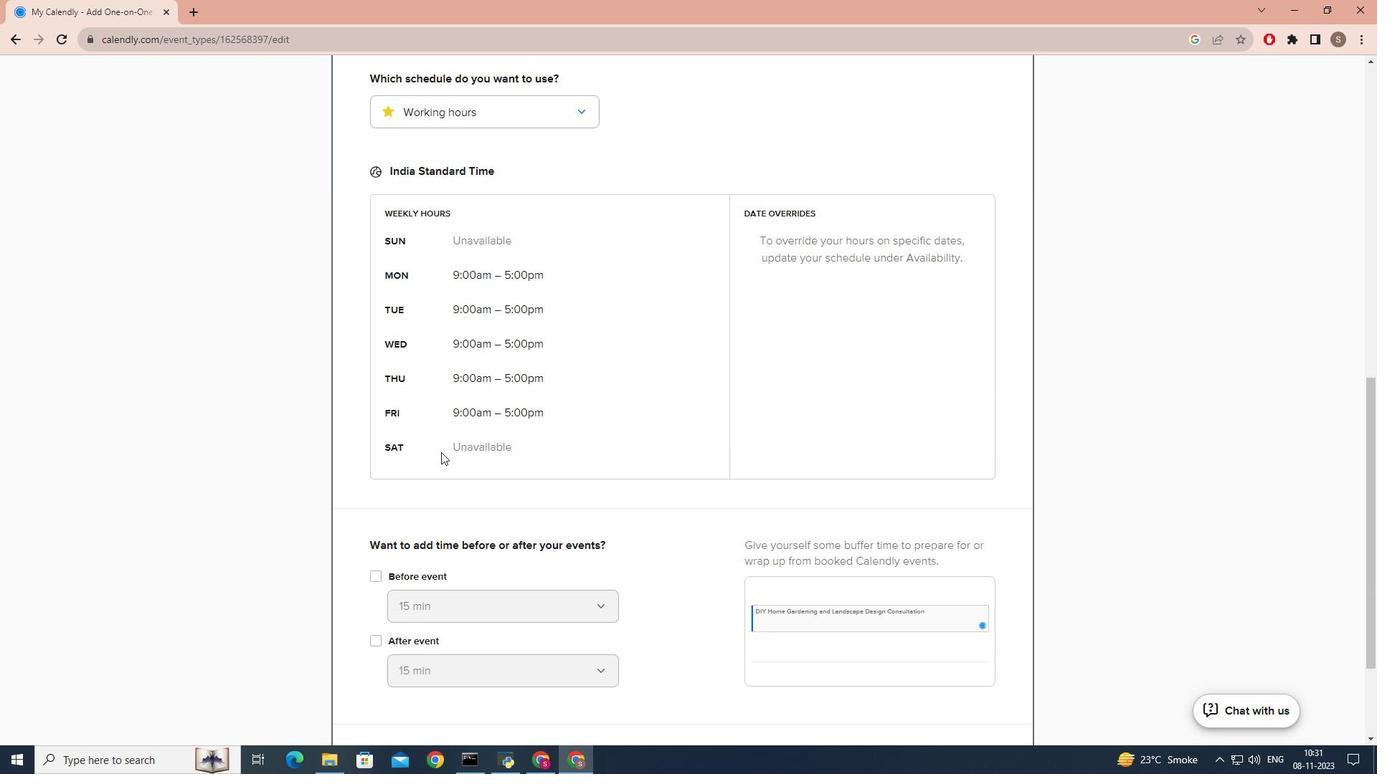 
Action: Mouse scrolled (441, 451) with delta (0, 0)
Screenshot: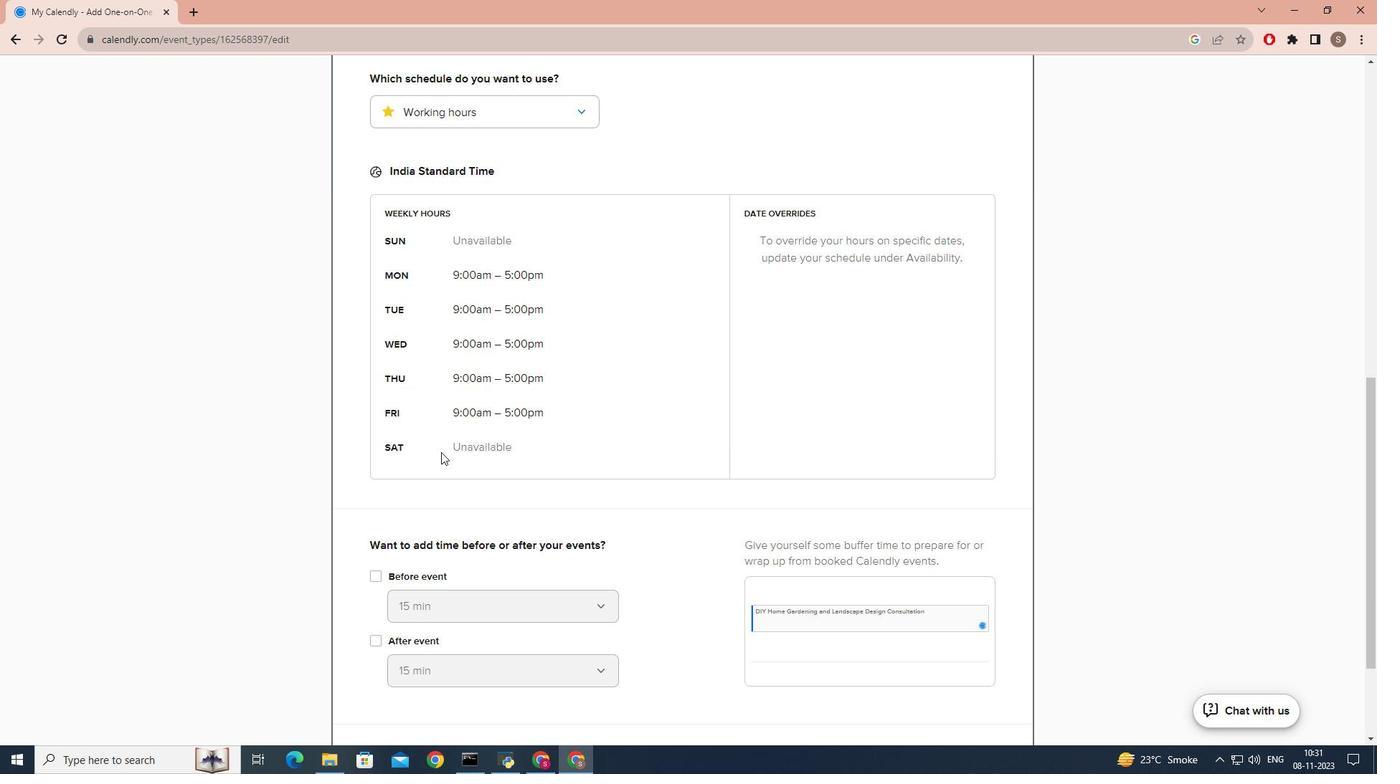 
Action: Mouse scrolled (441, 451) with delta (0, 0)
Screenshot: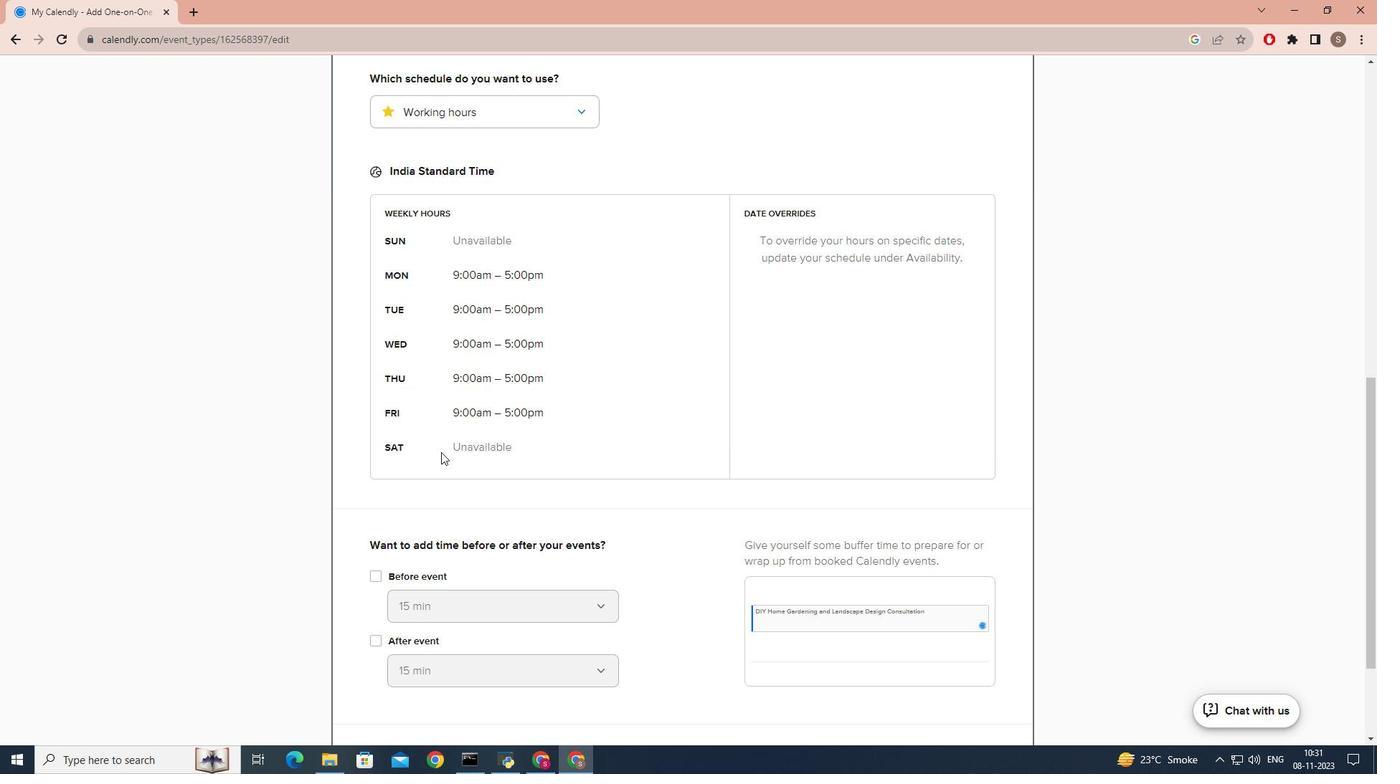 
Action: Mouse scrolled (441, 451) with delta (0, 0)
Screenshot: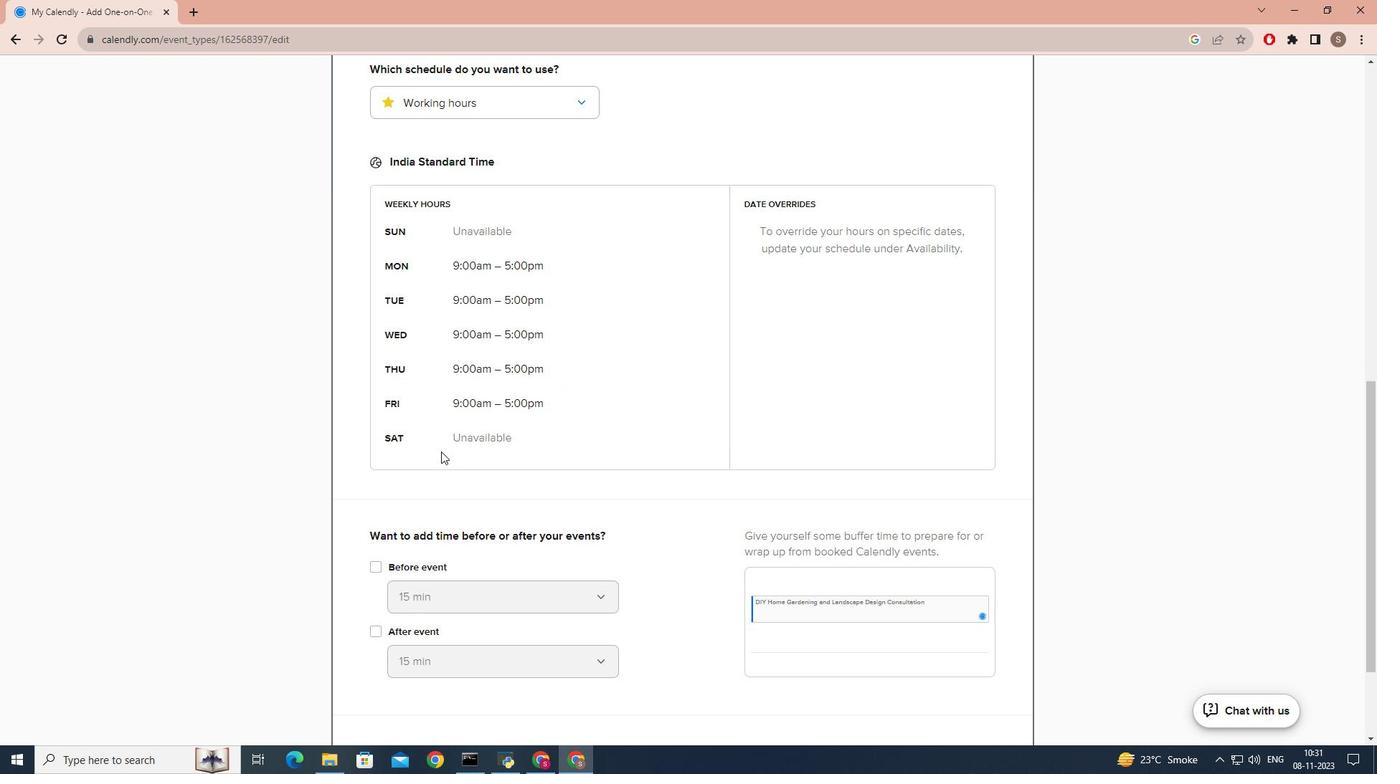 
Action: Mouse scrolled (441, 451) with delta (0, 0)
Screenshot: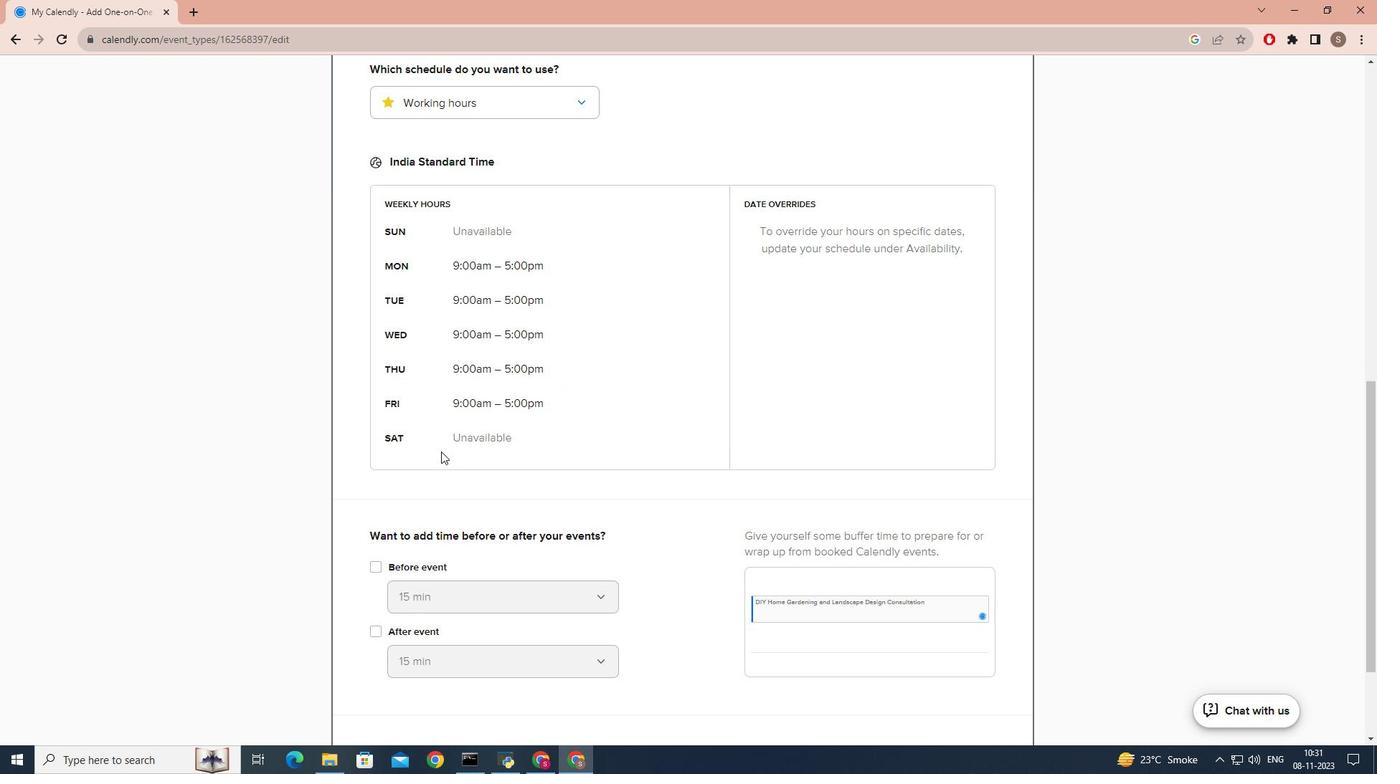 
Action: Mouse scrolled (441, 451) with delta (0, 0)
Screenshot: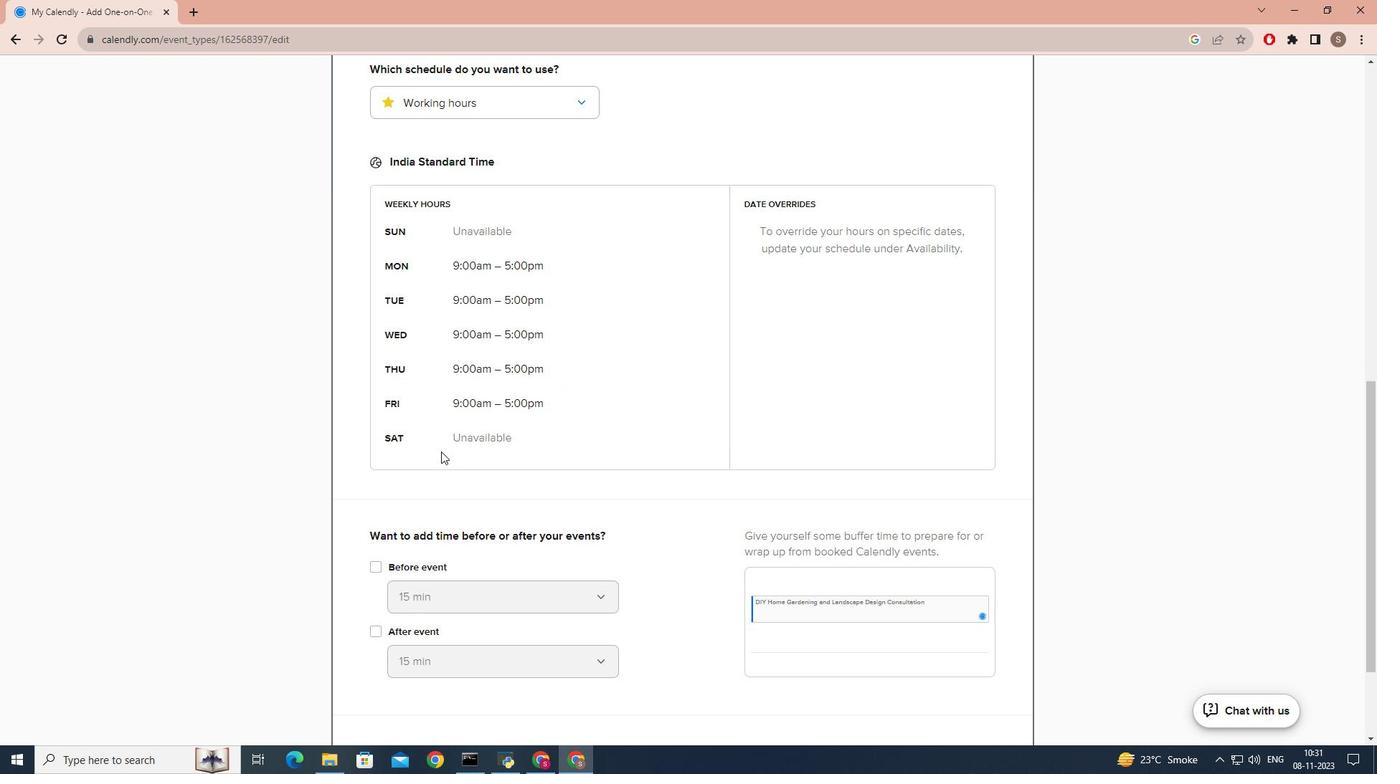 
Action: Mouse moved to (441, 453)
Screenshot: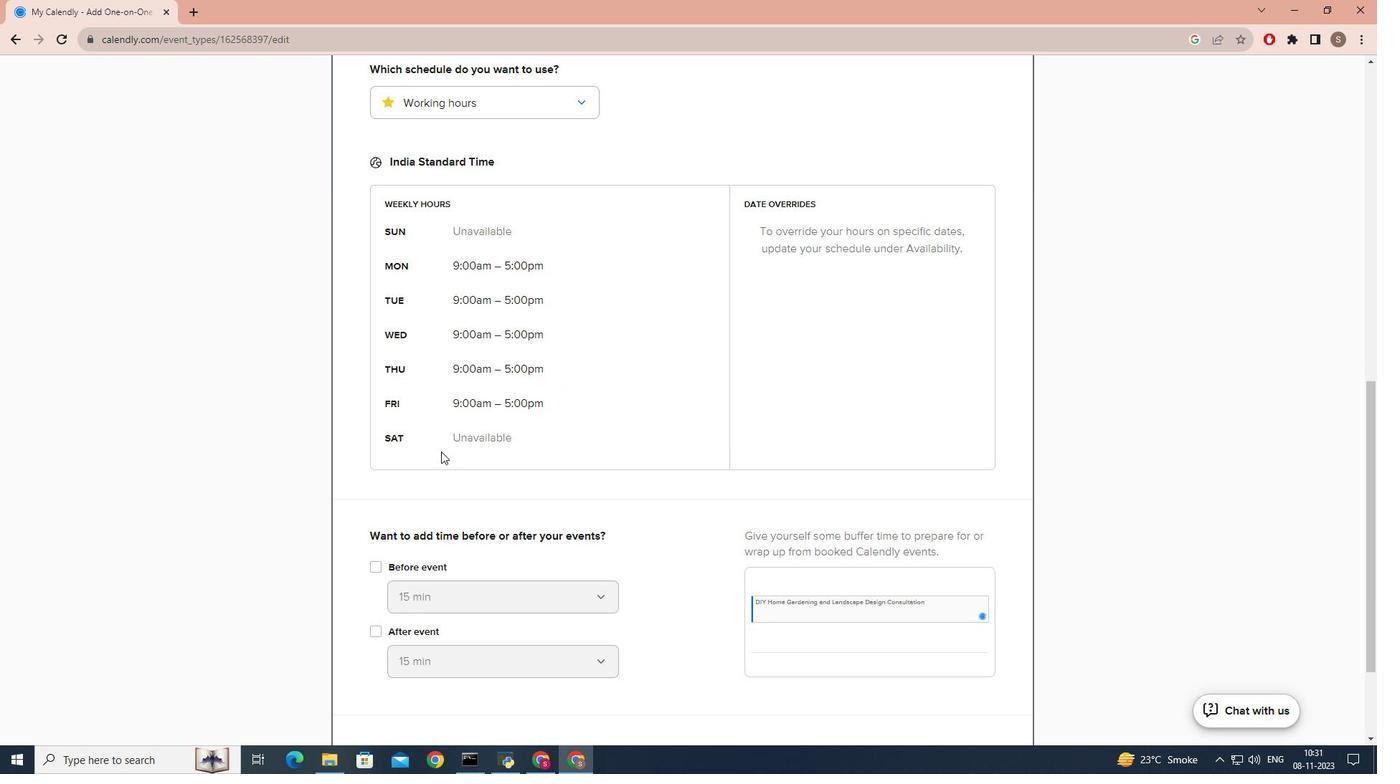 
Action: Mouse scrolled (441, 452) with delta (0, 0)
Screenshot: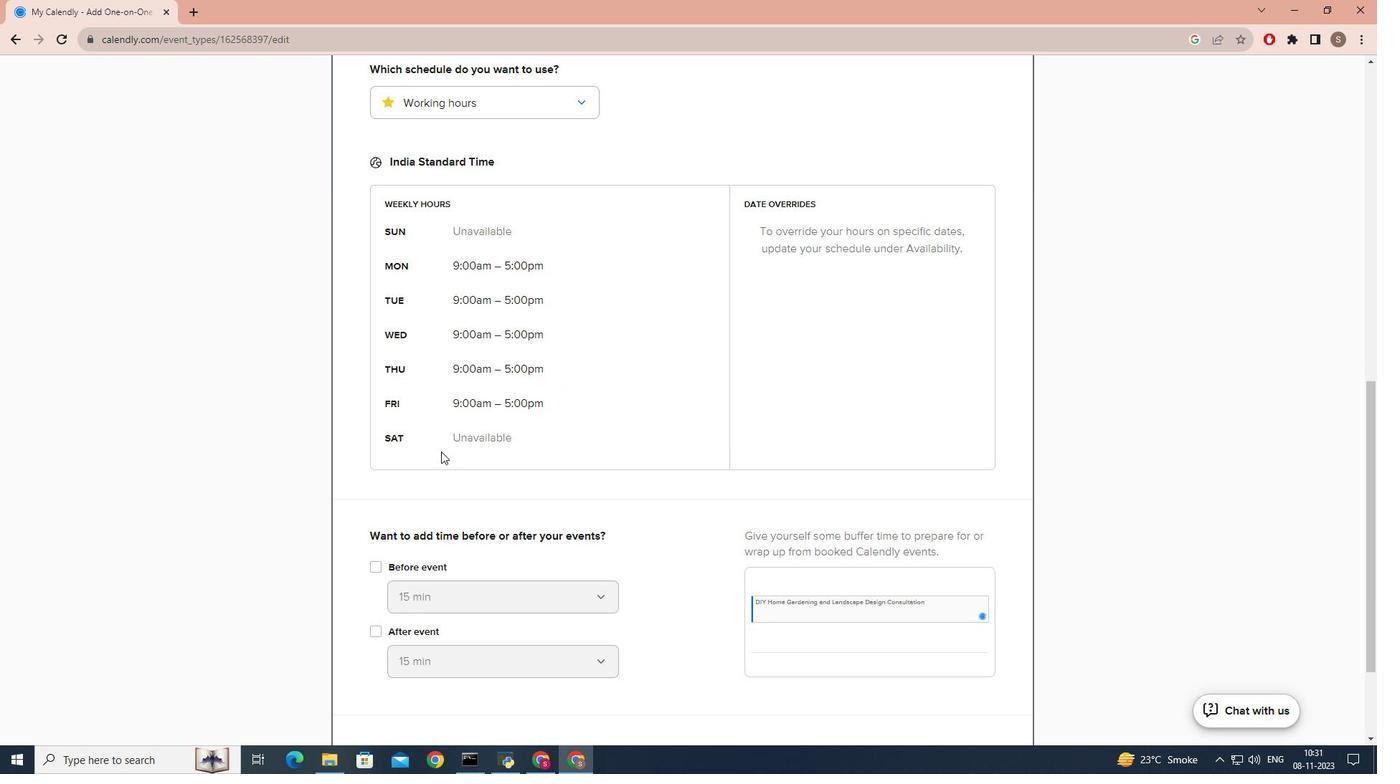 
Action: Mouse moved to (1010, 670)
Screenshot: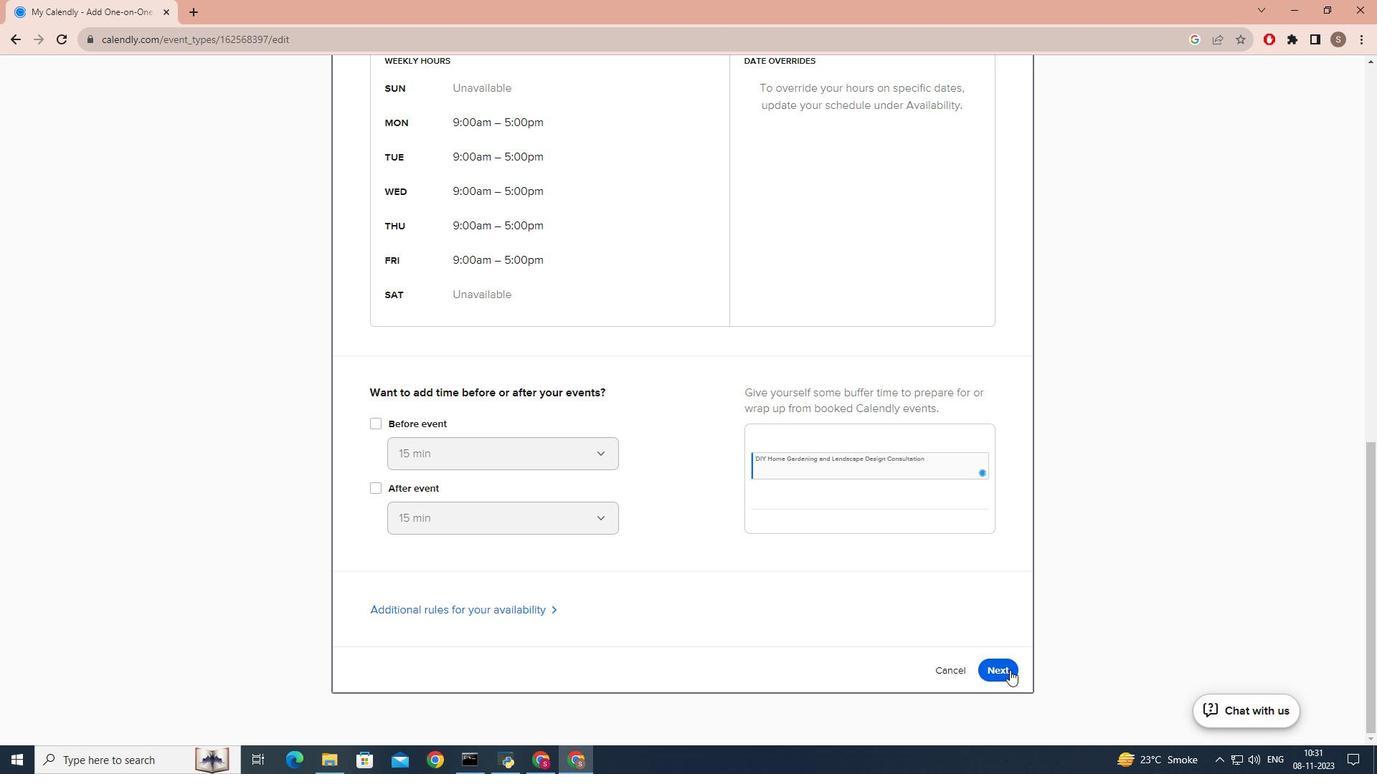 
Action: Mouse pressed left at (1010, 670)
Screenshot: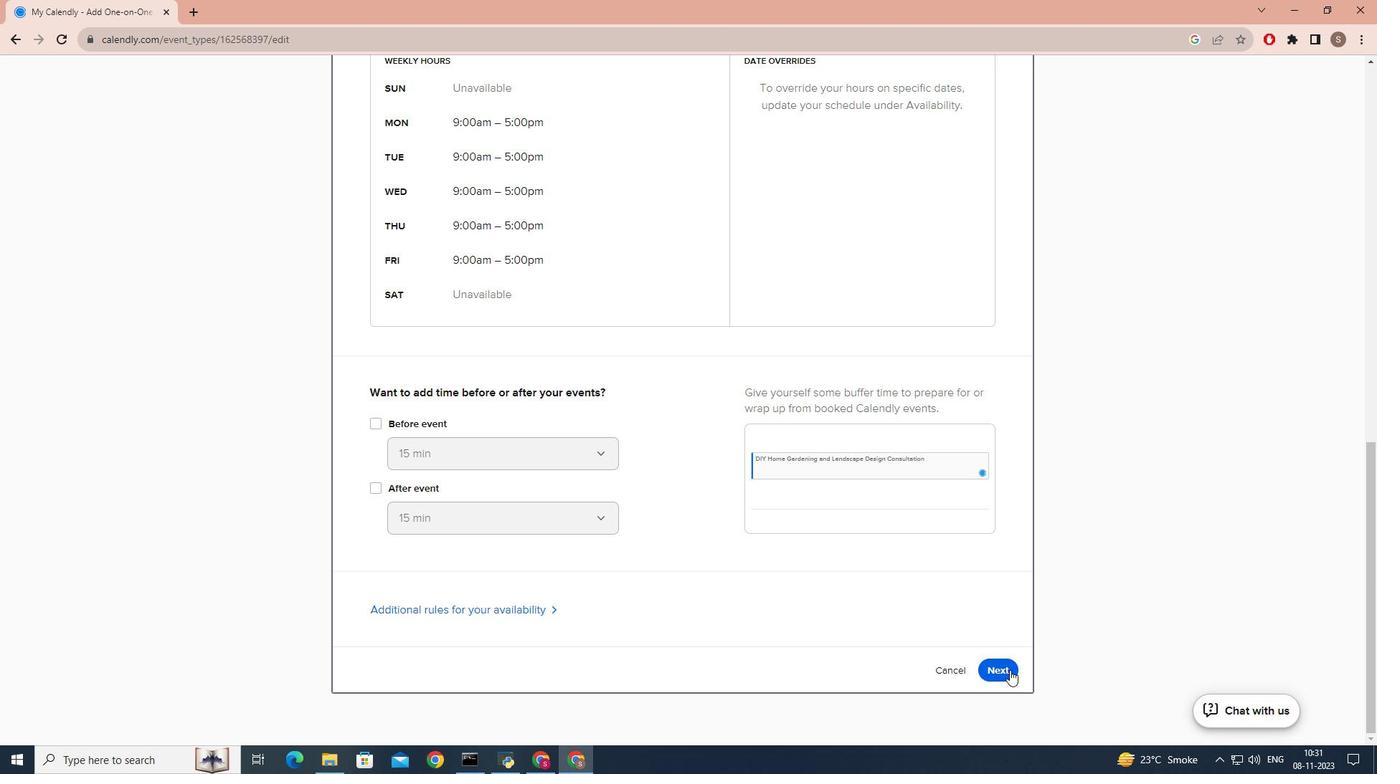 
Action: Mouse moved to (1021, 654)
Screenshot: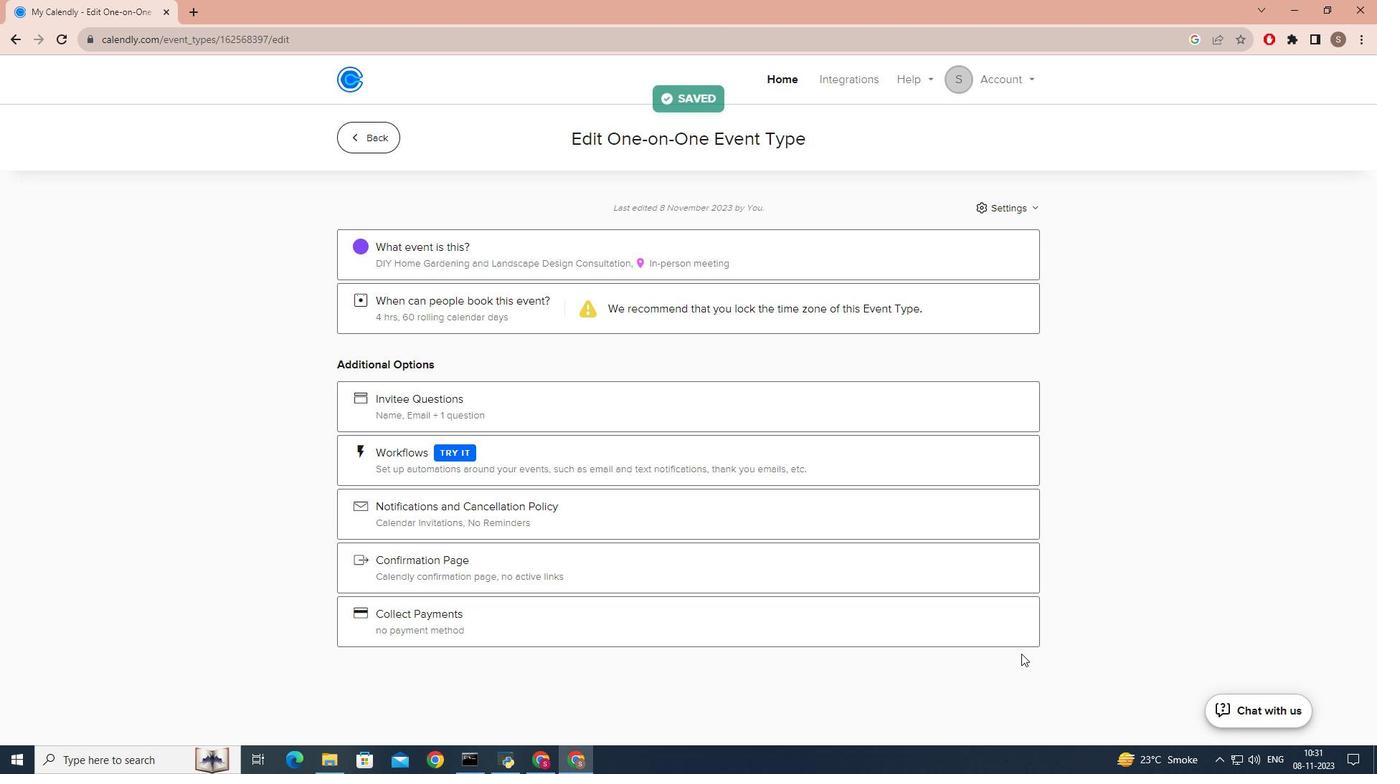 
